 Task: Look for space in Tul'chyn, Ukraine from 10th July, 2023 to 15th July, 2023 for 7 adults in price range Rs.10000 to Rs.15000. Place can be entire place or shared room with 4 bedrooms having 7 beds and 4 bathrooms. Property type can be house, flat, guest house. Amenities needed are: wifi, TV, free parkinig on premises, gym, breakfast. Booking option can be shelf check-in. Required host language is English.
Action: Mouse moved to (551, 116)
Screenshot: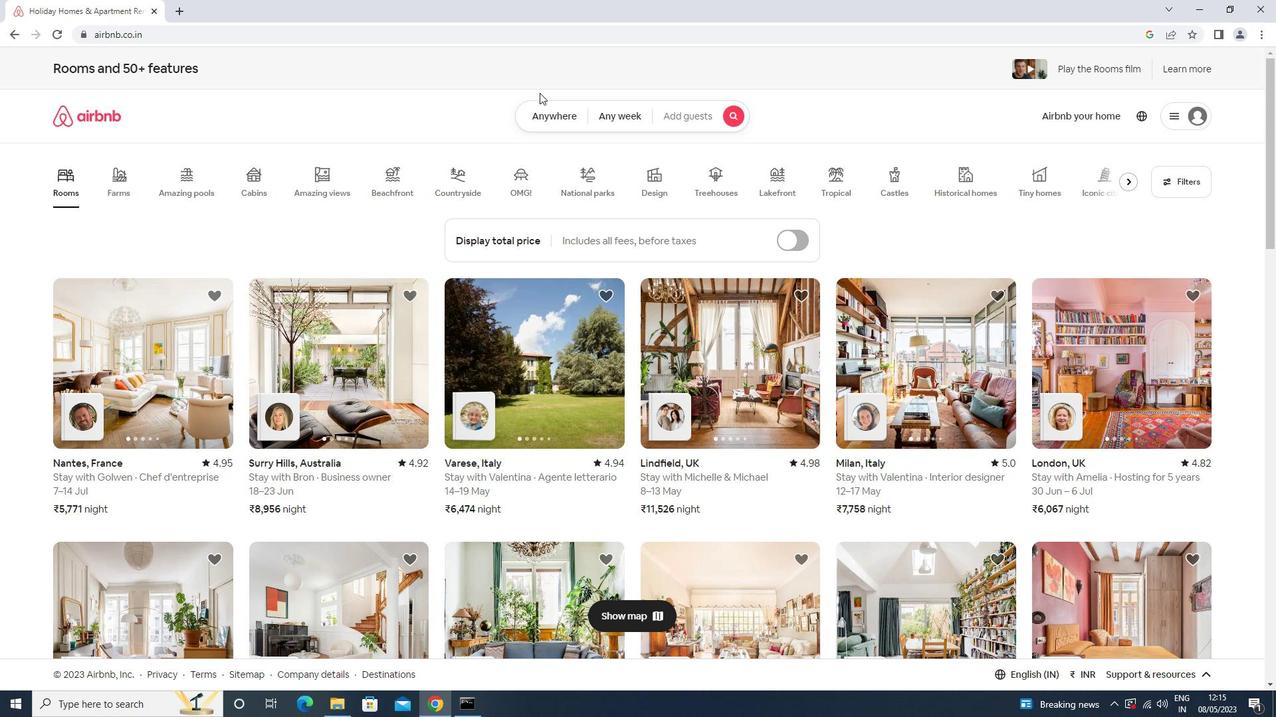 
Action: Mouse pressed left at (551, 116)
Screenshot: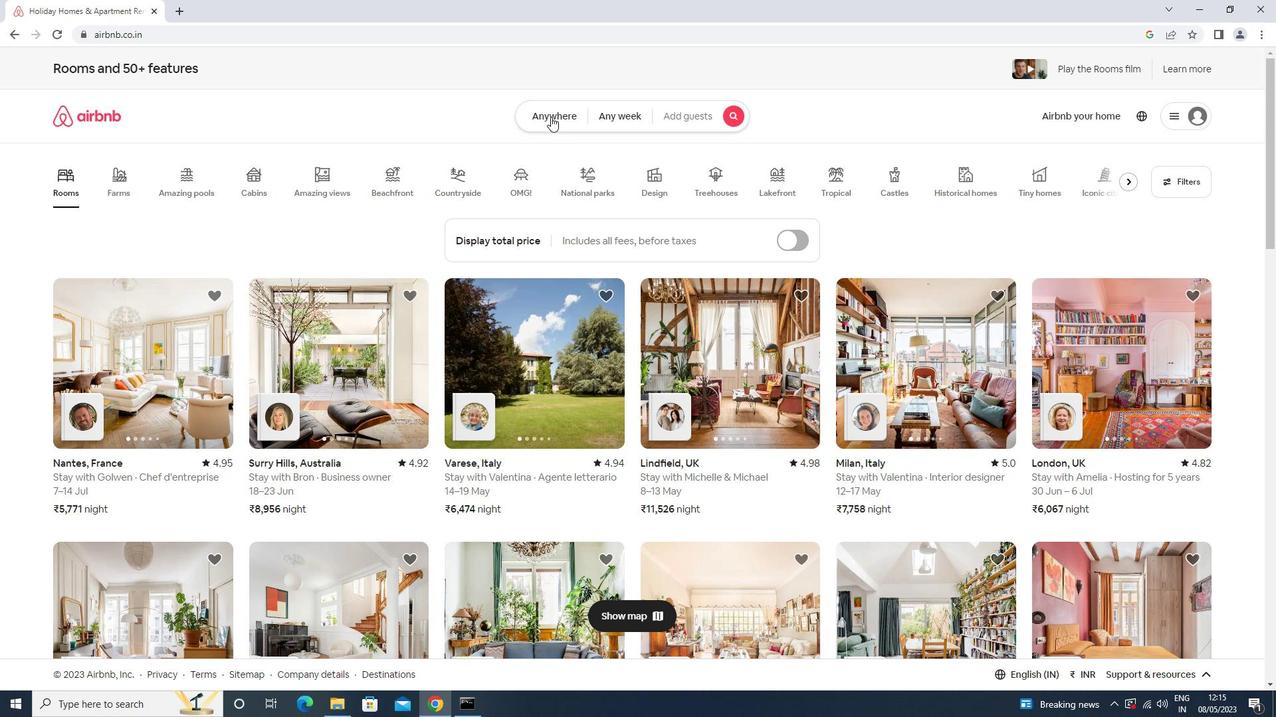 
Action: Mouse moved to (426, 170)
Screenshot: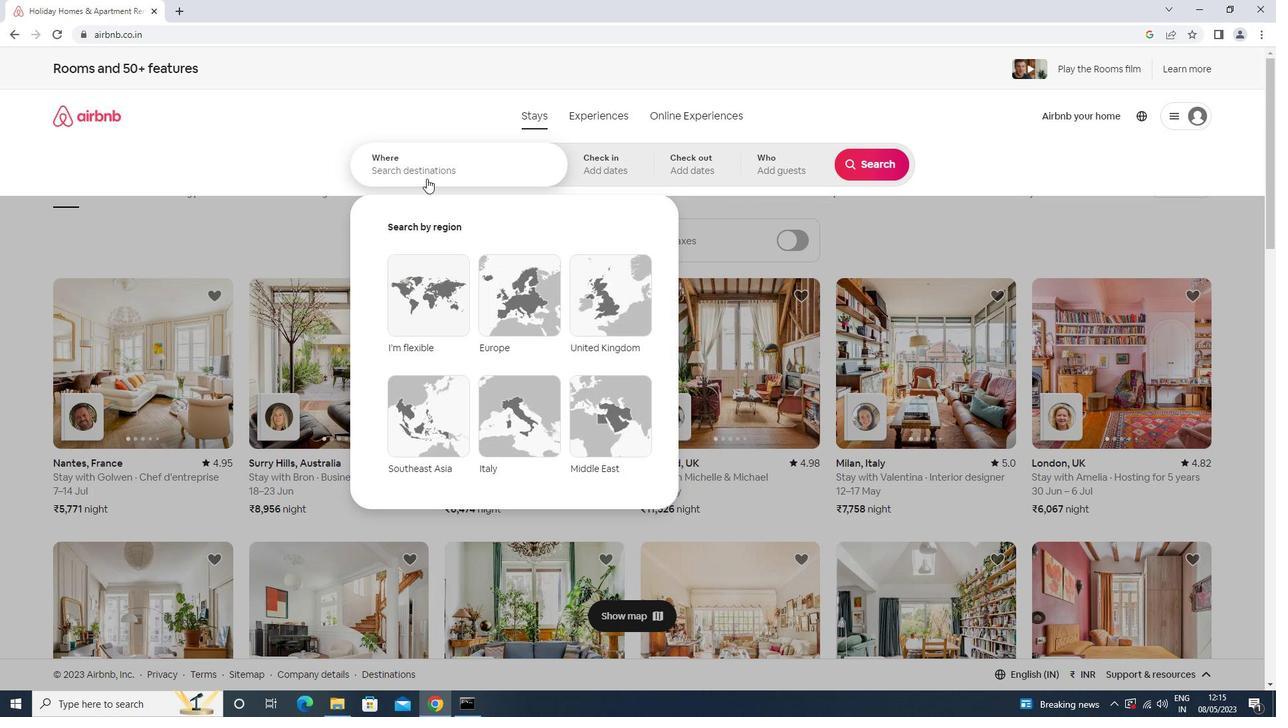 
Action: Mouse pressed left at (426, 170)
Screenshot: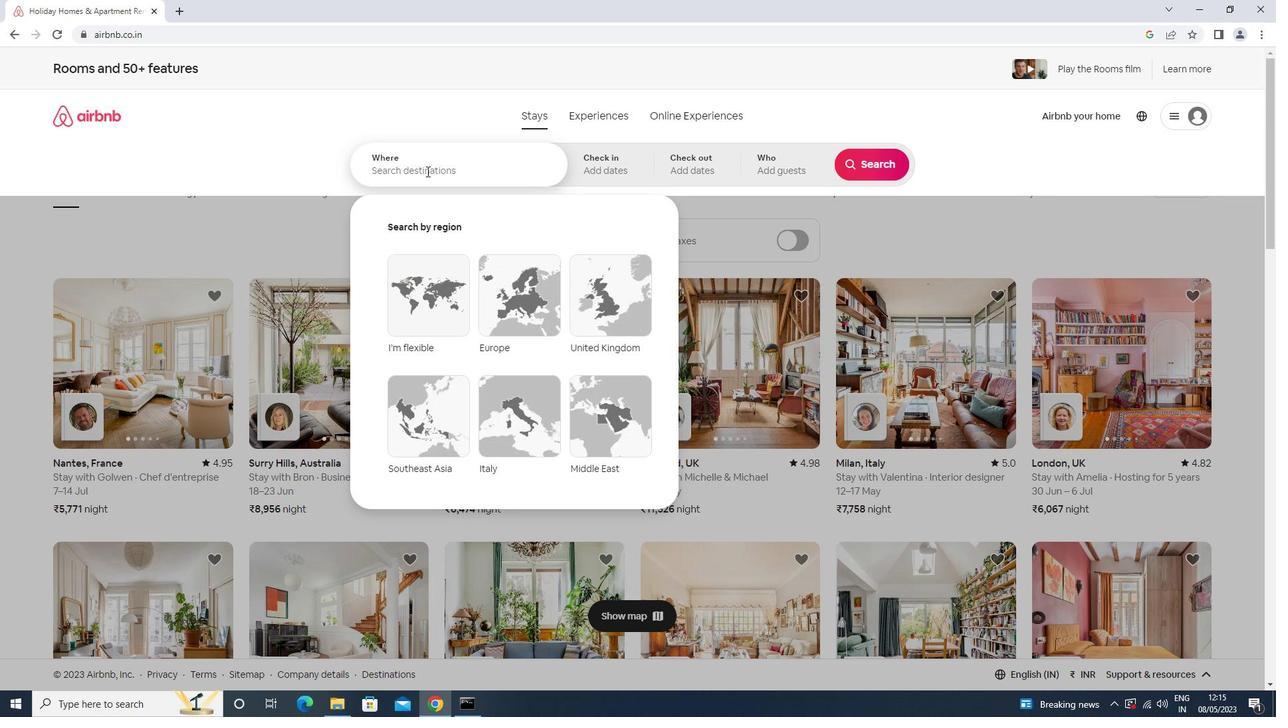 
Action: Key pressed <Key.shift>TULCHYN,<Key.space><Key.shift>UKRAIRE<Key.enter>
Screenshot: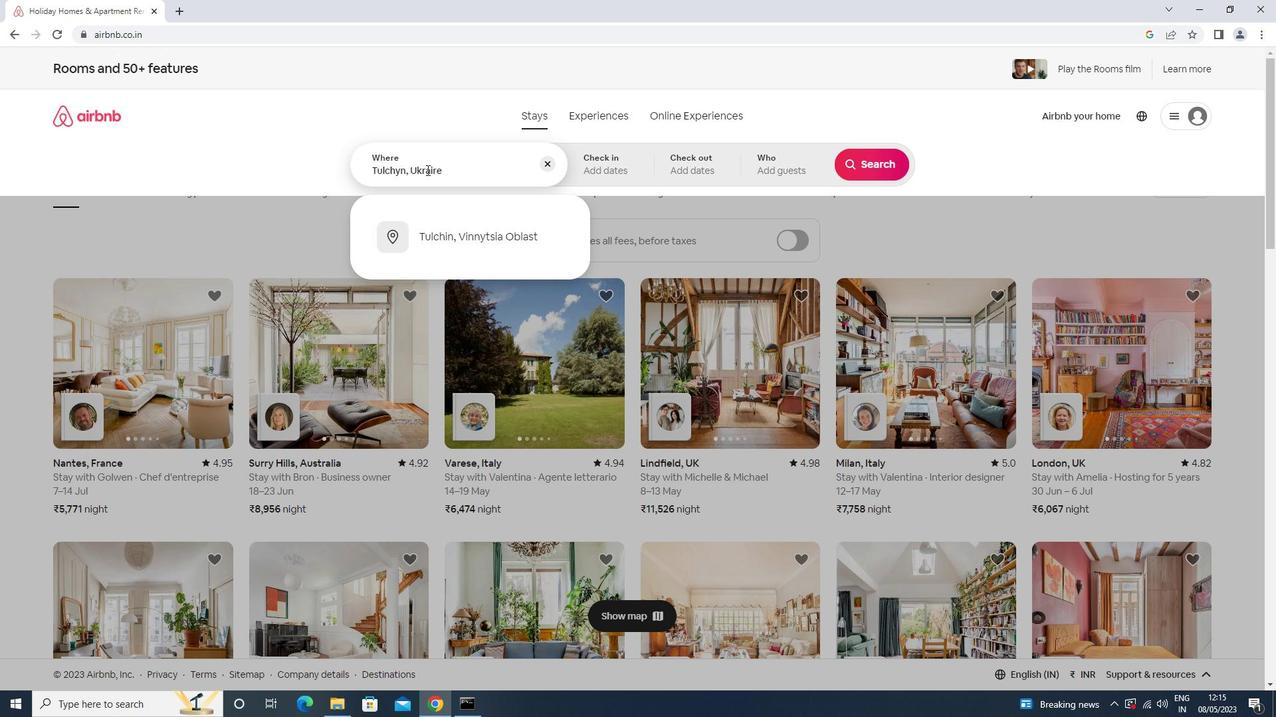 
Action: Mouse moved to (876, 277)
Screenshot: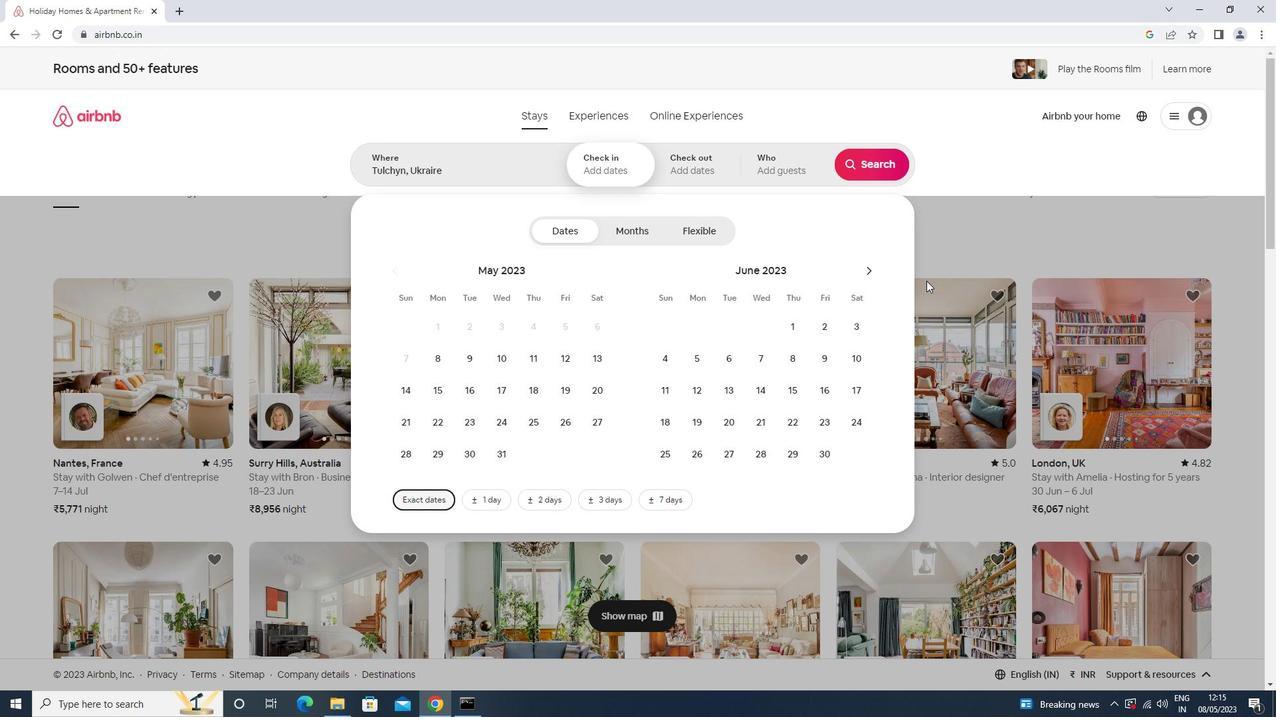 
Action: Mouse pressed left at (876, 277)
Screenshot: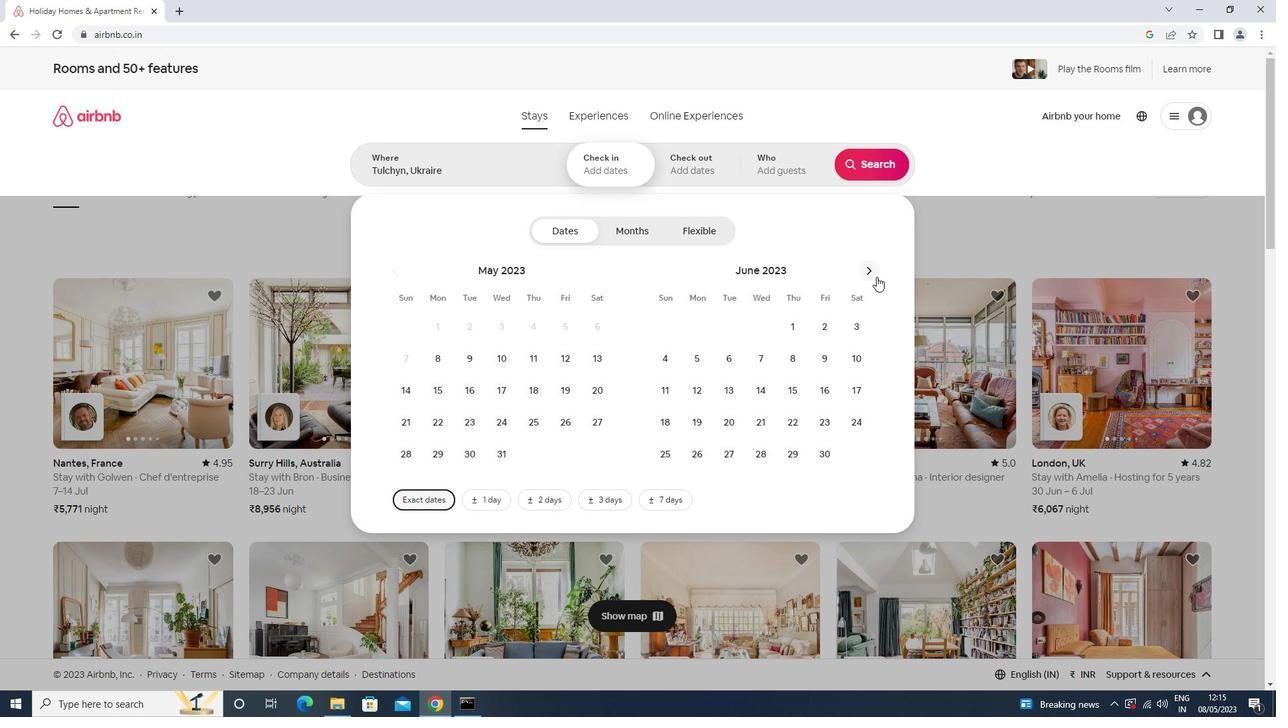 
Action: Mouse moved to (701, 396)
Screenshot: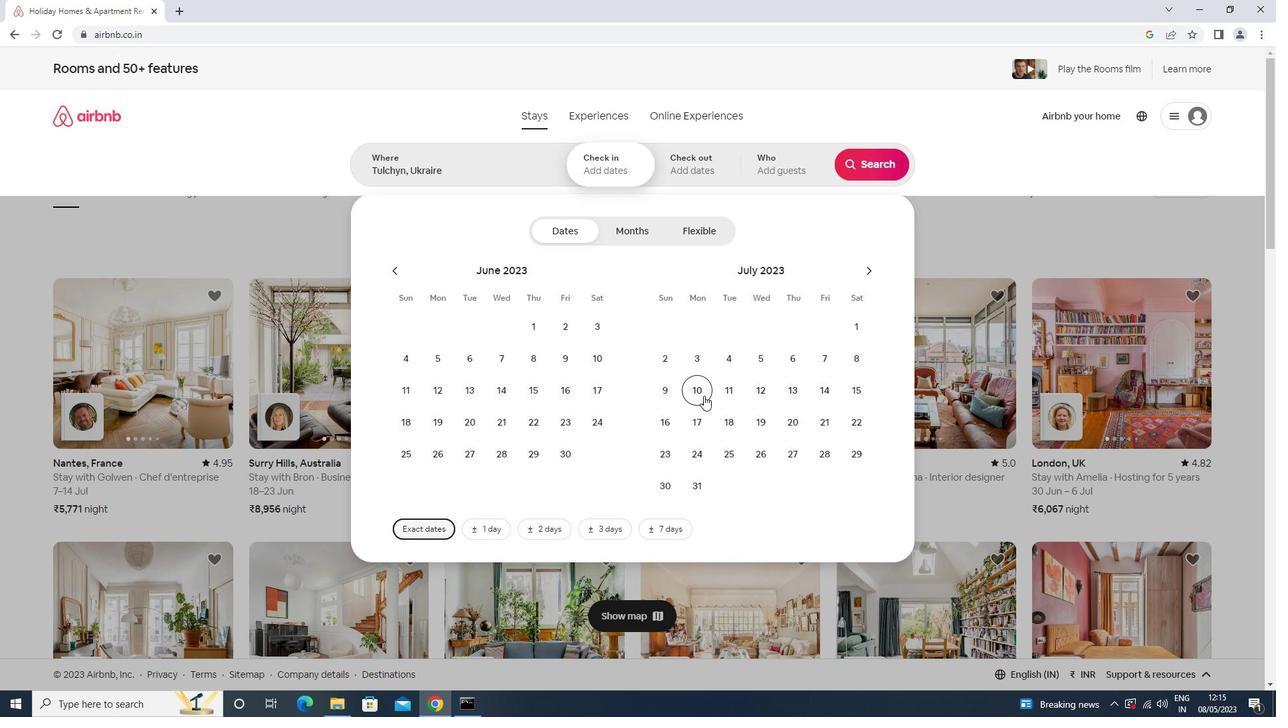 
Action: Mouse pressed left at (701, 396)
Screenshot: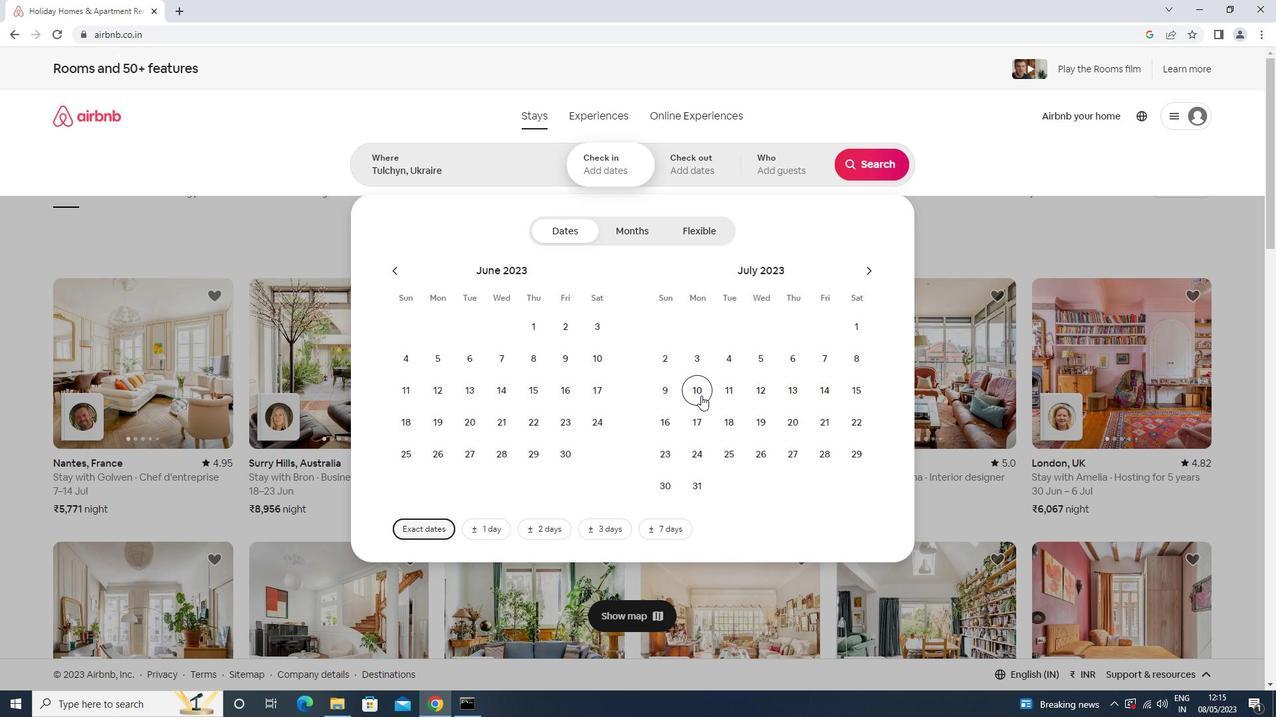 
Action: Mouse moved to (865, 388)
Screenshot: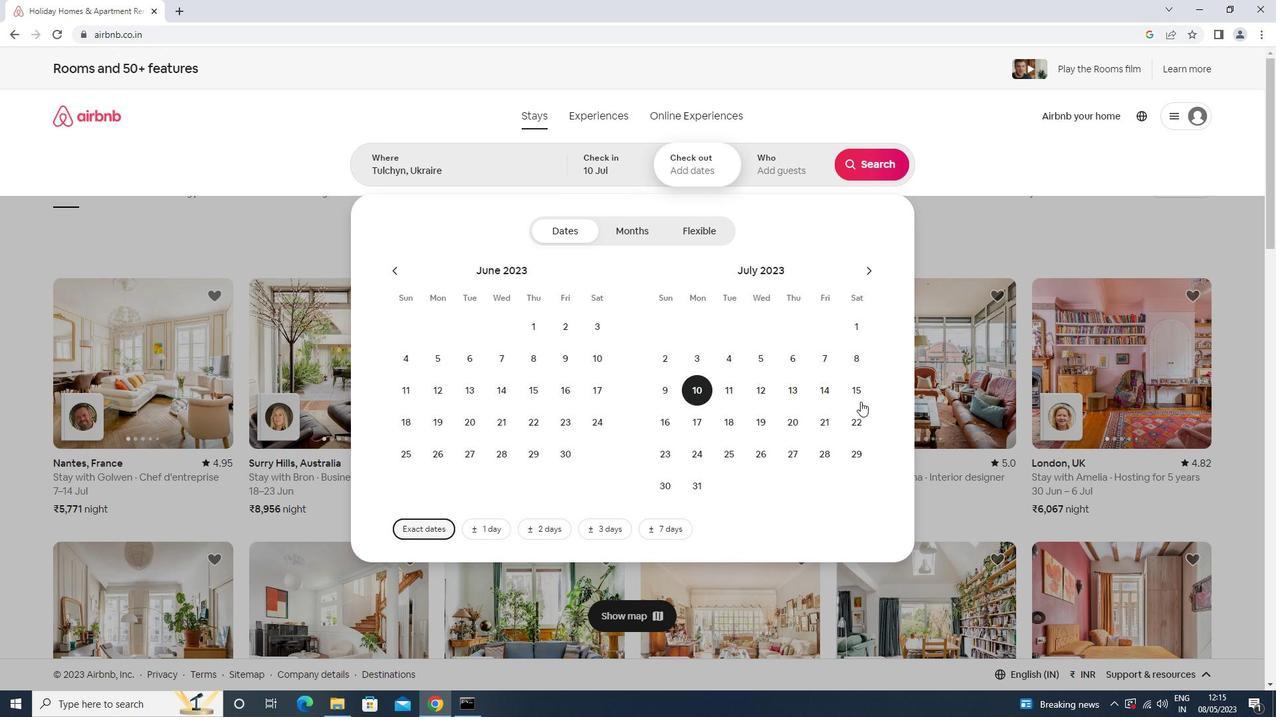 
Action: Mouse pressed left at (865, 388)
Screenshot: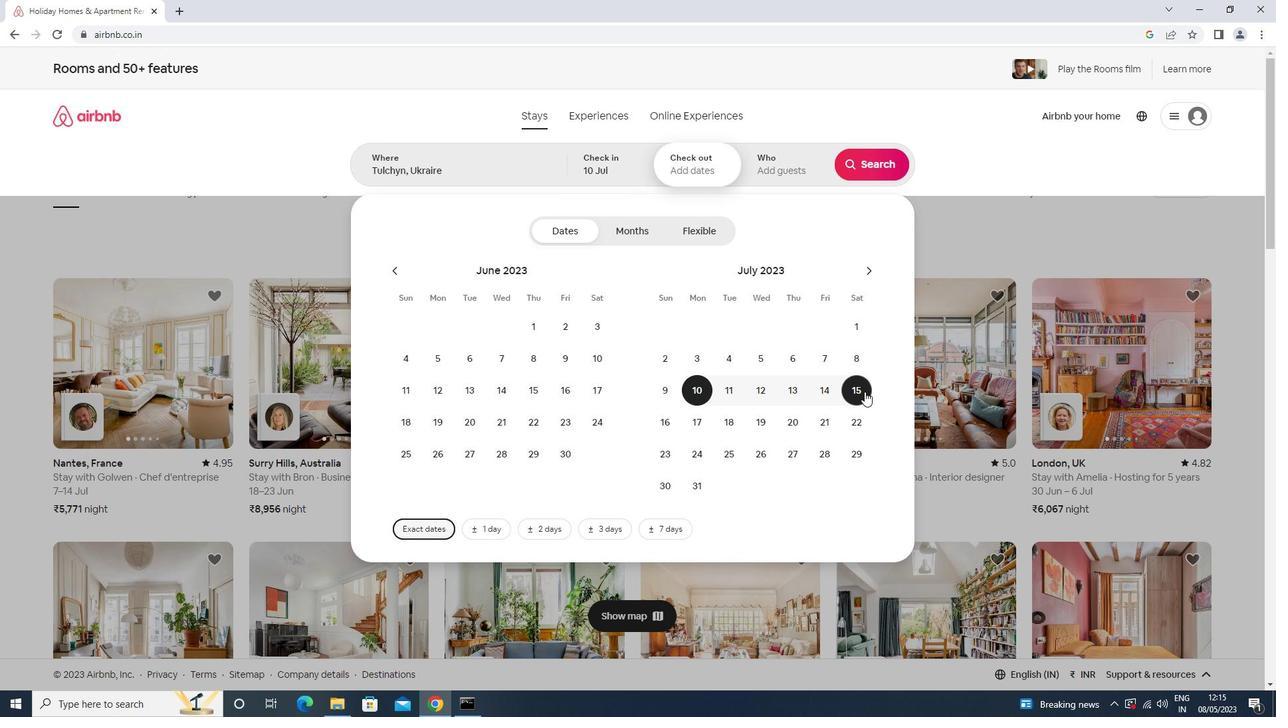 
Action: Mouse moved to (781, 178)
Screenshot: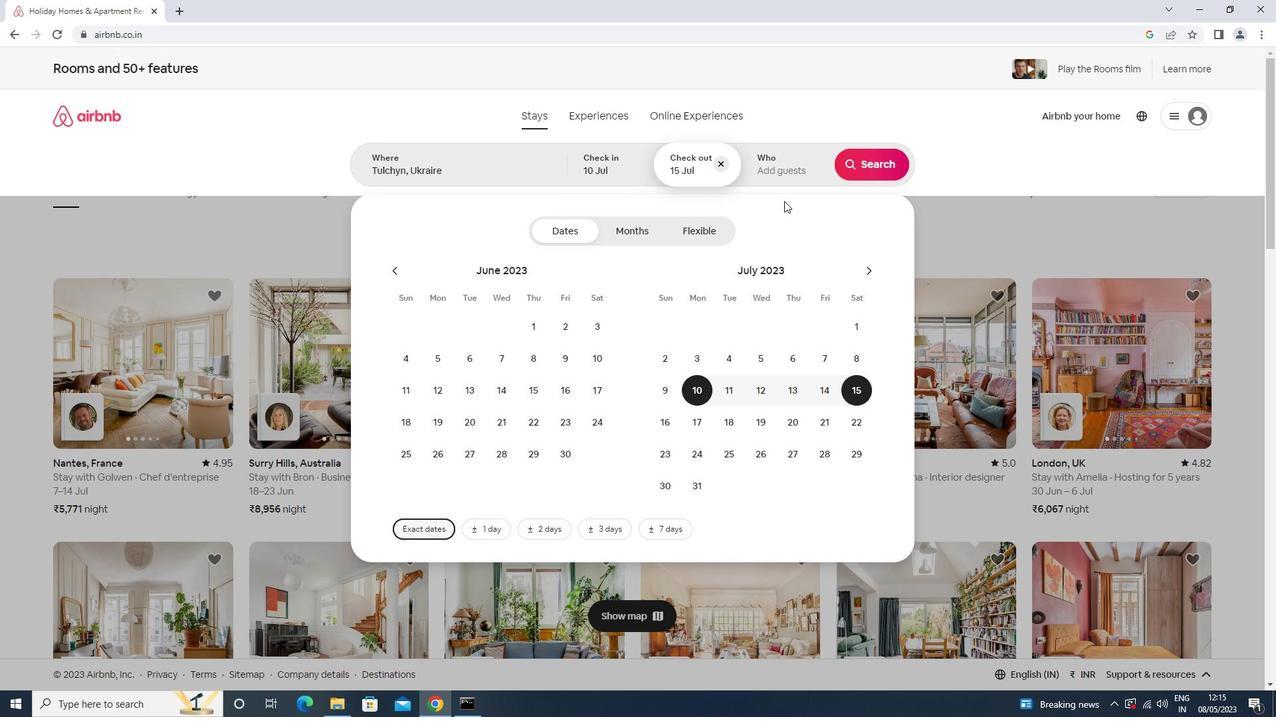 
Action: Mouse pressed left at (781, 178)
Screenshot: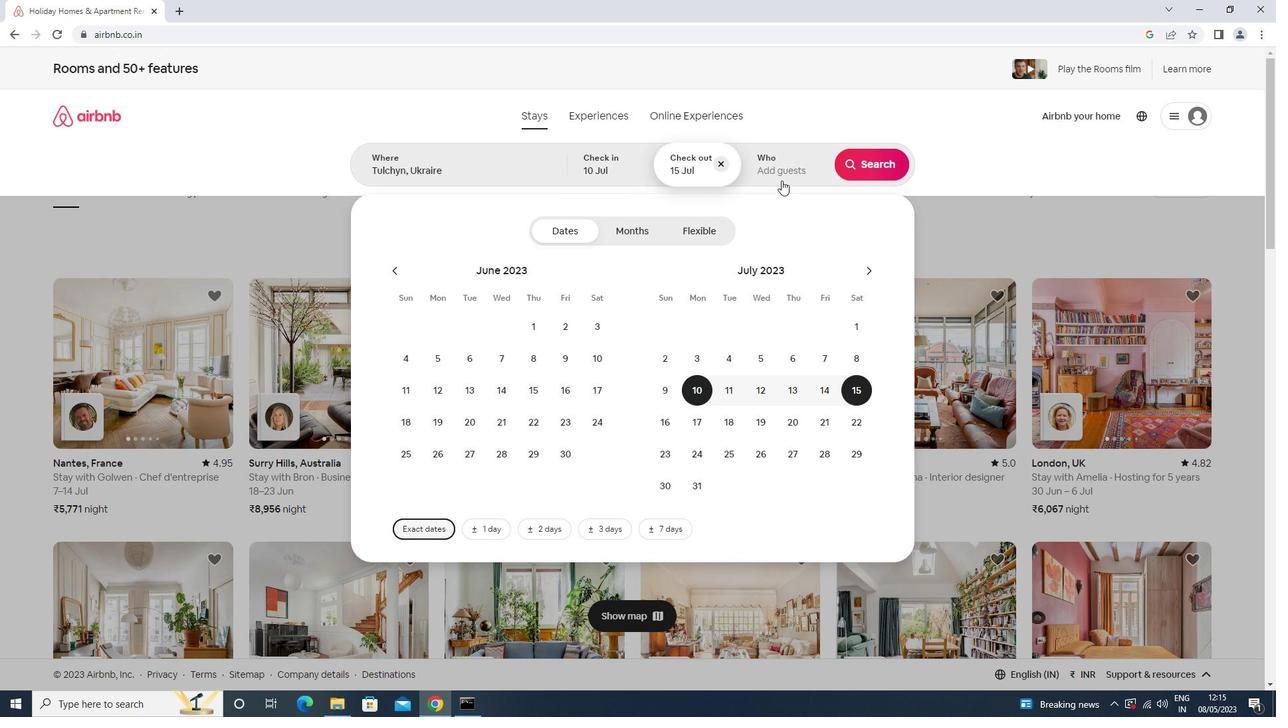 
Action: Mouse moved to (868, 233)
Screenshot: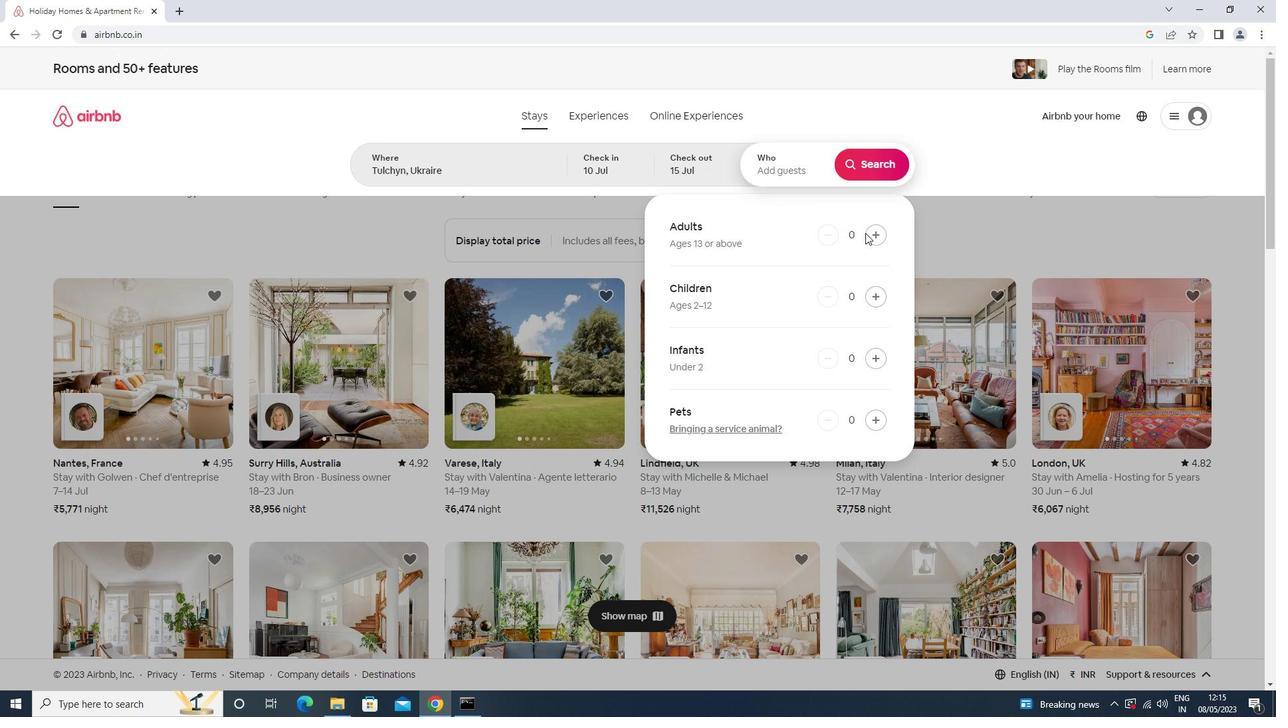 
Action: Mouse pressed left at (868, 233)
Screenshot: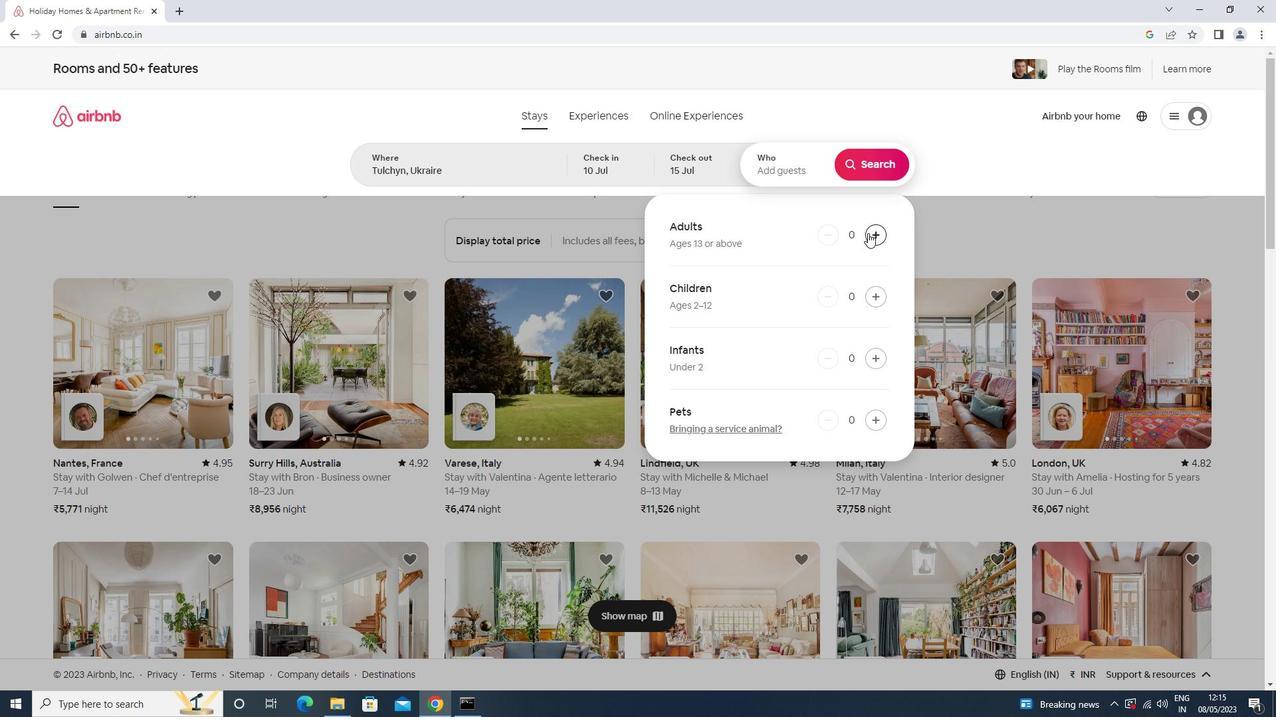 
Action: Mouse pressed left at (868, 233)
Screenshot: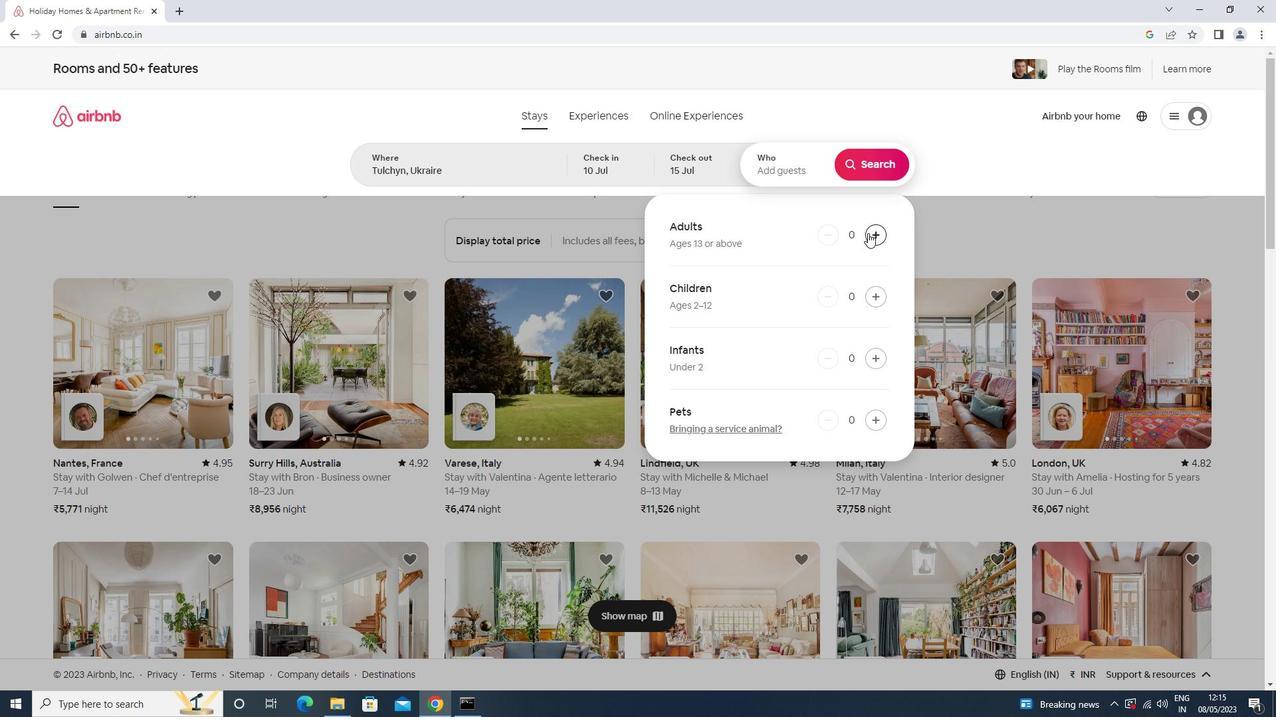 
Action: Mouse pressed left at (868, 233)
Screenshot: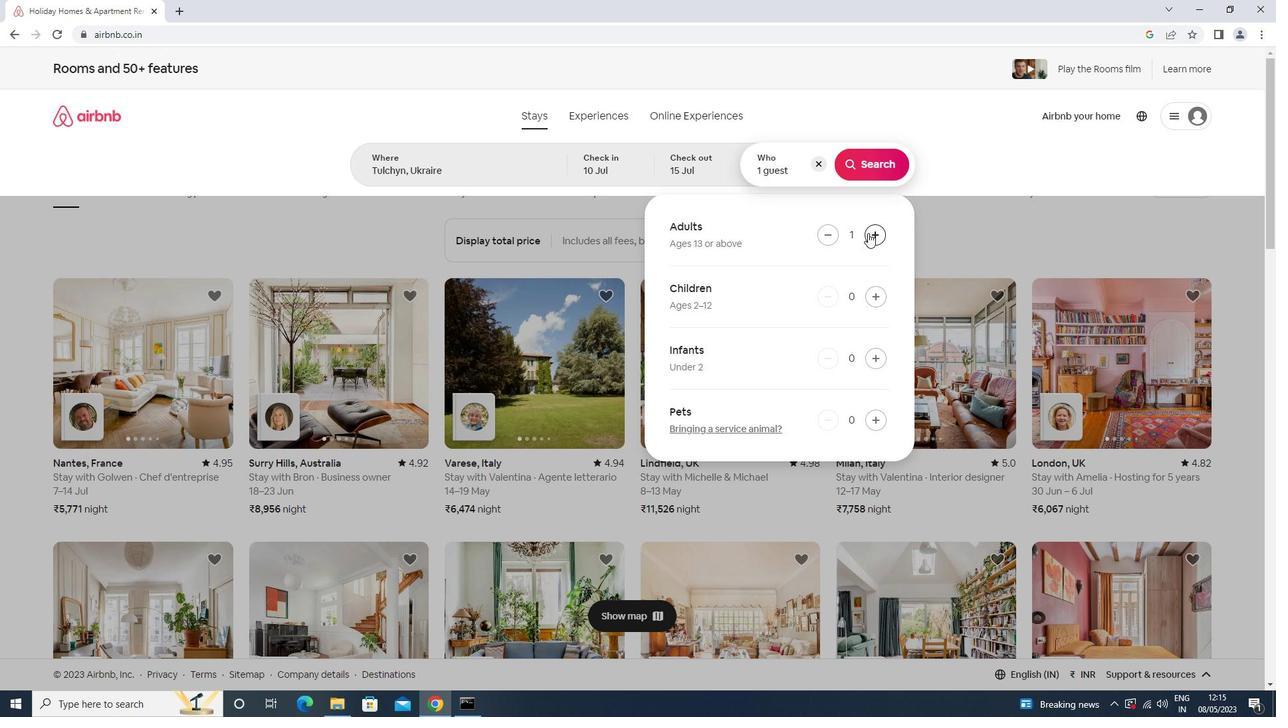 
Action: Mouse pressed left at (868, 233)
Screenshot: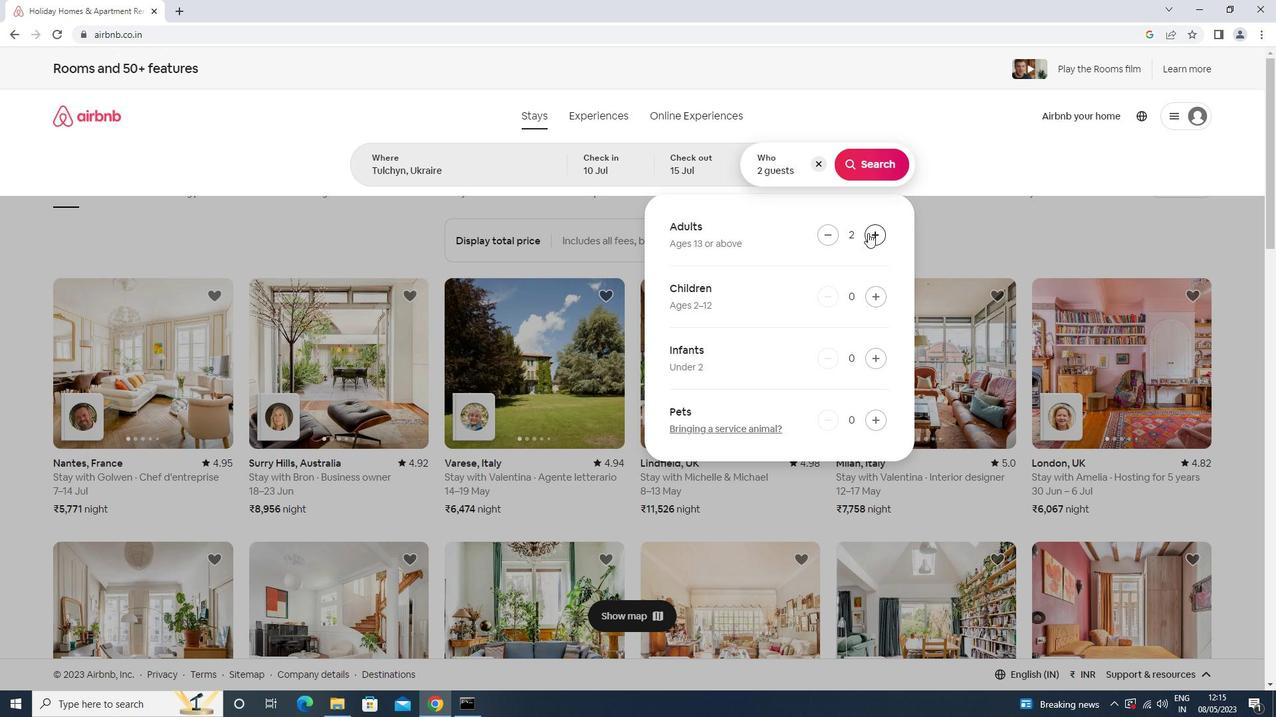 
Action: Mouse pressed left at (868, 233)
Screenshot: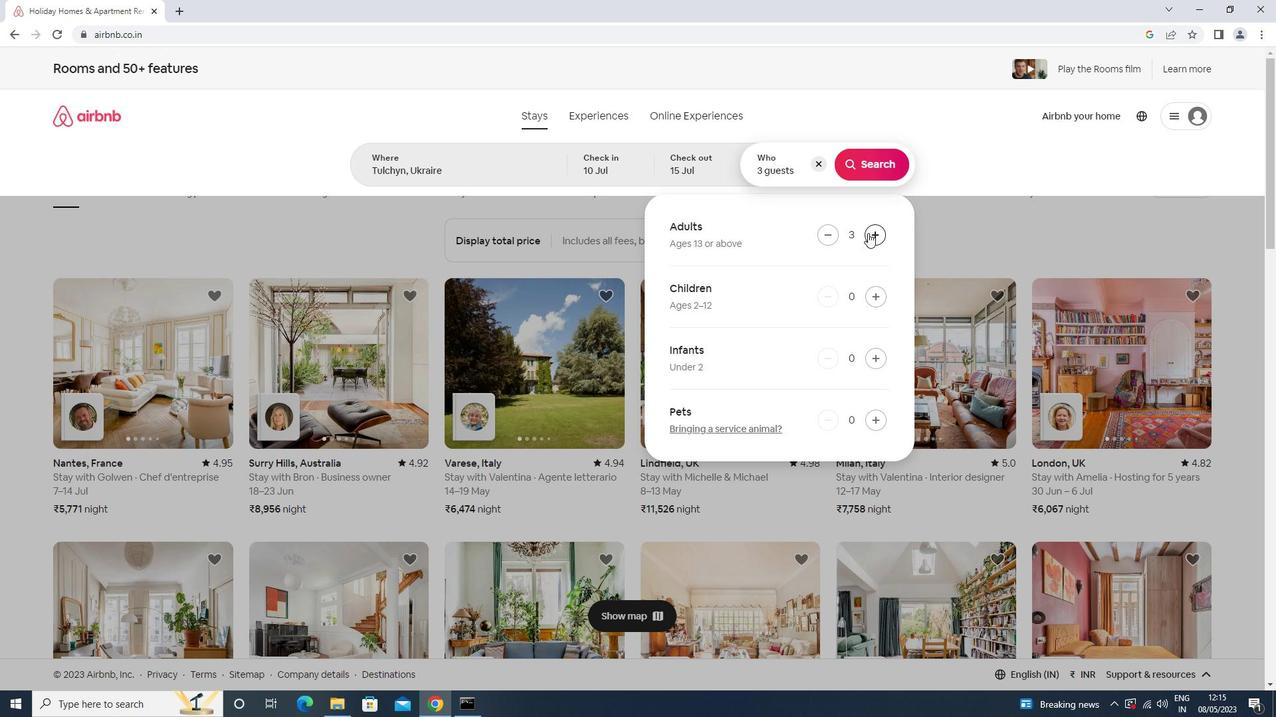 
Action: Mouse moved to (868, 233)
Screenshot: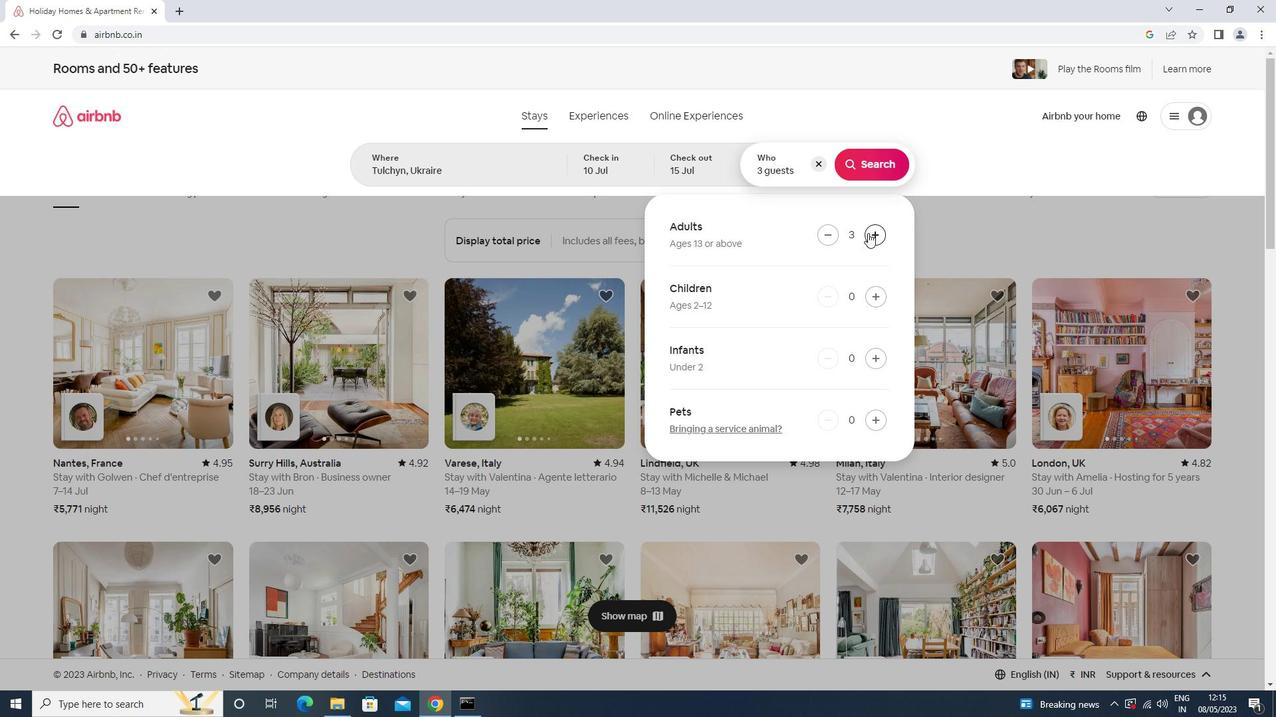 
Action: Mouse pressed left at (868, 233)
Screenshot: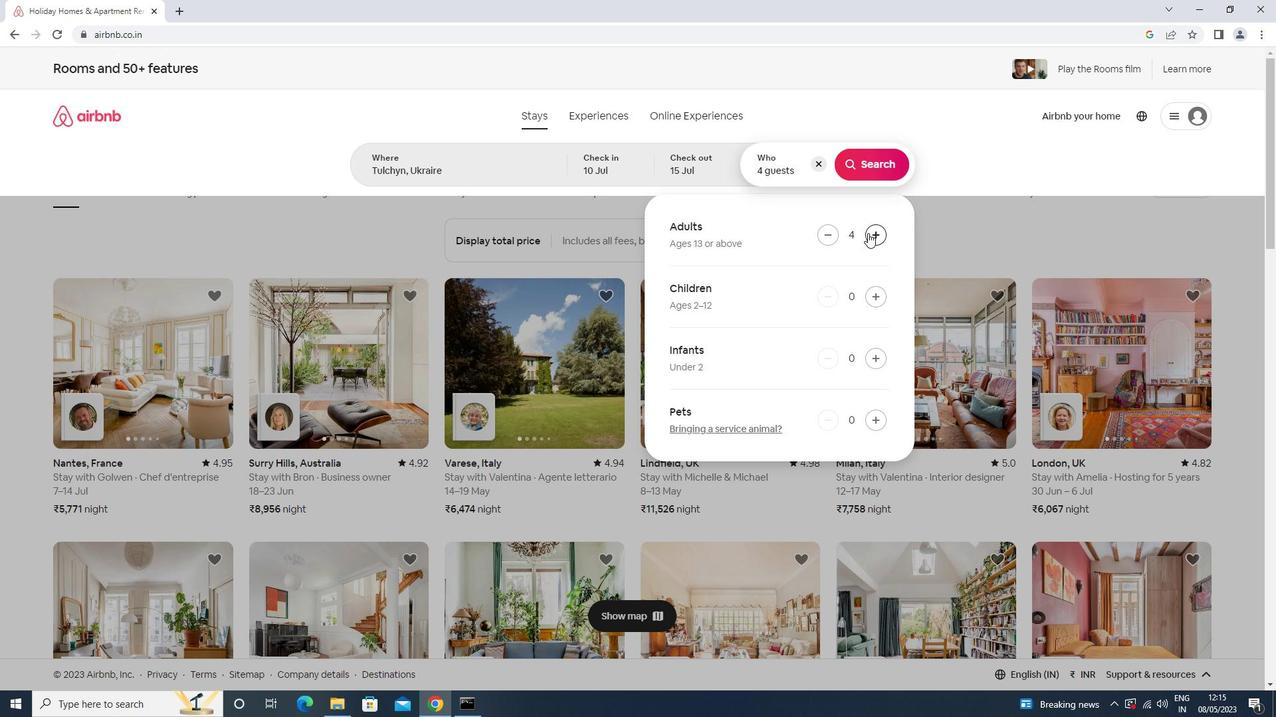 
Action: Mouse pressed left at (868, 233)
Screenshot: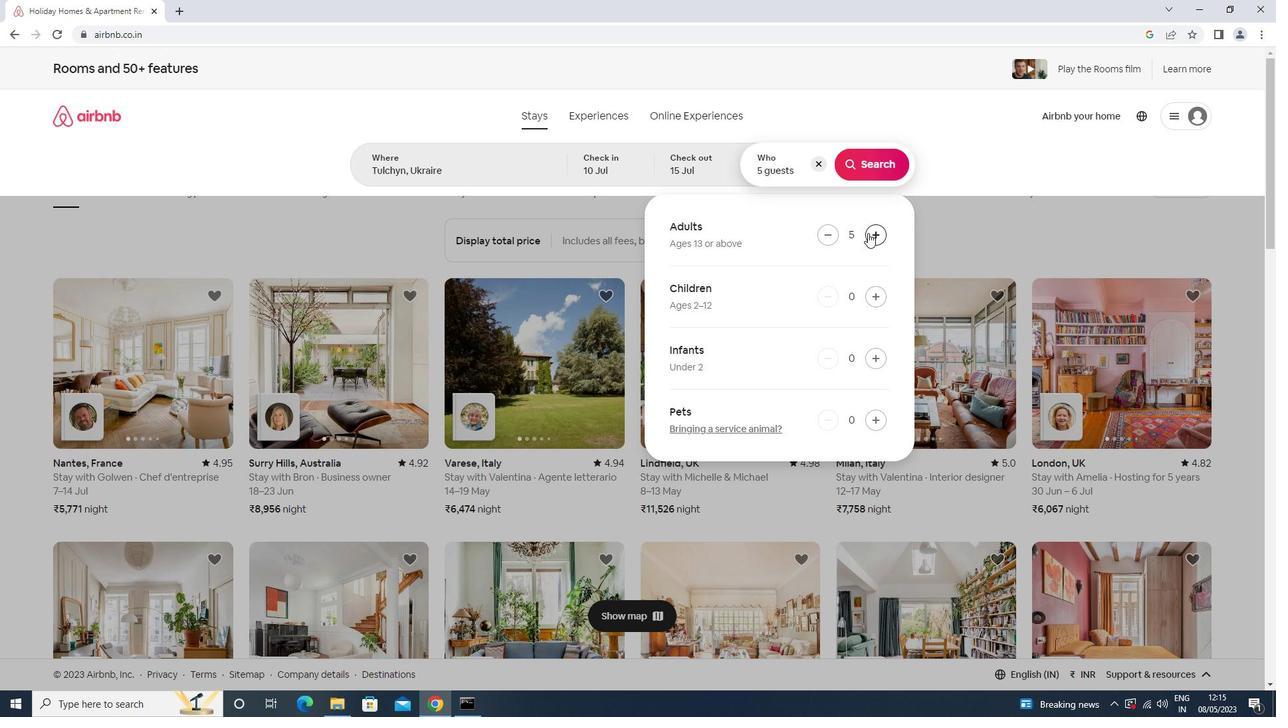 
Action: Mouse moved to (880, 169)
Screenshot: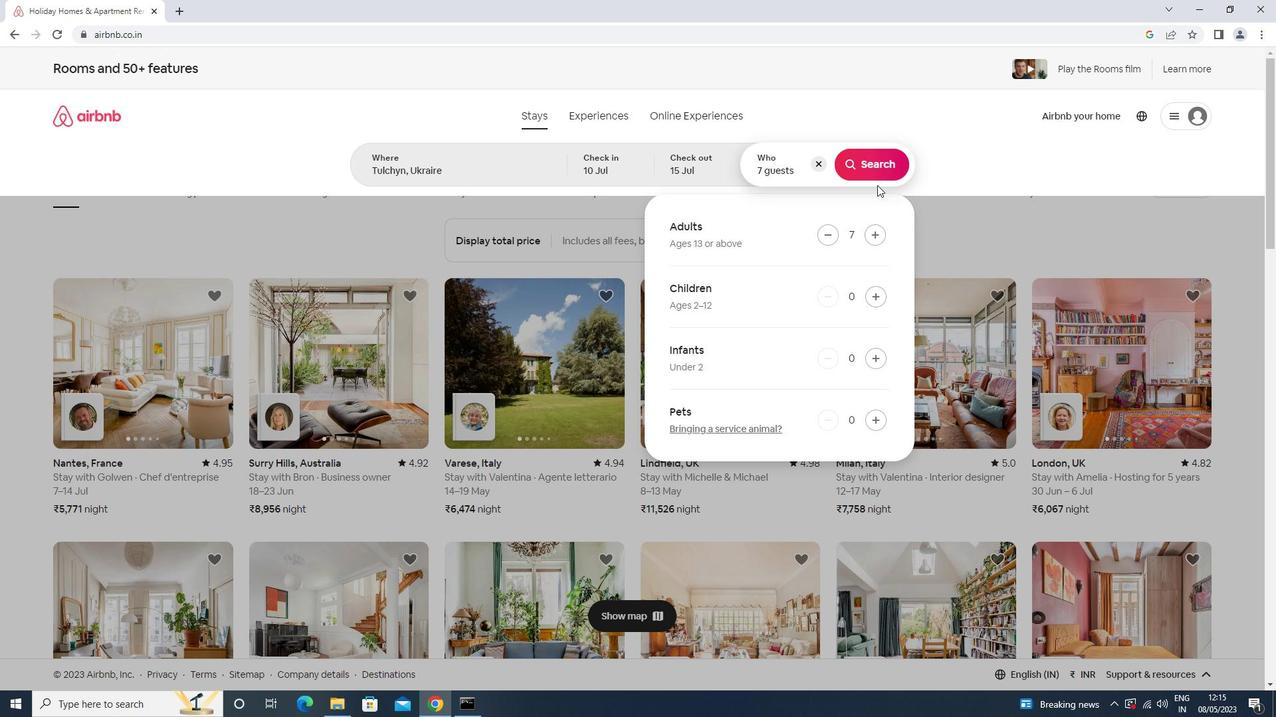 
Action: Mouse pressed left at (880, 169)
Screenshot: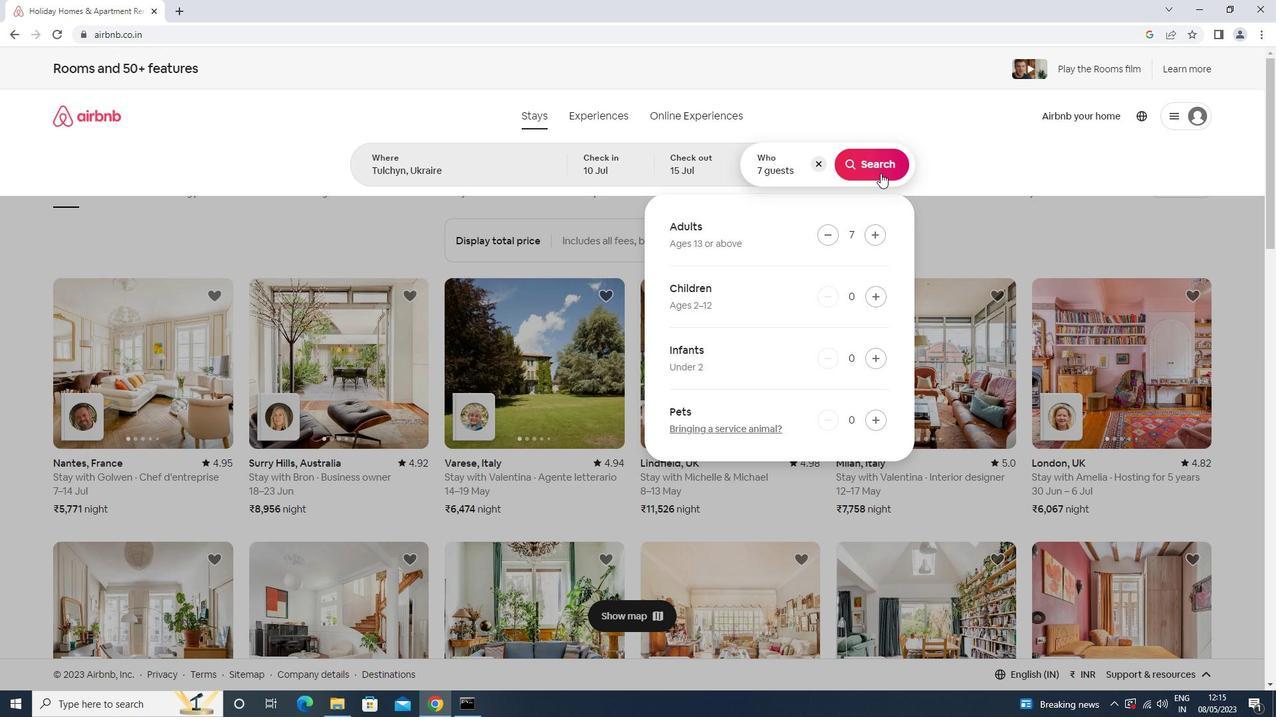 
Action: Mouse moved to (1217, 125)
Screenshot: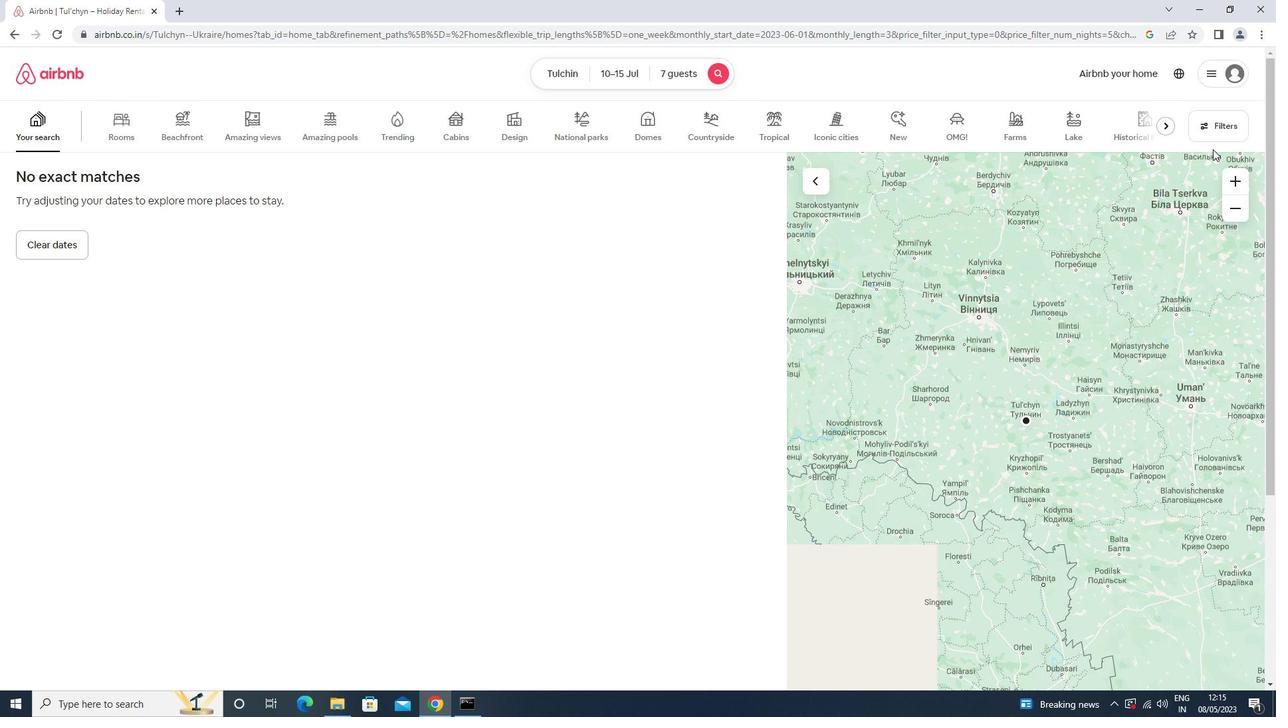 
Action: Mouse pressed left at (1217, 125)
Screenshot: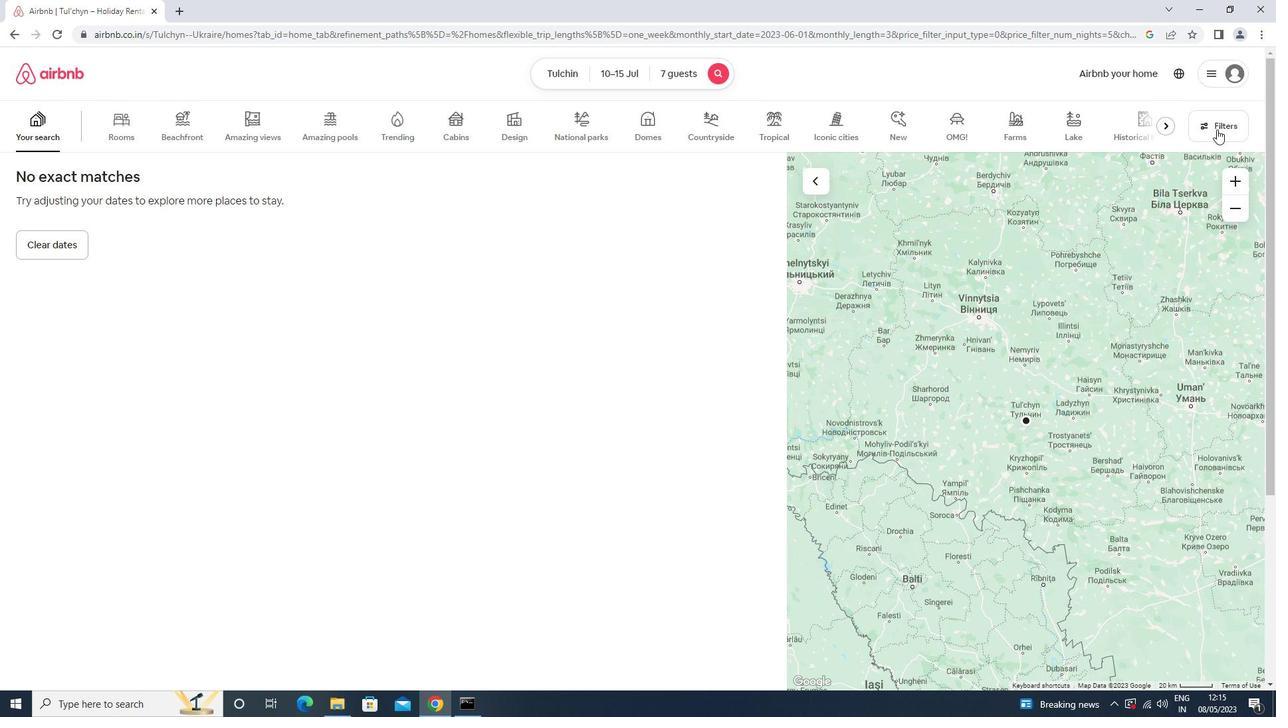 
Action: Mouse moved to (529, 451)
Screenshot: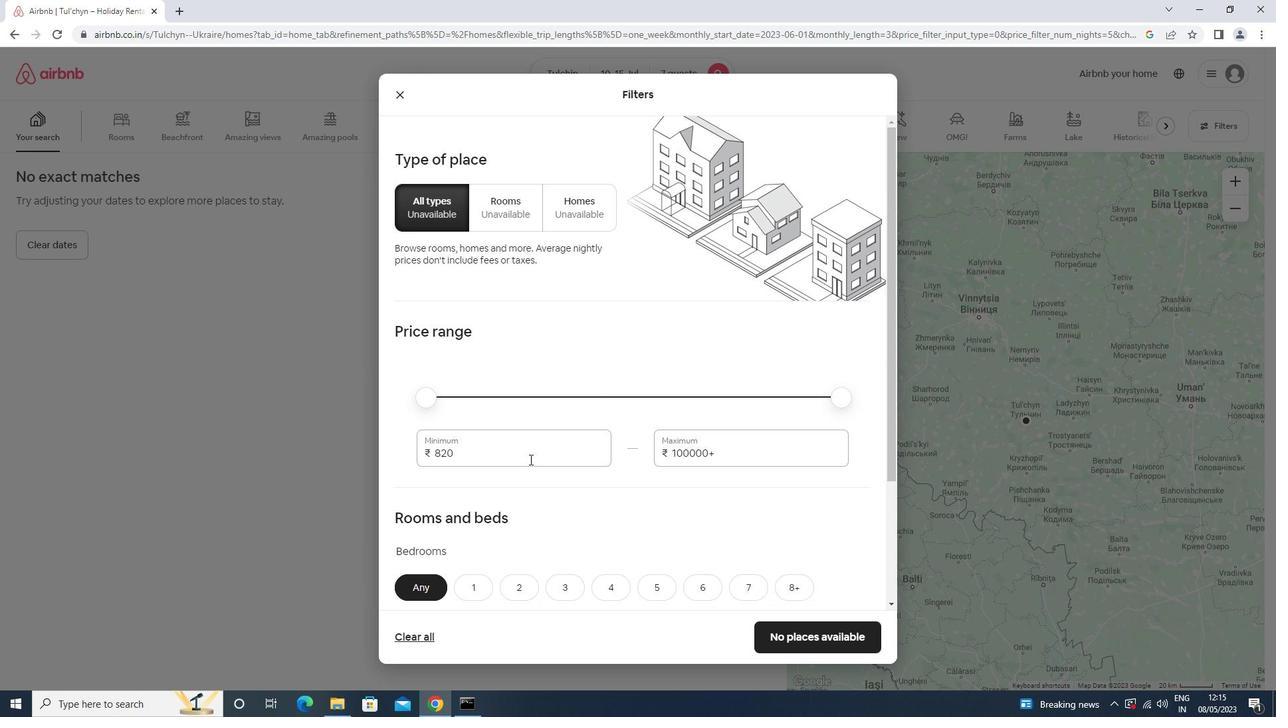 
Action: Mouse pressed left at (529, 451)
Screenshot: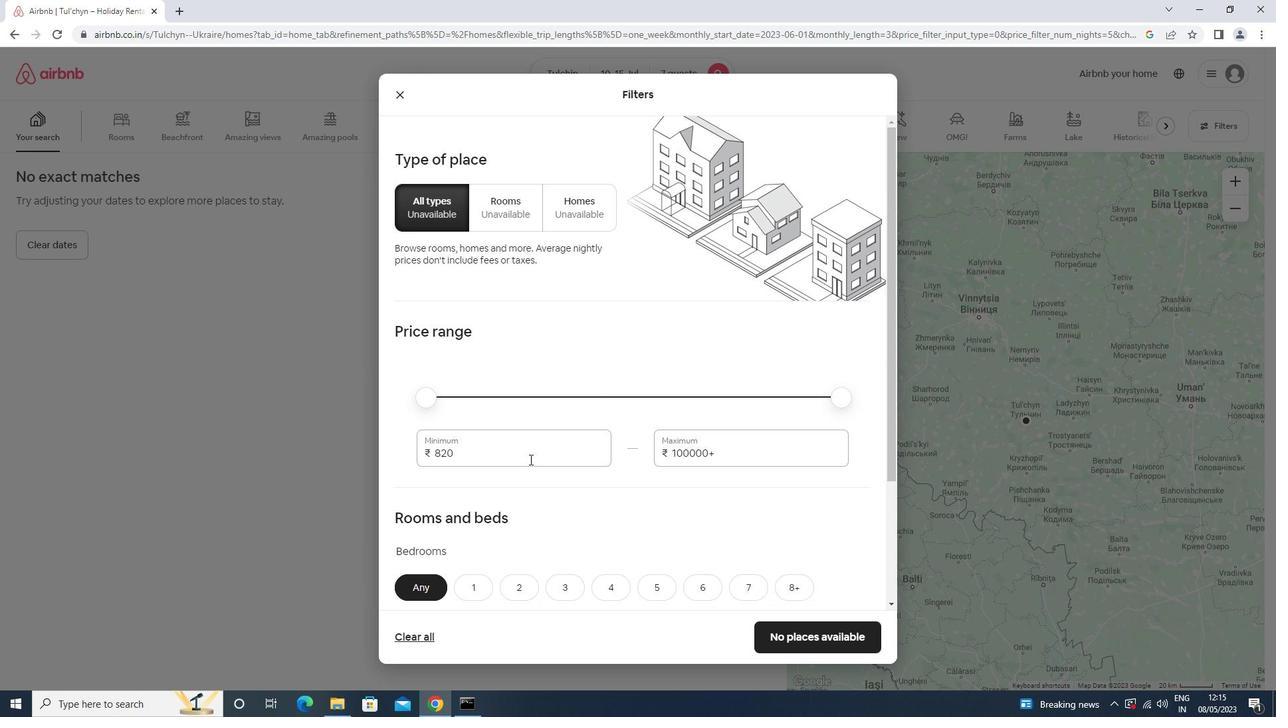 
Action: Key pressed <Key.backspace><Key.backspace><Key.backspace><Key.backspace>10000<Key.tab>15000
Screenshot: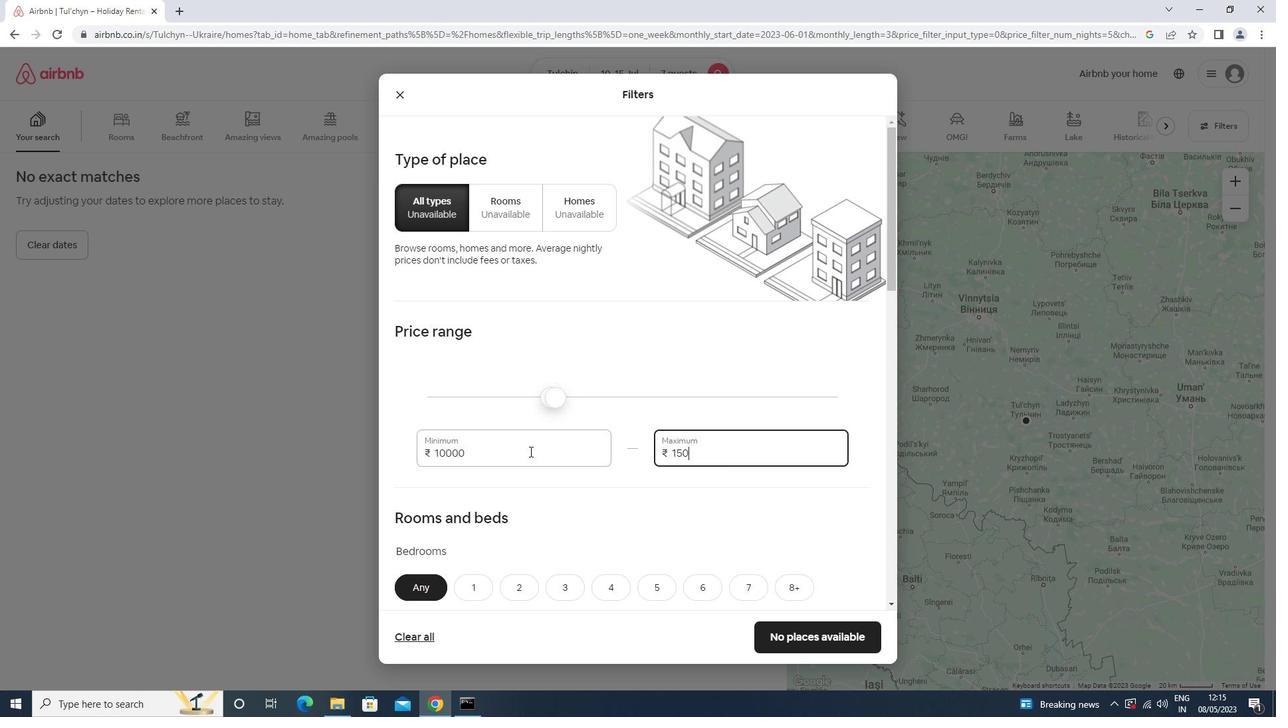 
Action: Mouse moved to (531, 449)
Screenshot: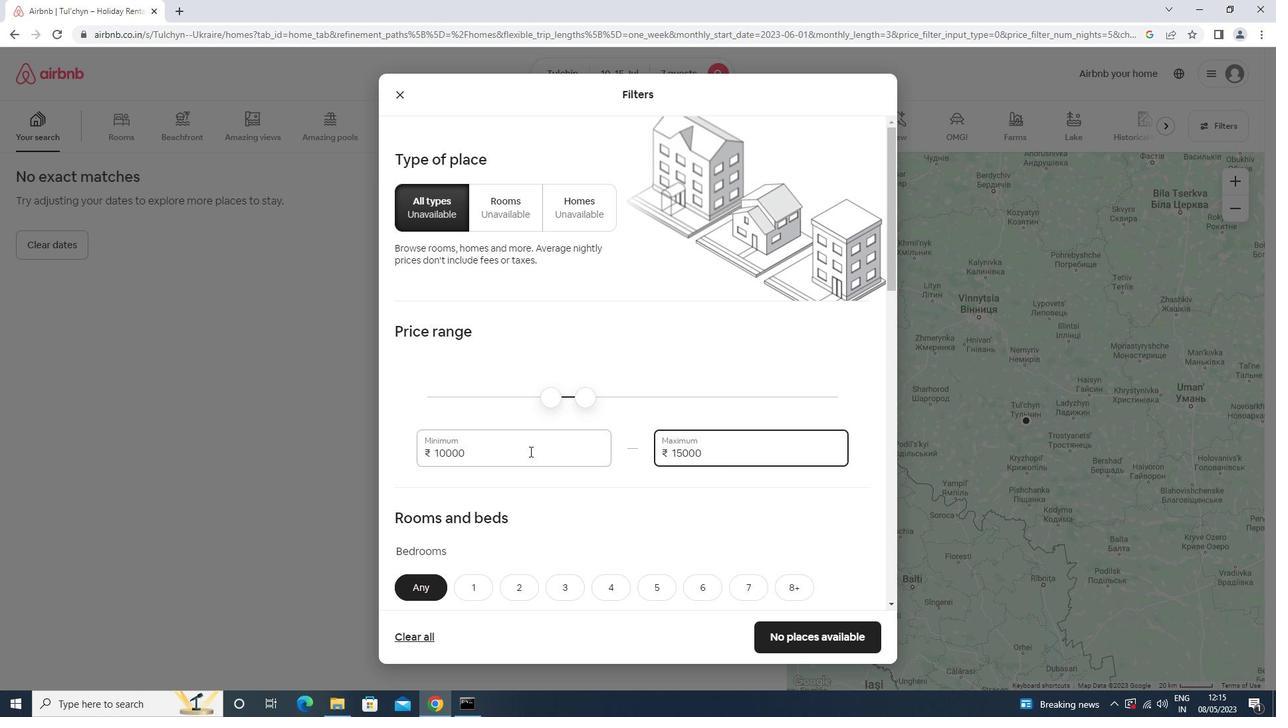 
Action: Mouse scrolled (531, 449) with delta (0, 0)
Screenshot: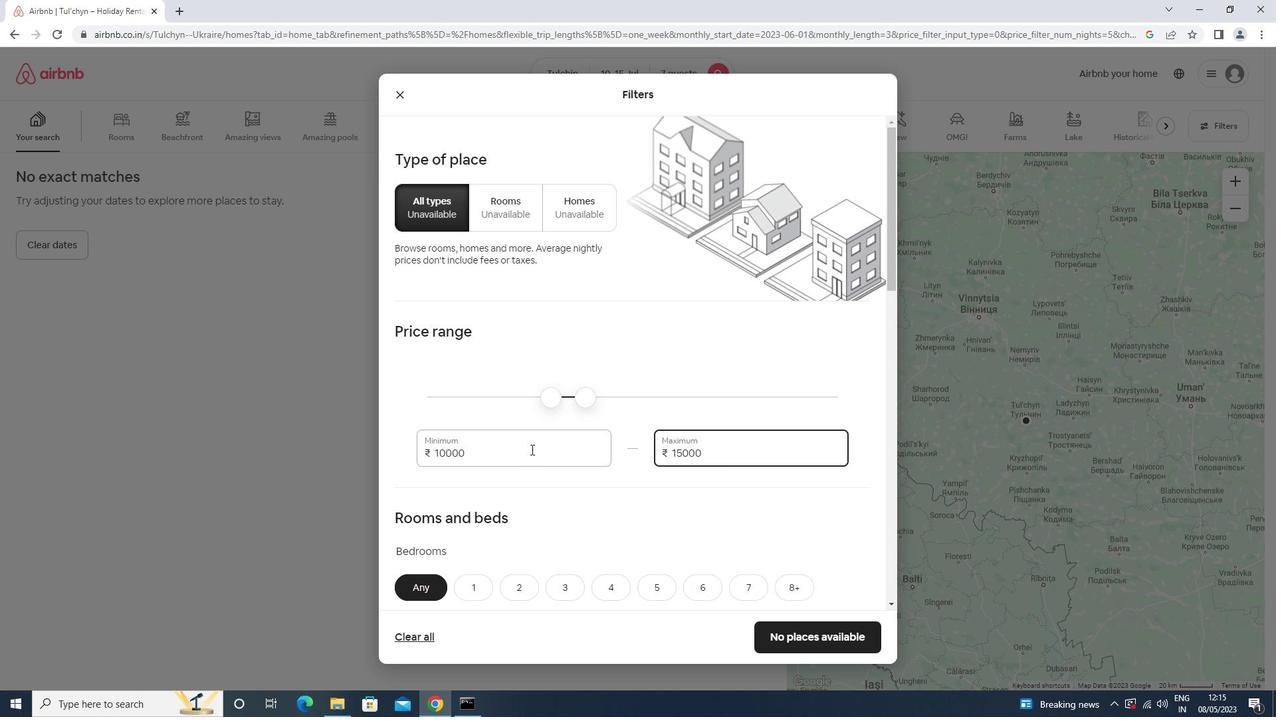 
Action: Mouse scrolled (531, 449) with delta (0, 0)
Screenshot: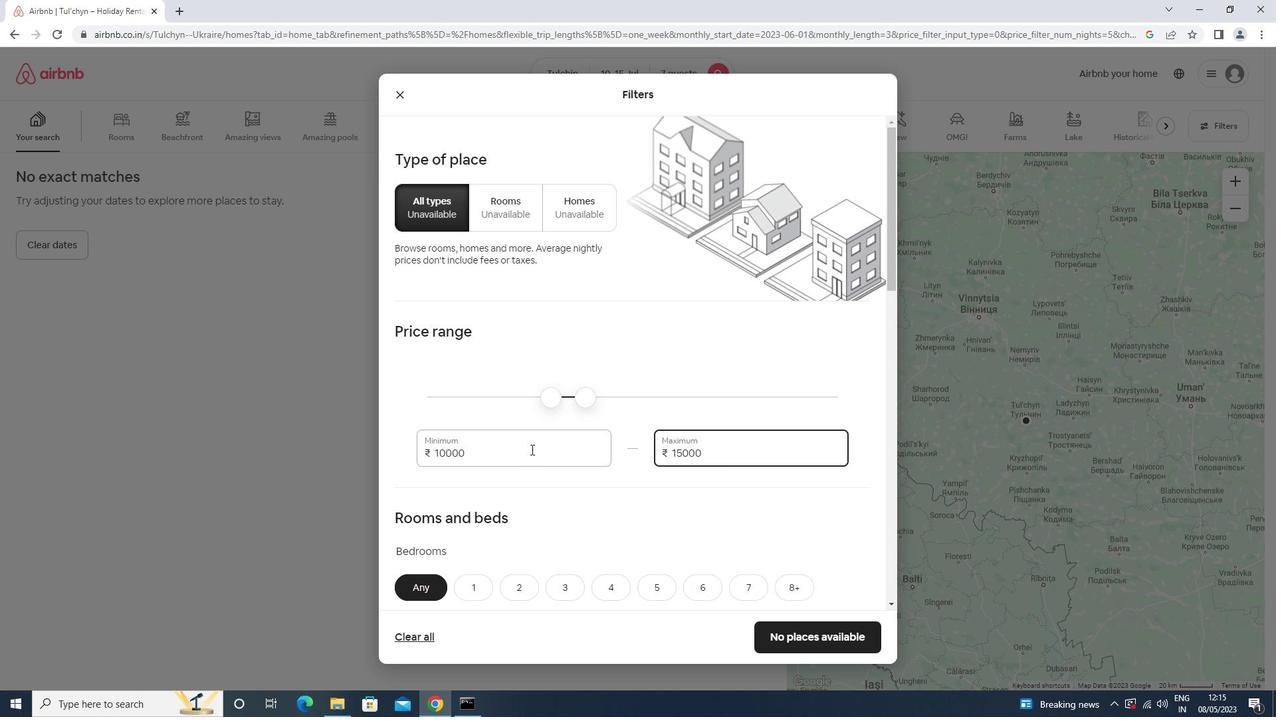 
Action: Mouse scrolled (531, 449) with delta (0, 0)
Screenshot: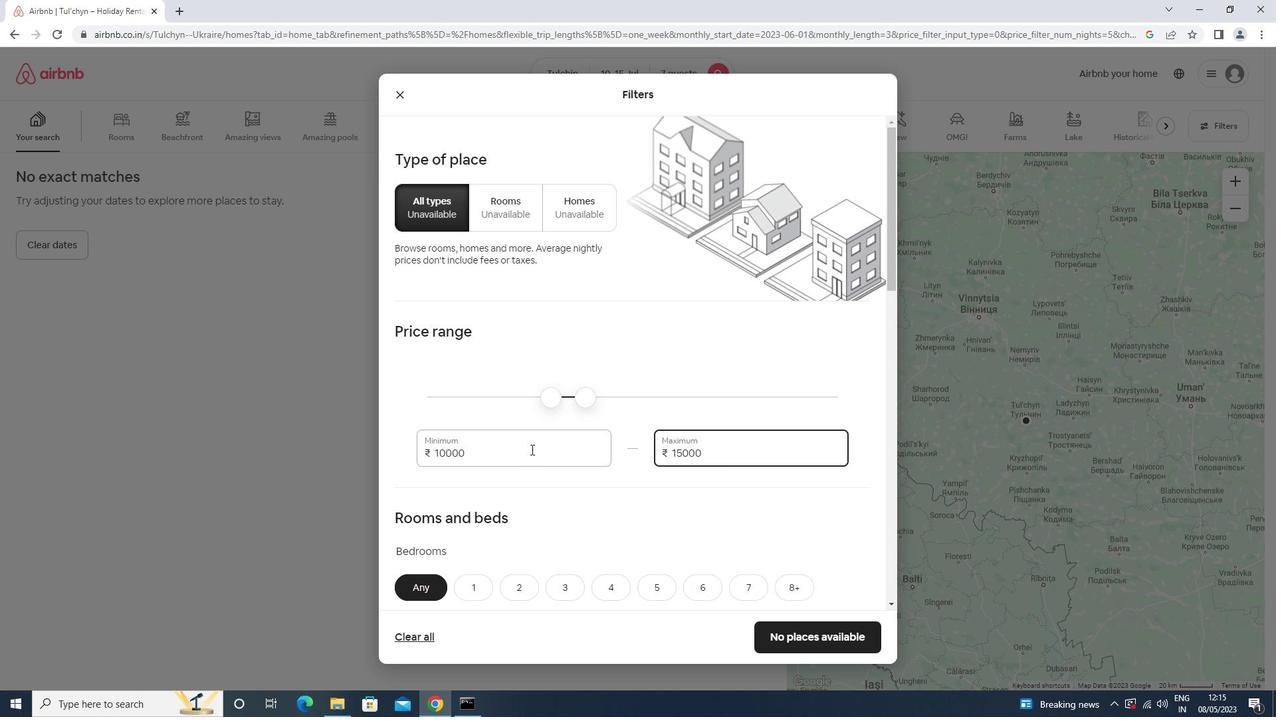 
Action: Mouse moved to (606, 383)
Screenshot: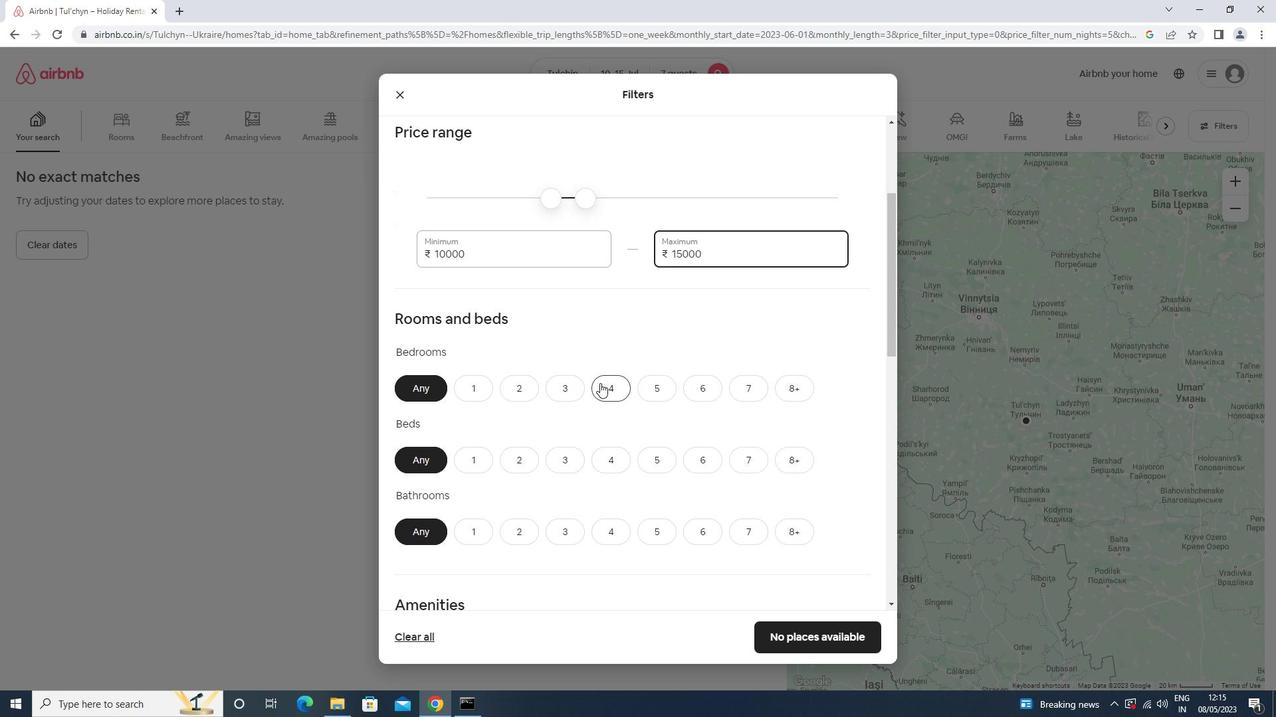 
Action: Mouse pressed left at (606, 383)
Screenshot: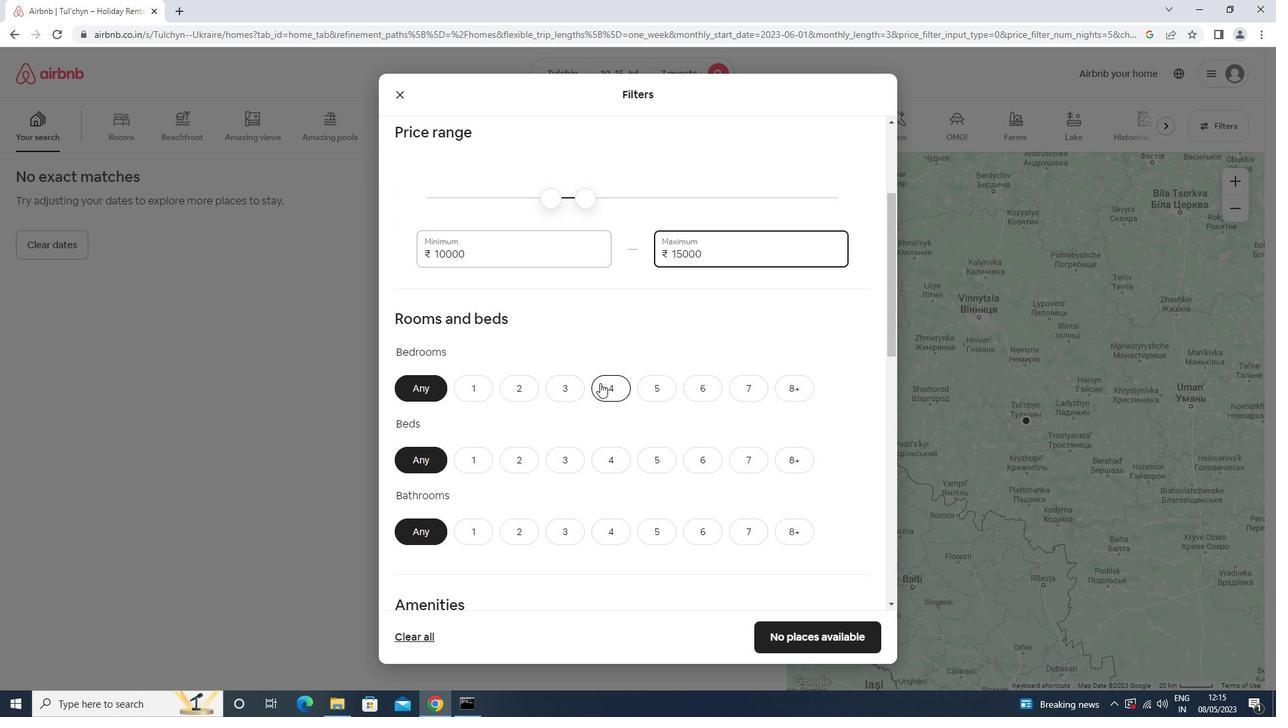 
Action: Mouse moved to (763, 459)
Screenshot: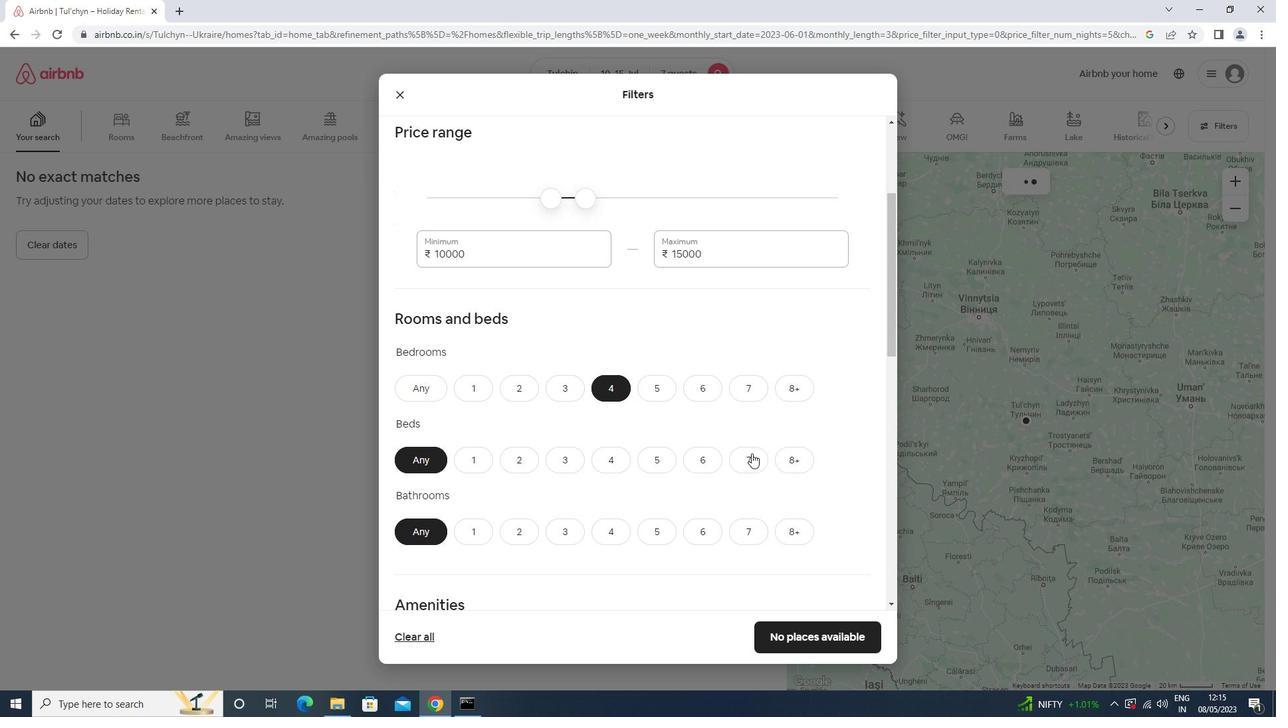 
Action: Mouse pressed left at (763, 459)
Screenshot: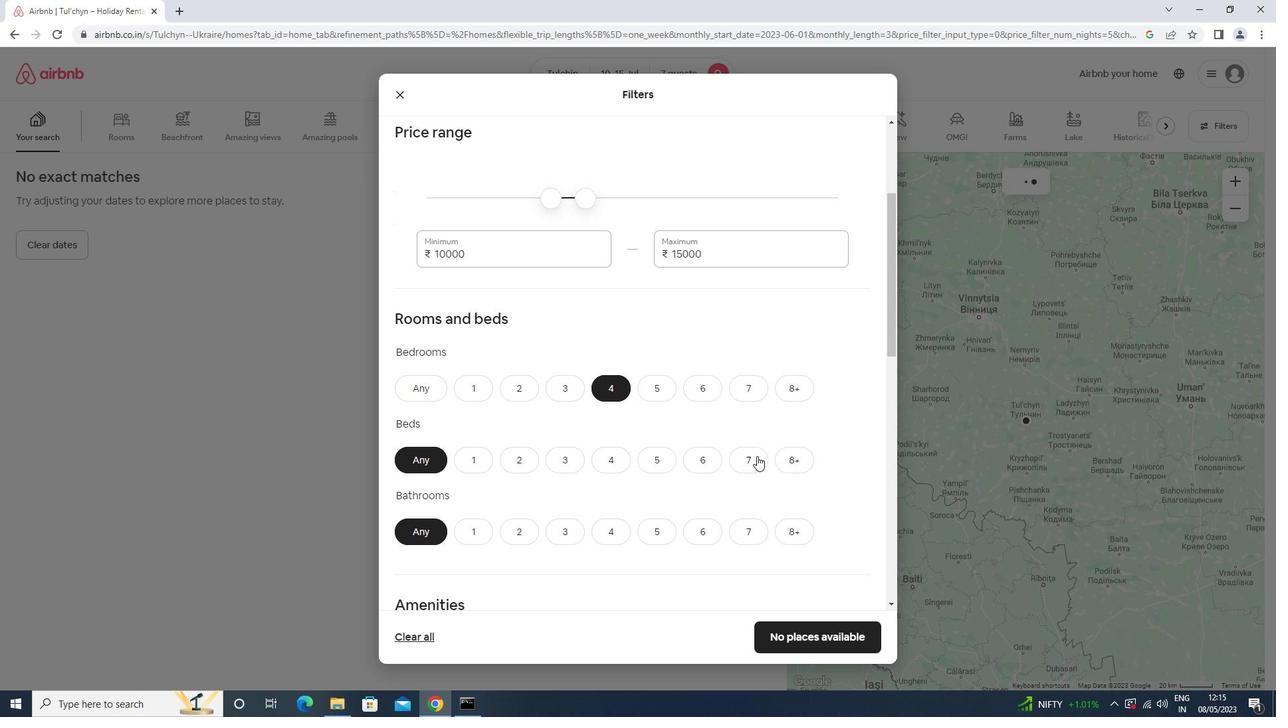 
Action: Mouse moved to (608, 526)
Screenshot: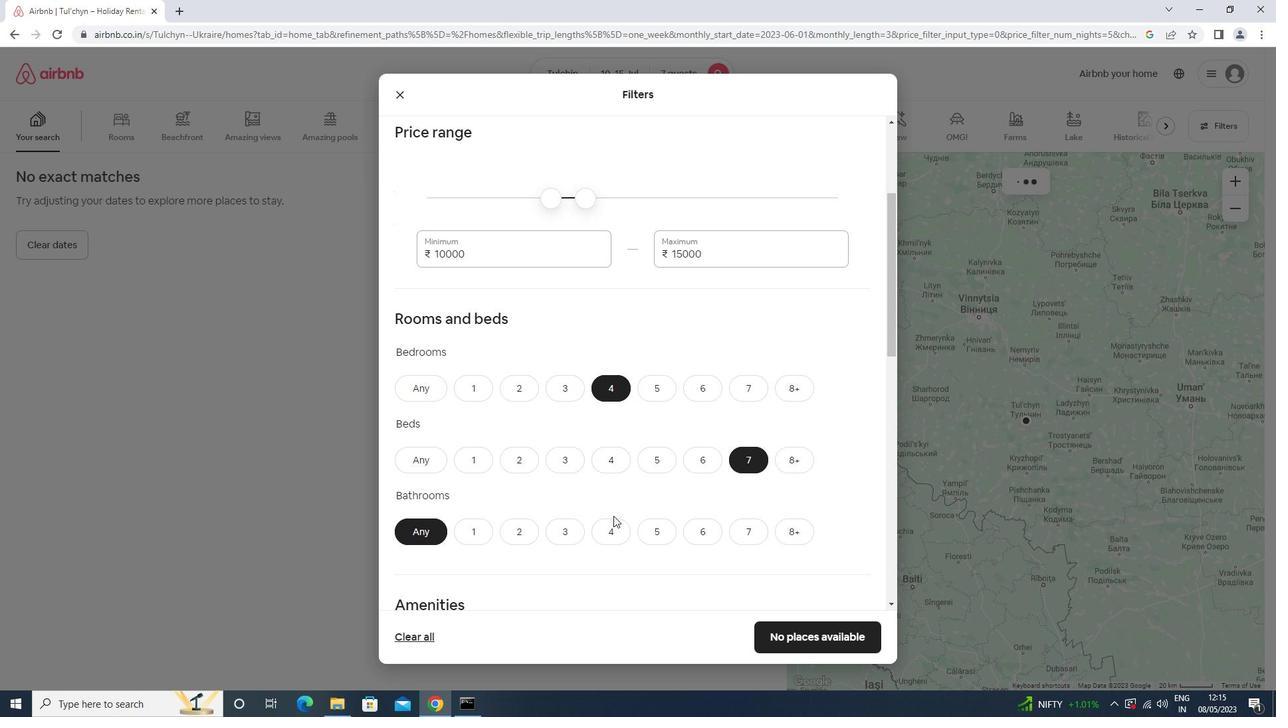 
Action: Mouse pressed left at (608, 526)
Screenshot: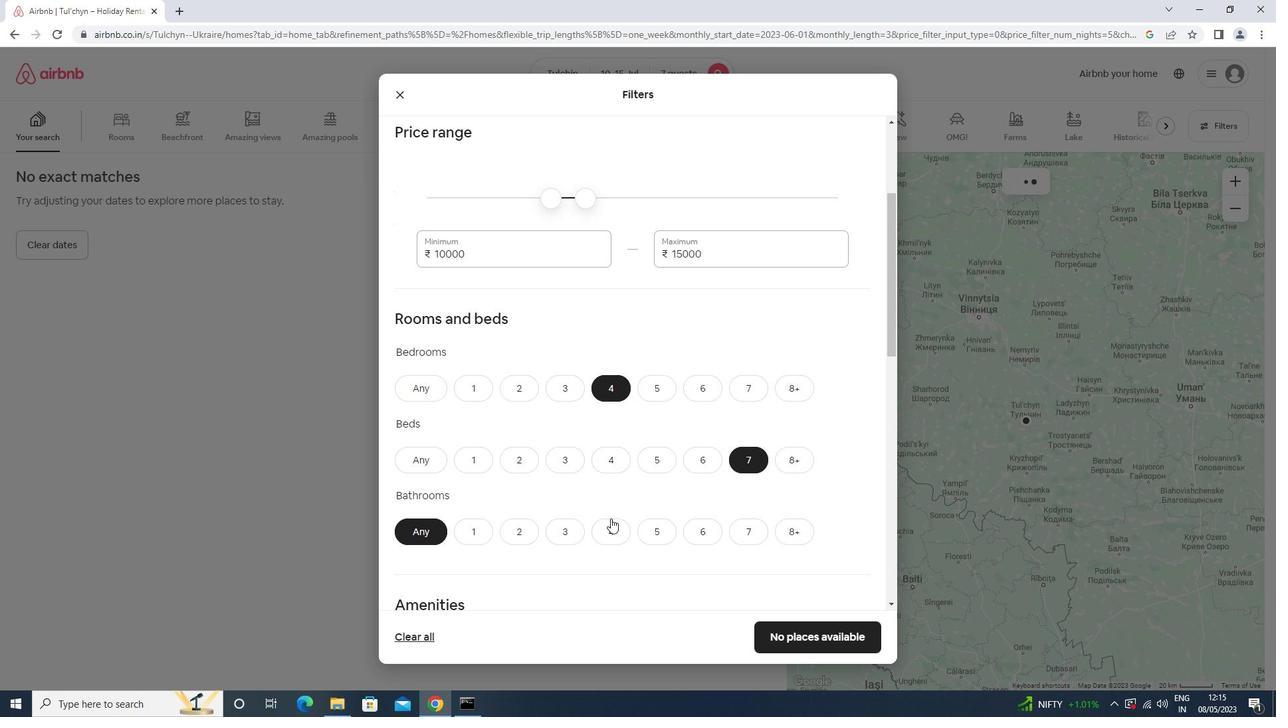 
Action: Mouse moved to (584, 416)
Screenshot: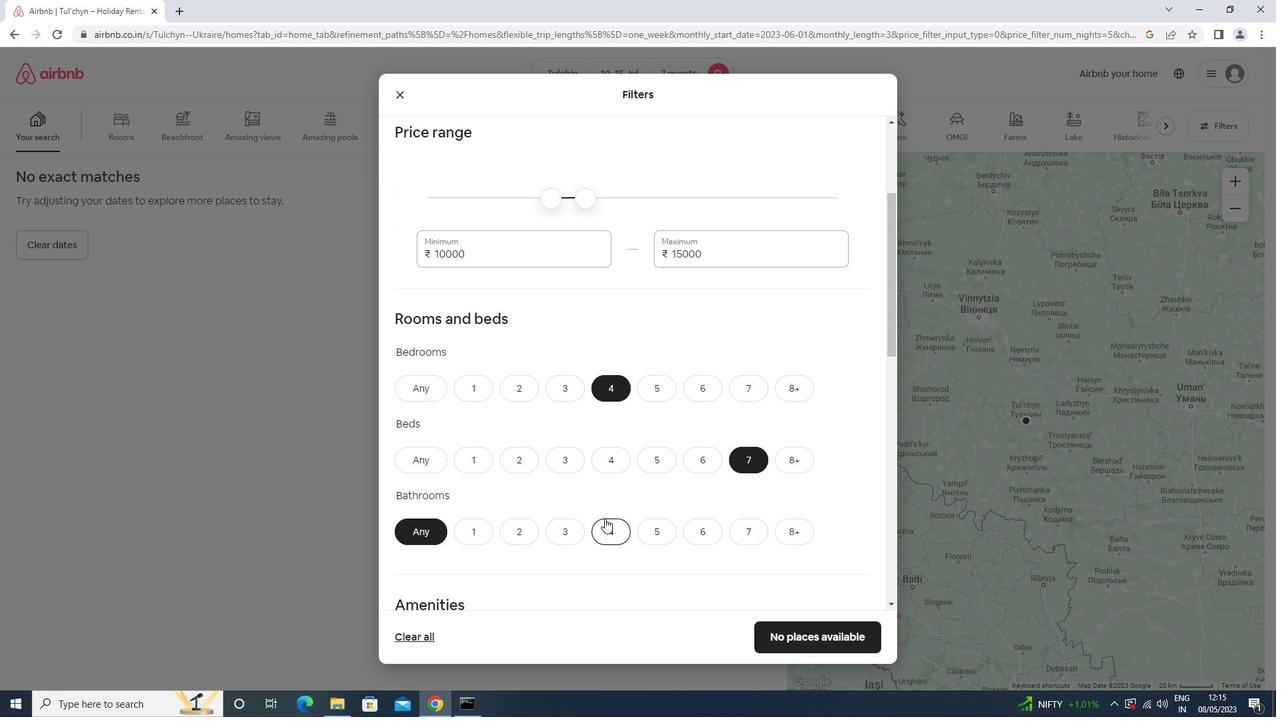 
Action: Mouse scrolled (584, 416) with delta (0, 0)
Screenshot: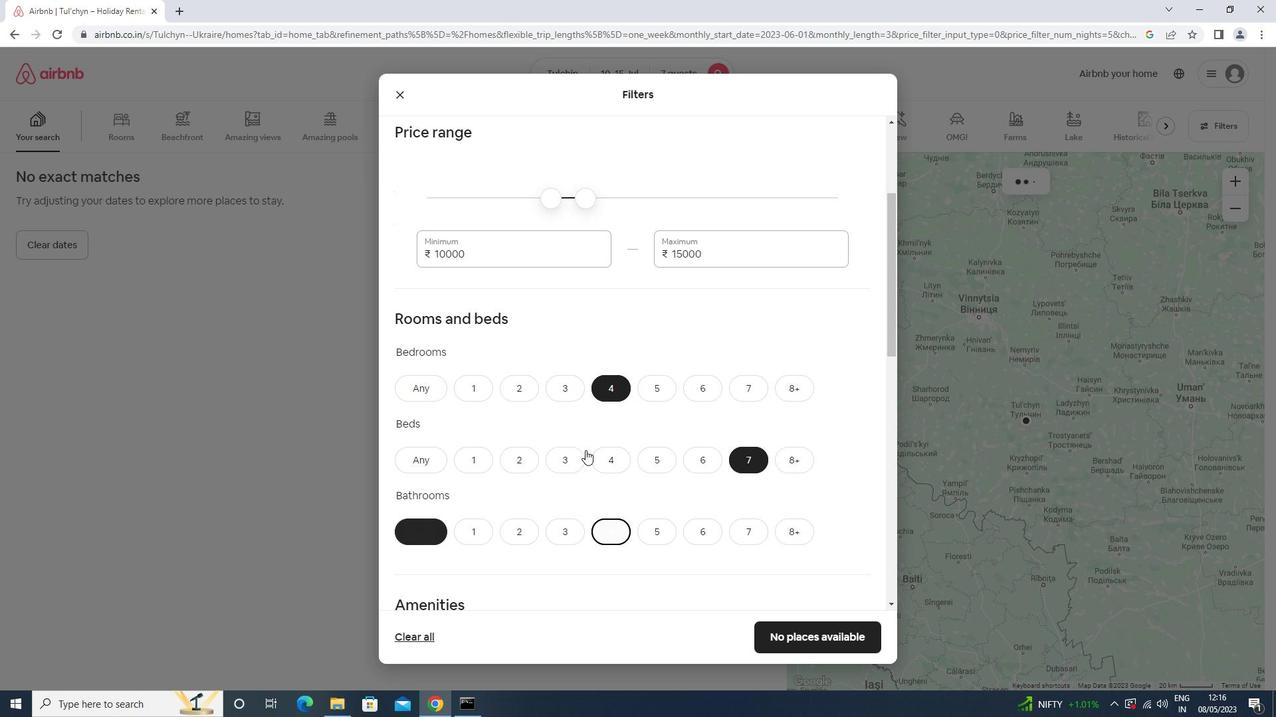 
Action: Mouse scrolled (584, 416) with delta (0, 0)
Screenshot: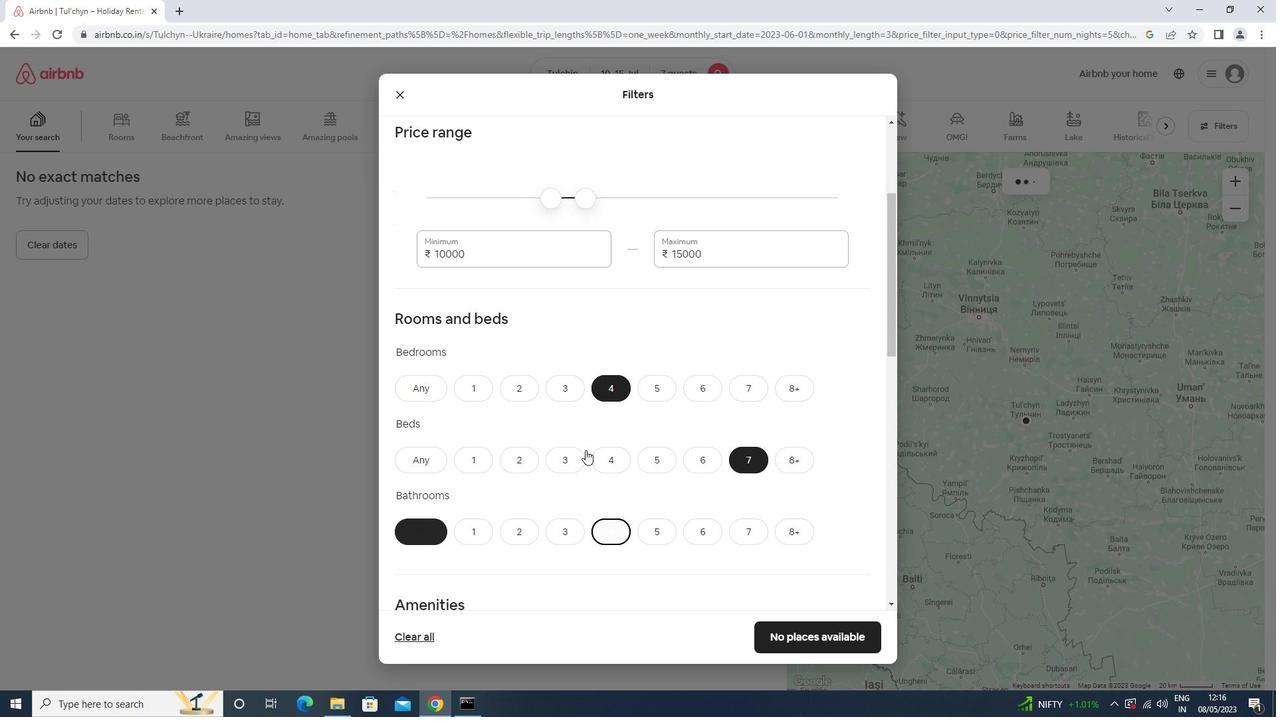 
Action: Mouse scrolled (584, 416) with delta (0, 0)
Screenshot: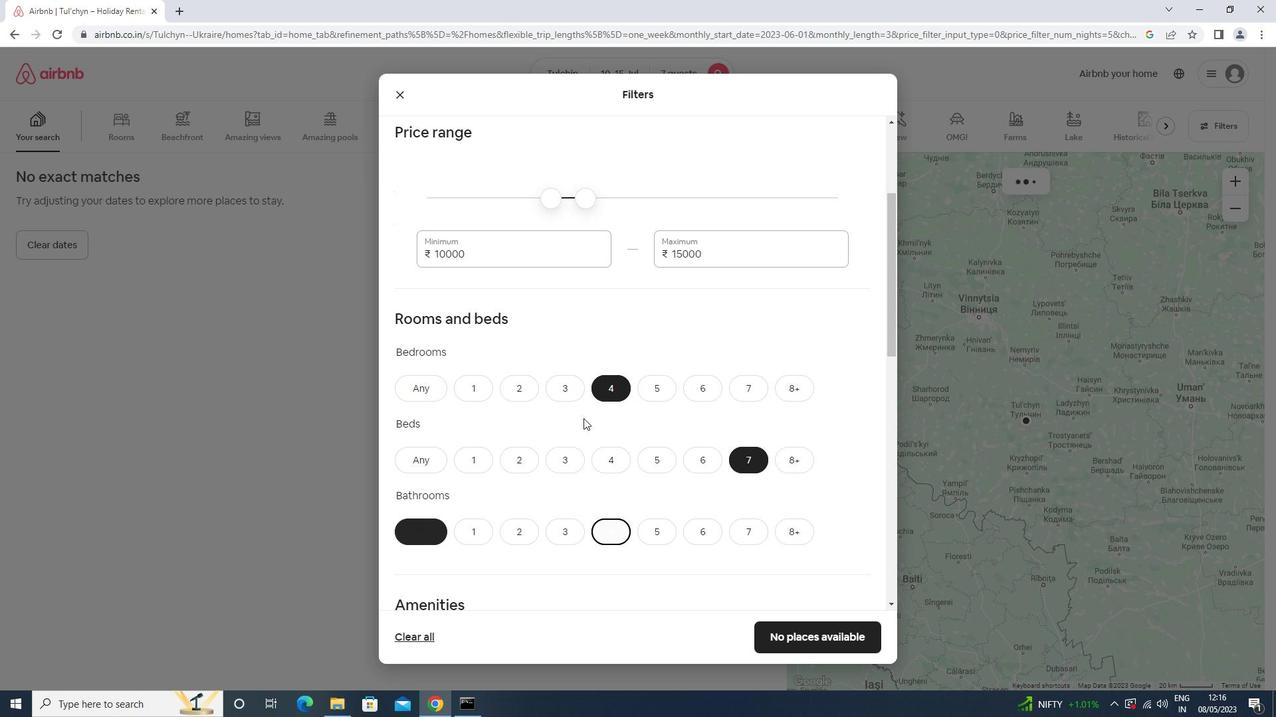 
Action: Mouse scrolled (584, 416) with delta (0, 0)
Screenshot: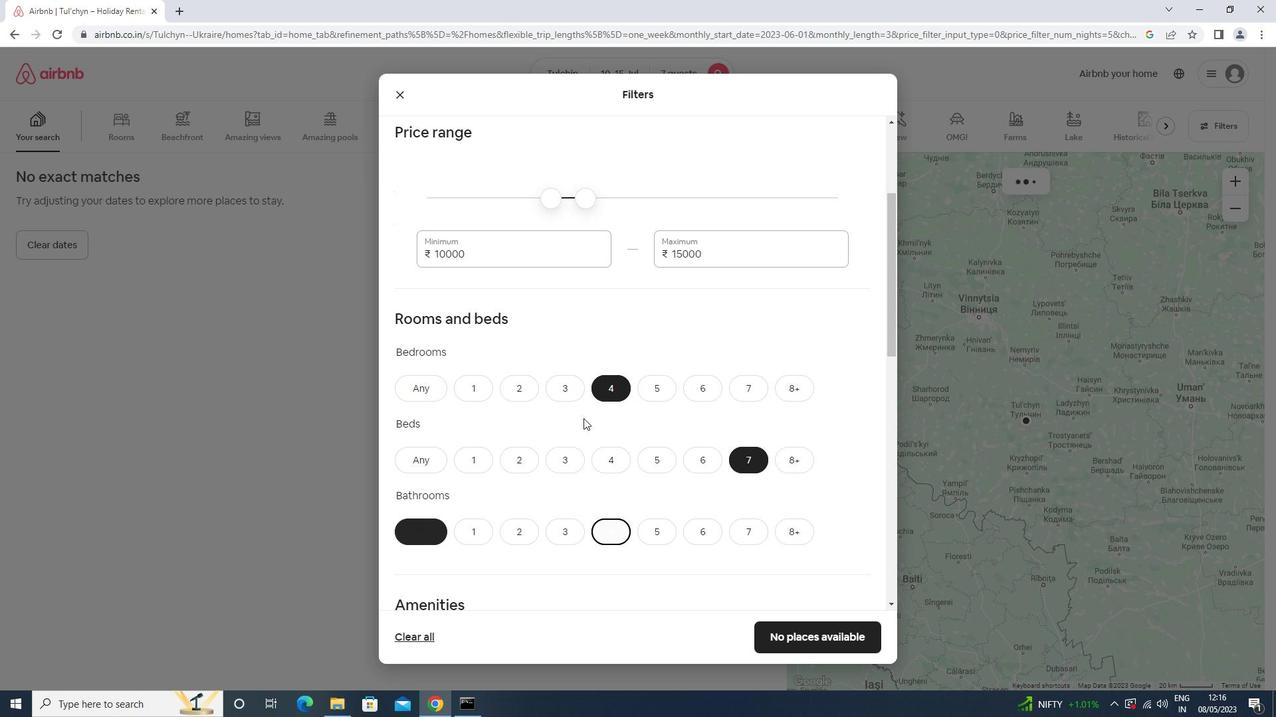 
Action: Mouse scrolled (584, 416) with delta (0, 0)
Screenshot: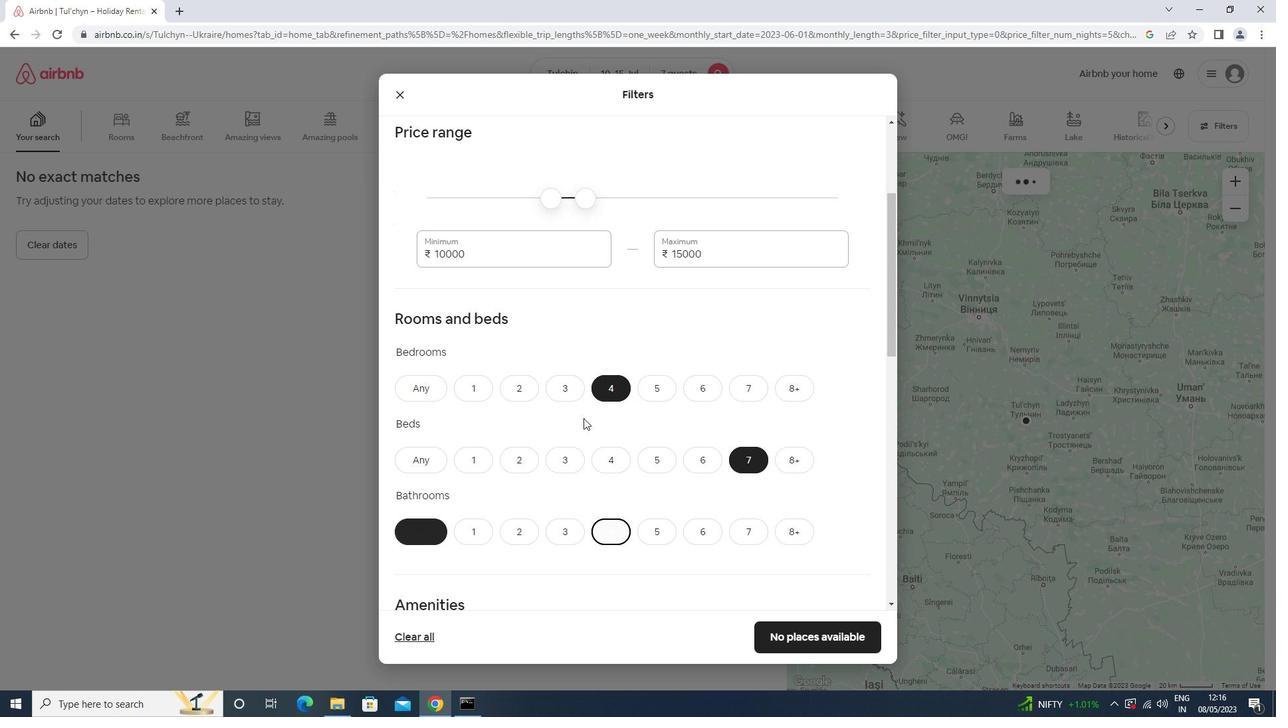 
Action: Mouse scrolled (584, 416) with delta (0, 0)
Screenshot: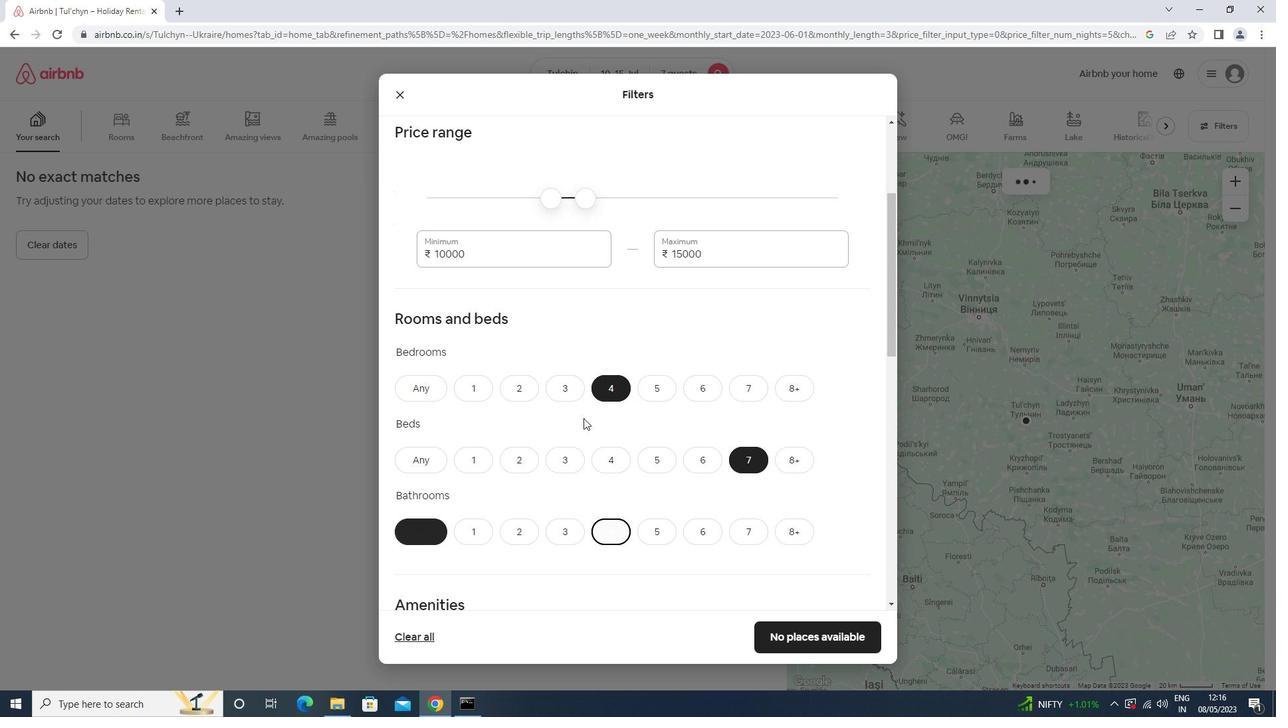 
Action: Mouse moved to (457, 271)
Screenshot: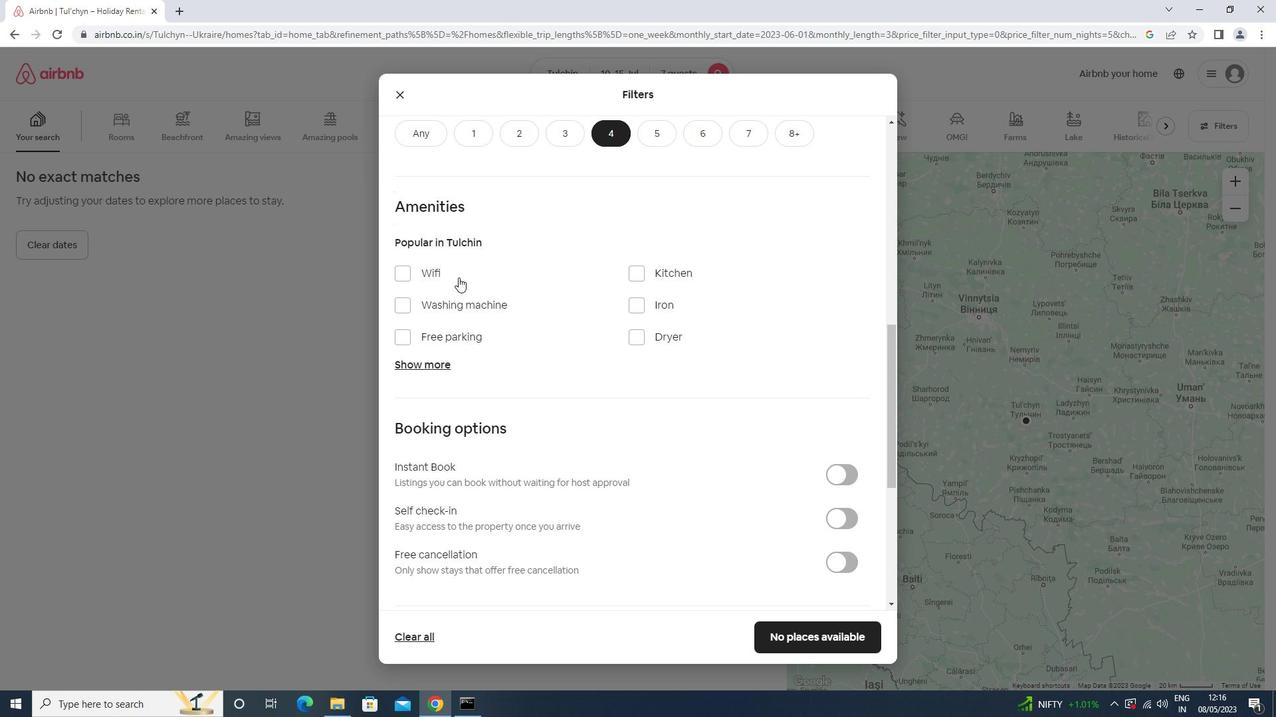 
Action: Mouse pressed left at (457, 271)
Screenshot: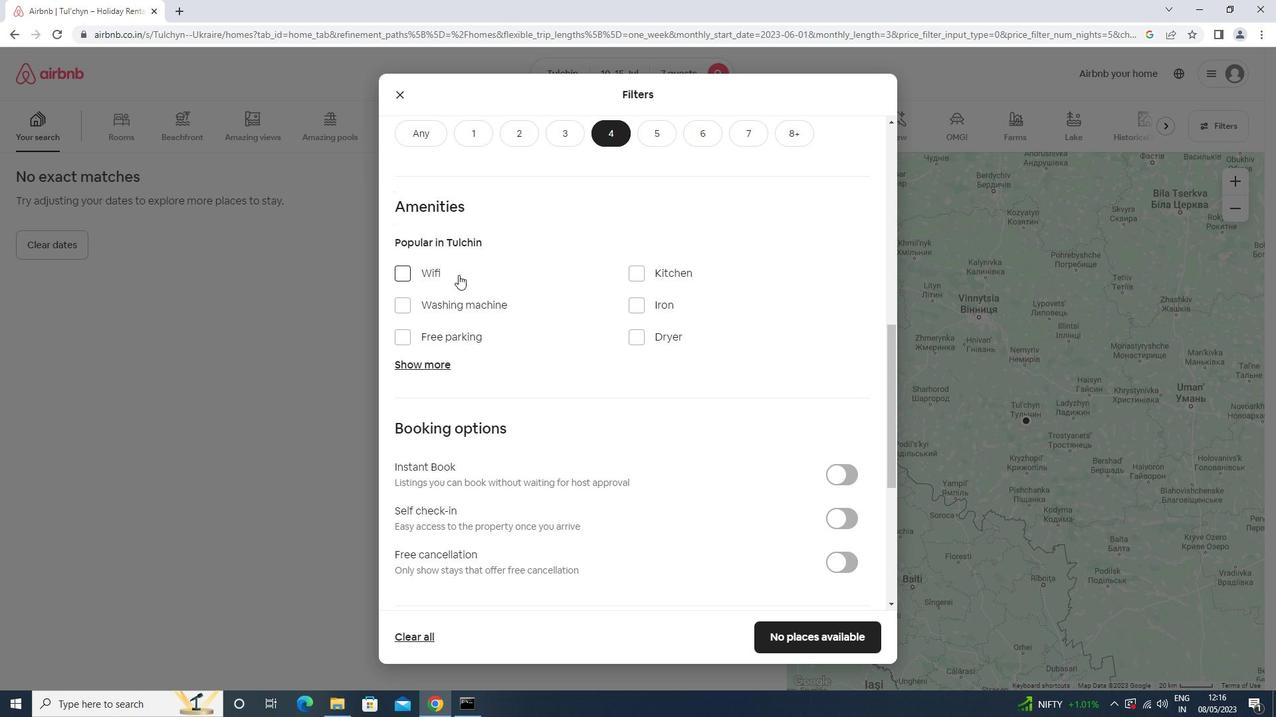 
Action: Mouse moved to (468, 336)
Screenshot: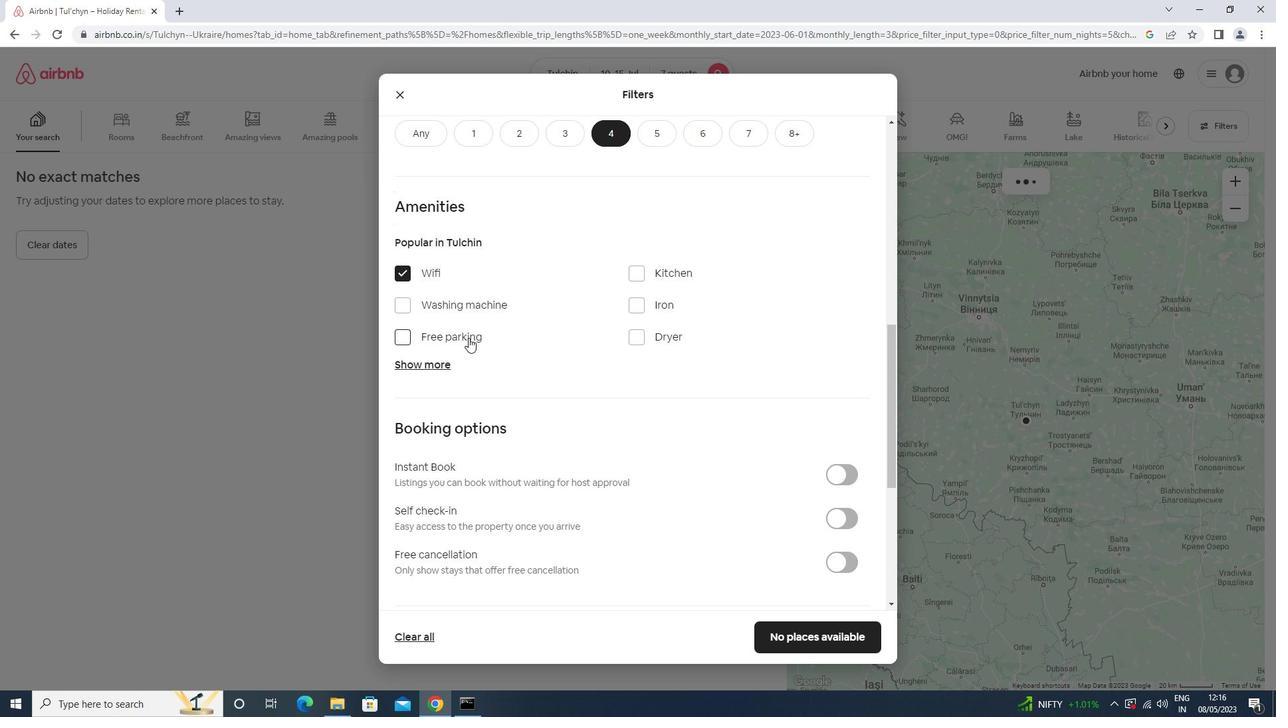 
Action: Mouse pressed left at (468, 336)
Screenshot: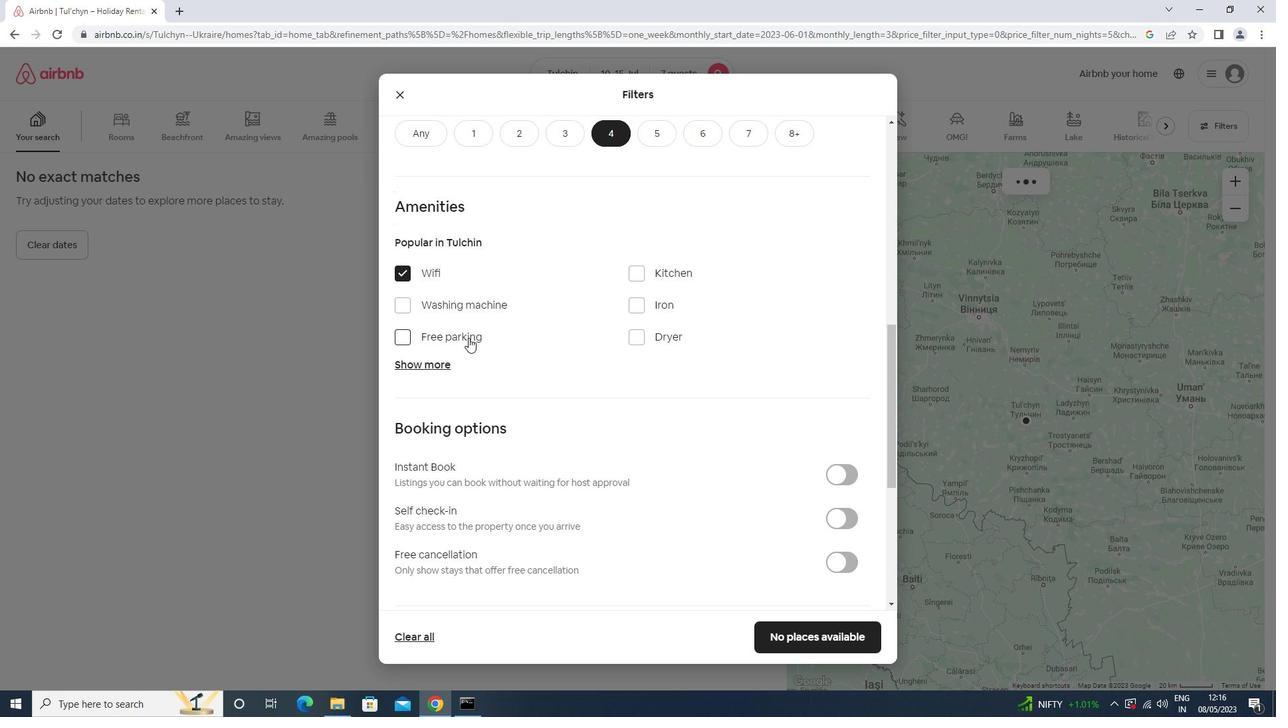
Action: Mouse moved to (442, 354)
Screenshot: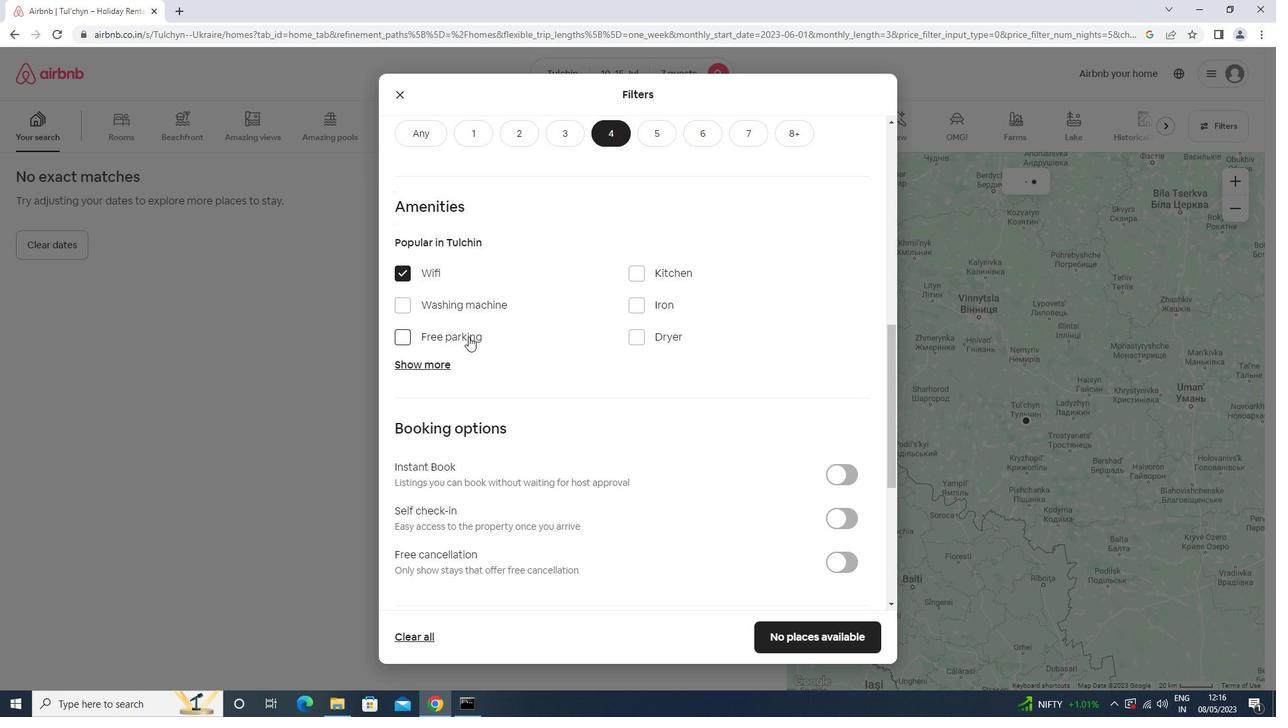 
Action: Mouse pressed left at (442, 354)
Screenshot: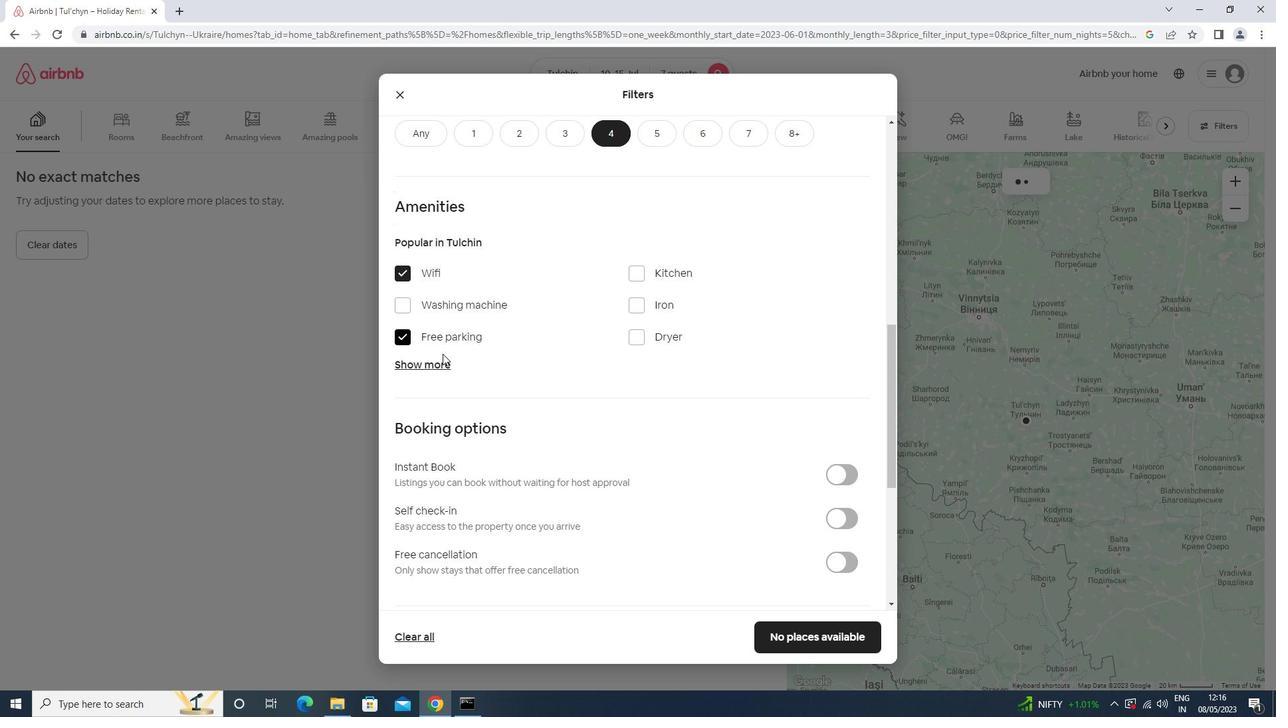 
Action: Mouse moved to (440, 359)
Screenshot: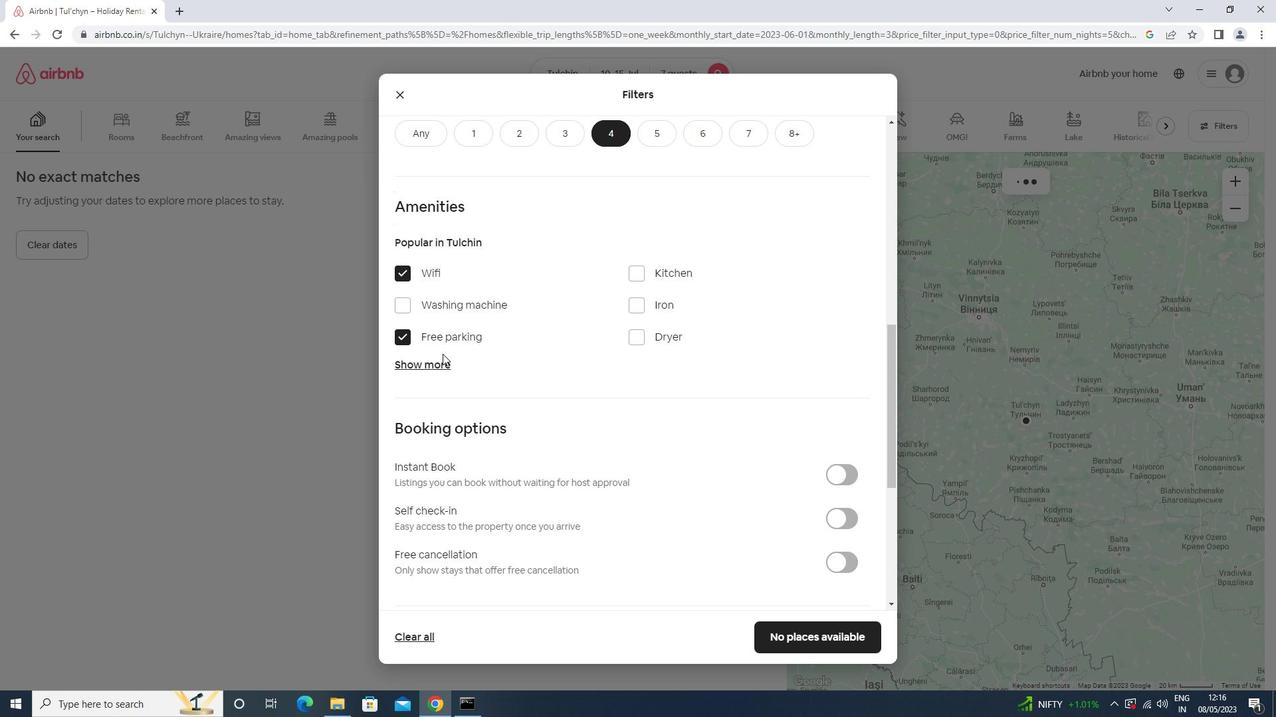 
Action: Mouse pressed left at (440, 359)
Screenshot: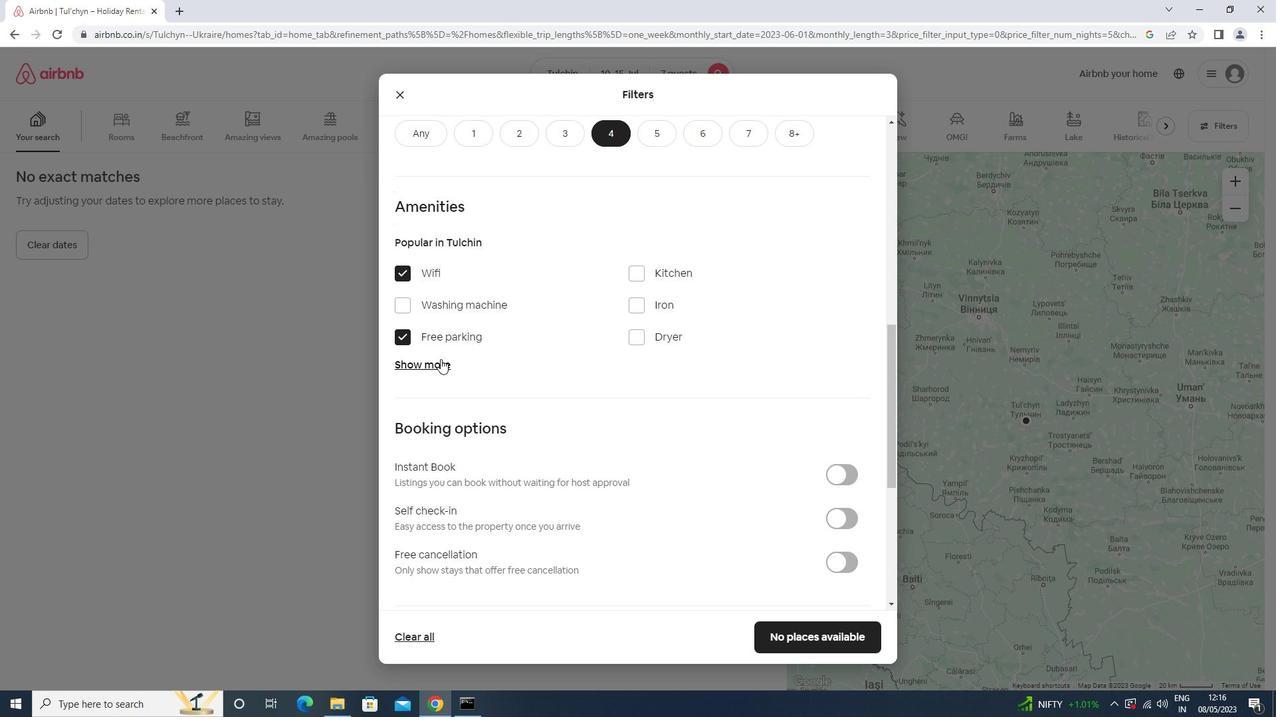 
Action: Mouse moved to (489, 333)
Screenshot: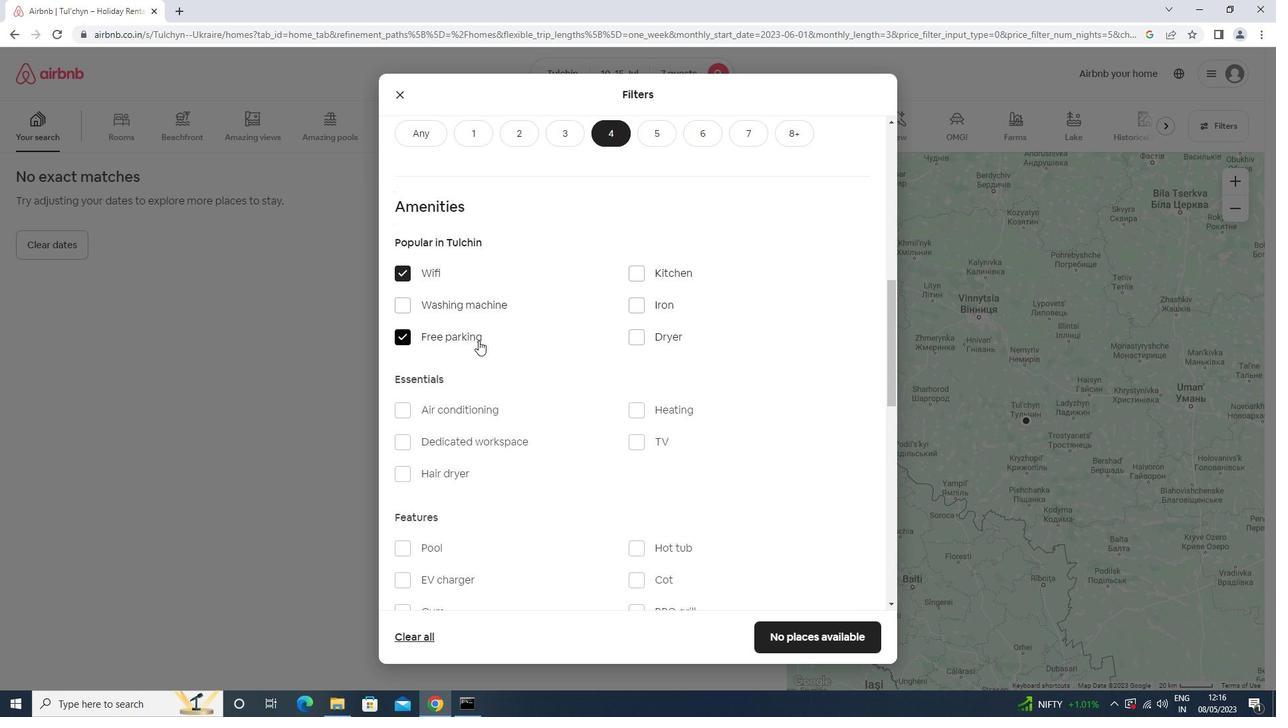 
Action: Mouse scrolled (489, 333) with delta (0, 0)
Screenshot: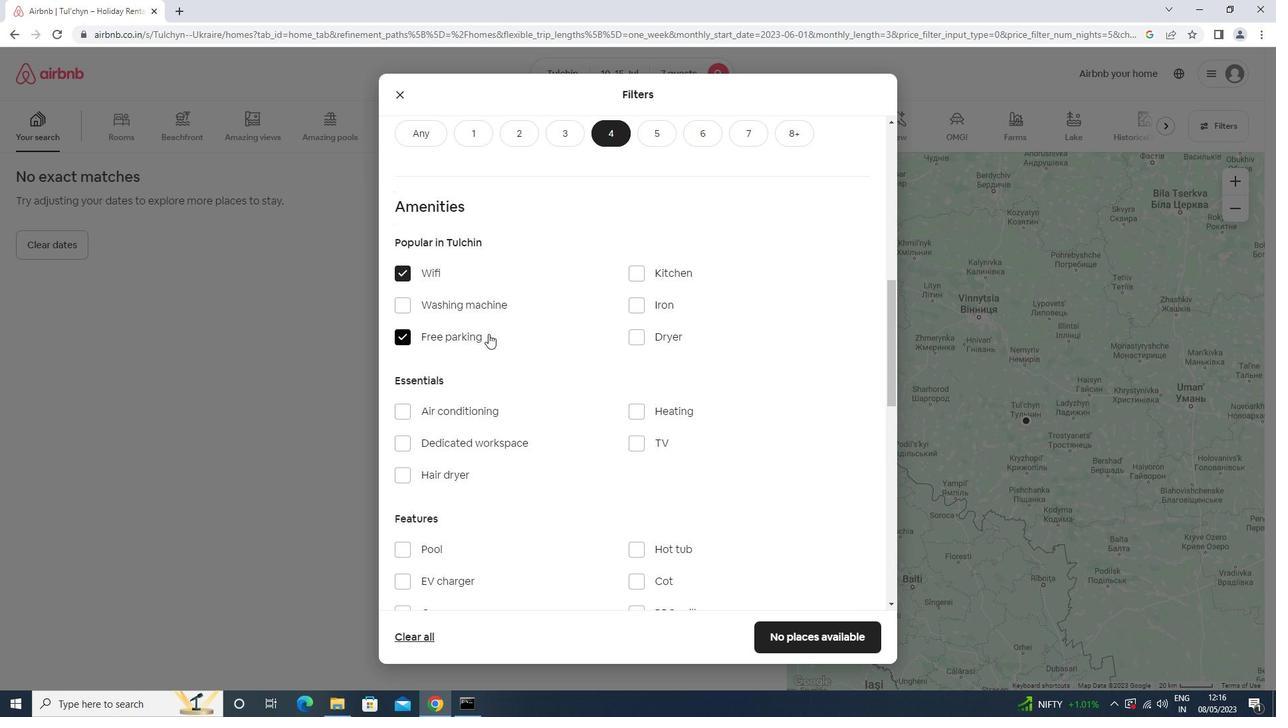 
Action: Mouse scrolled (489, 333) with delta (0, 0)
Screenshot: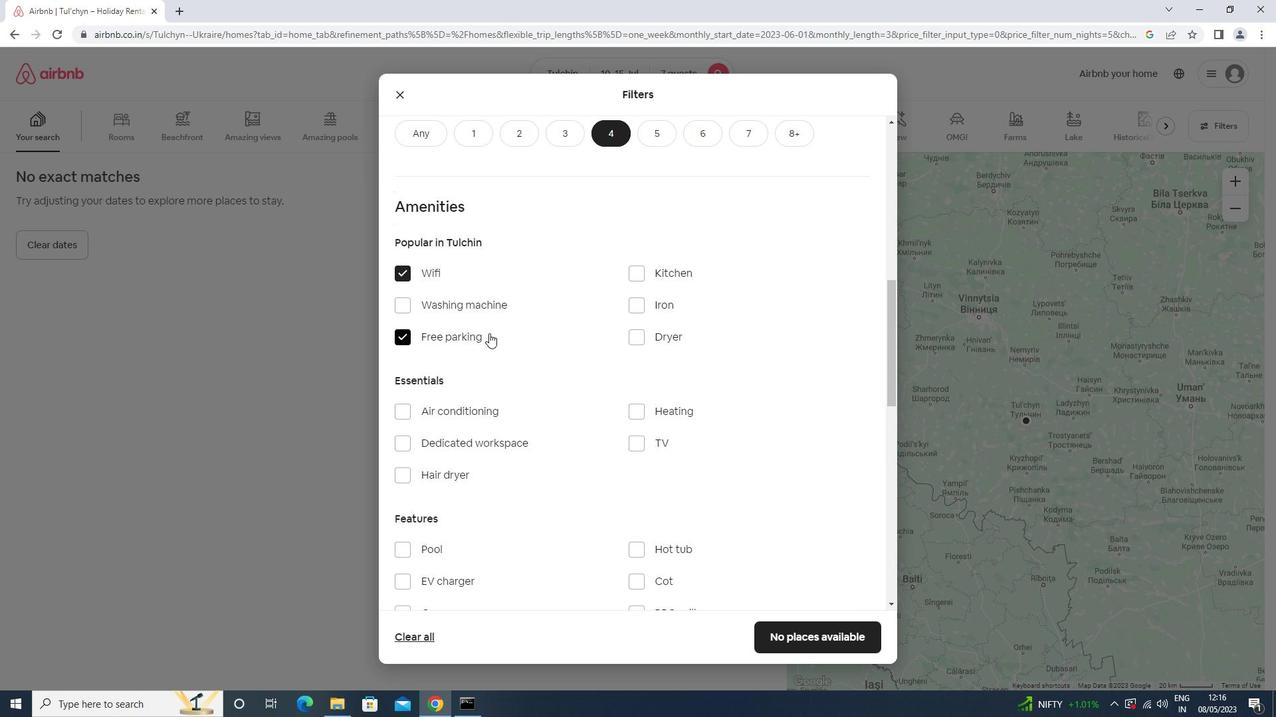 
Action: Mouse scrolled (489, 333) with delta (0, 0)
Screenshot: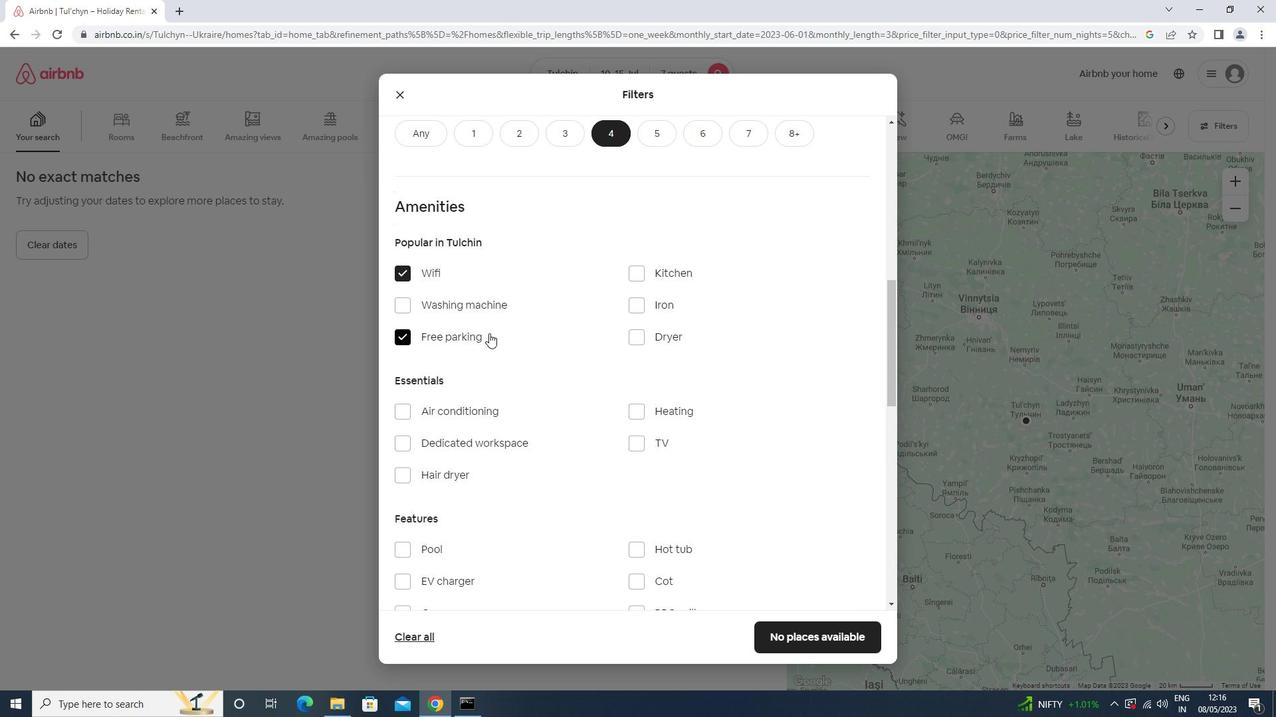 
Action: Mouse moved to (664, 245)
Screenshot: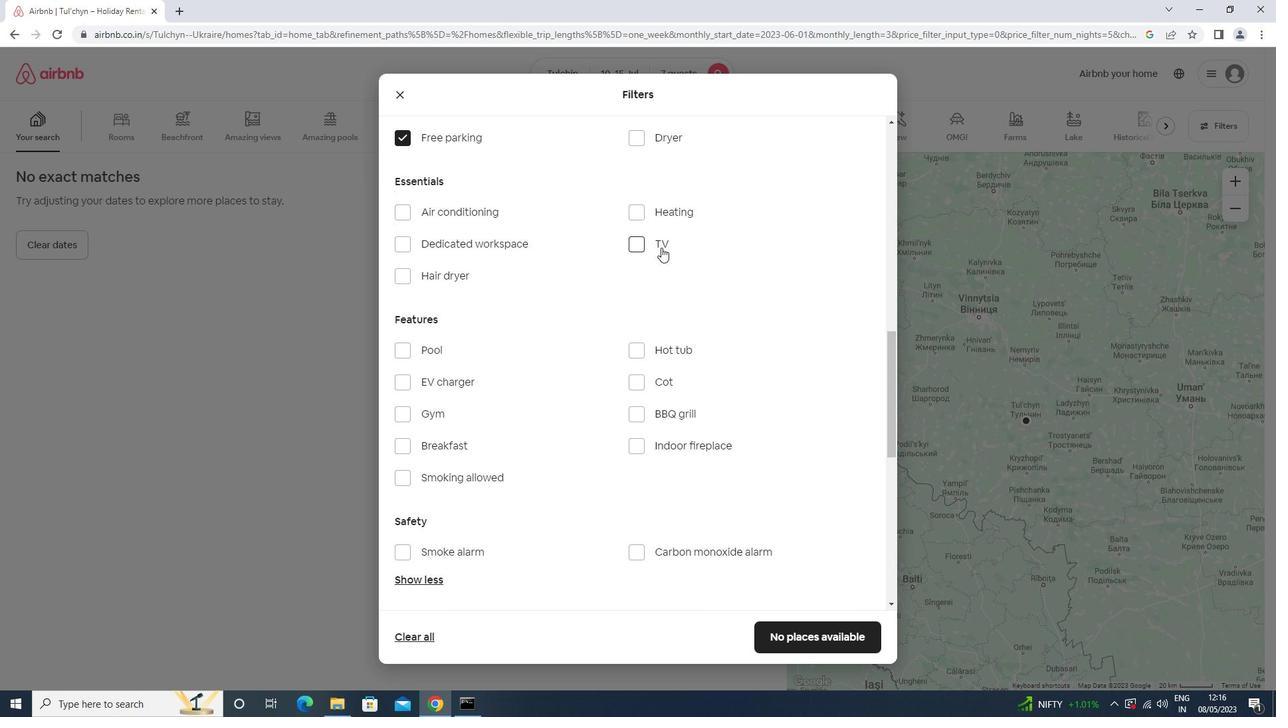 
Action: Mouse pressed left at (664, 245)
Screenshot: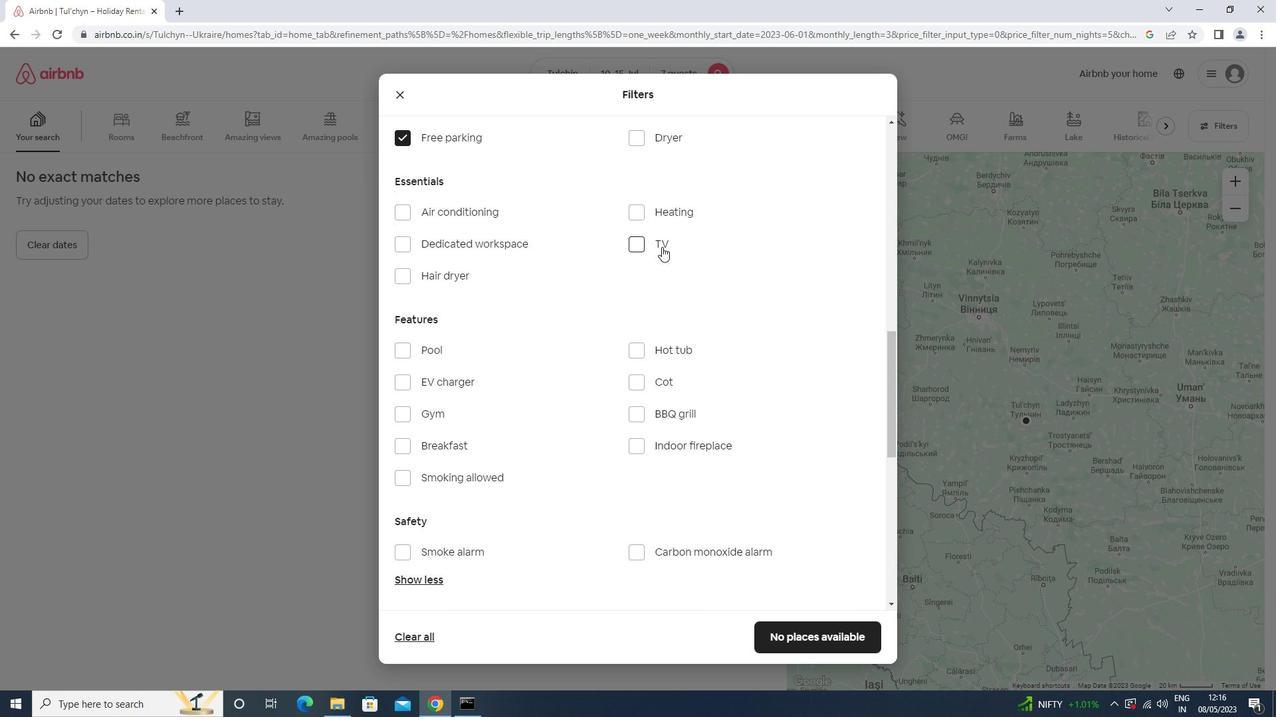 
Action: Mouse moved to (477, 411)
Screenshot: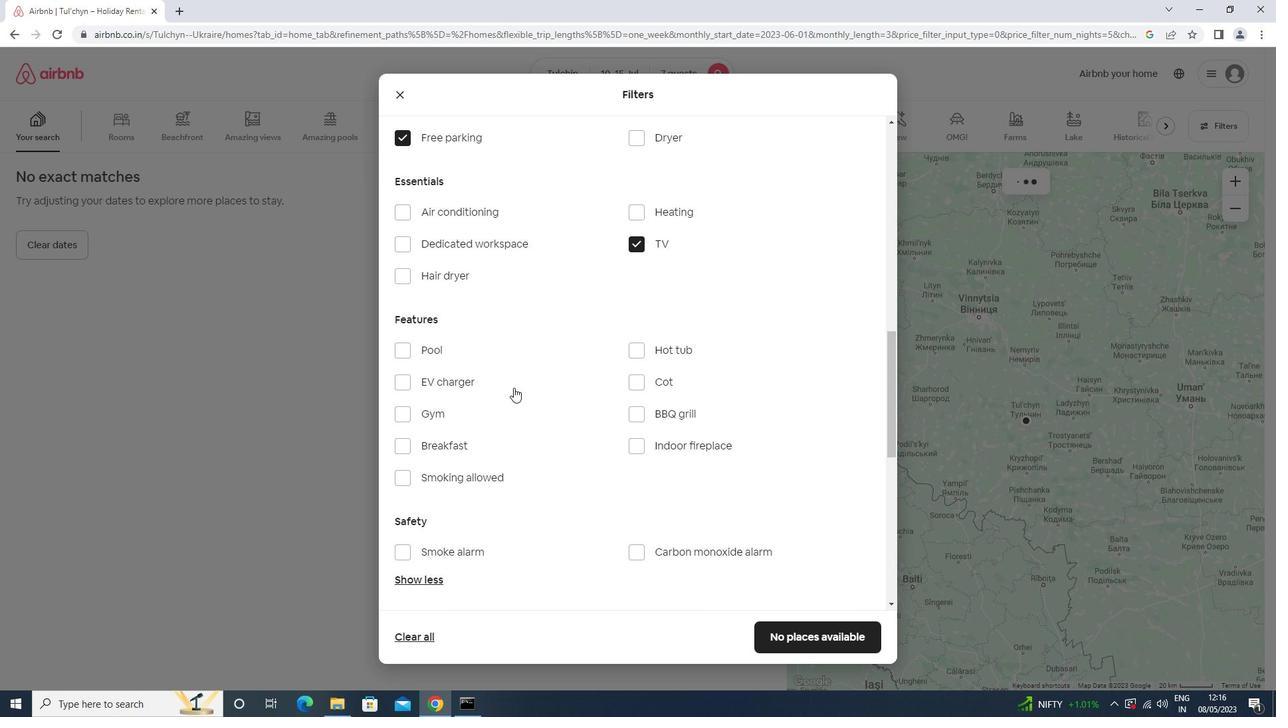 
Action: Mouse pressed left at (477, 411)
Screenshot: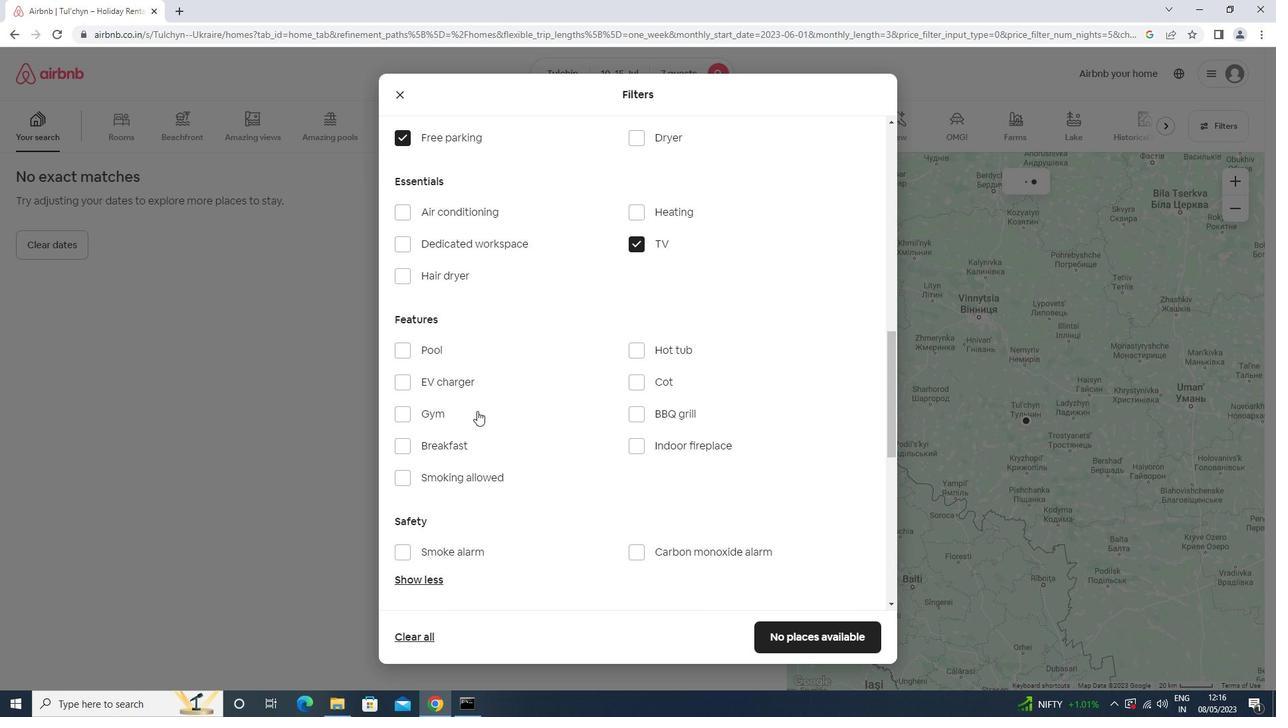
Action: Mouse moved to (468, 436)
Screenshot: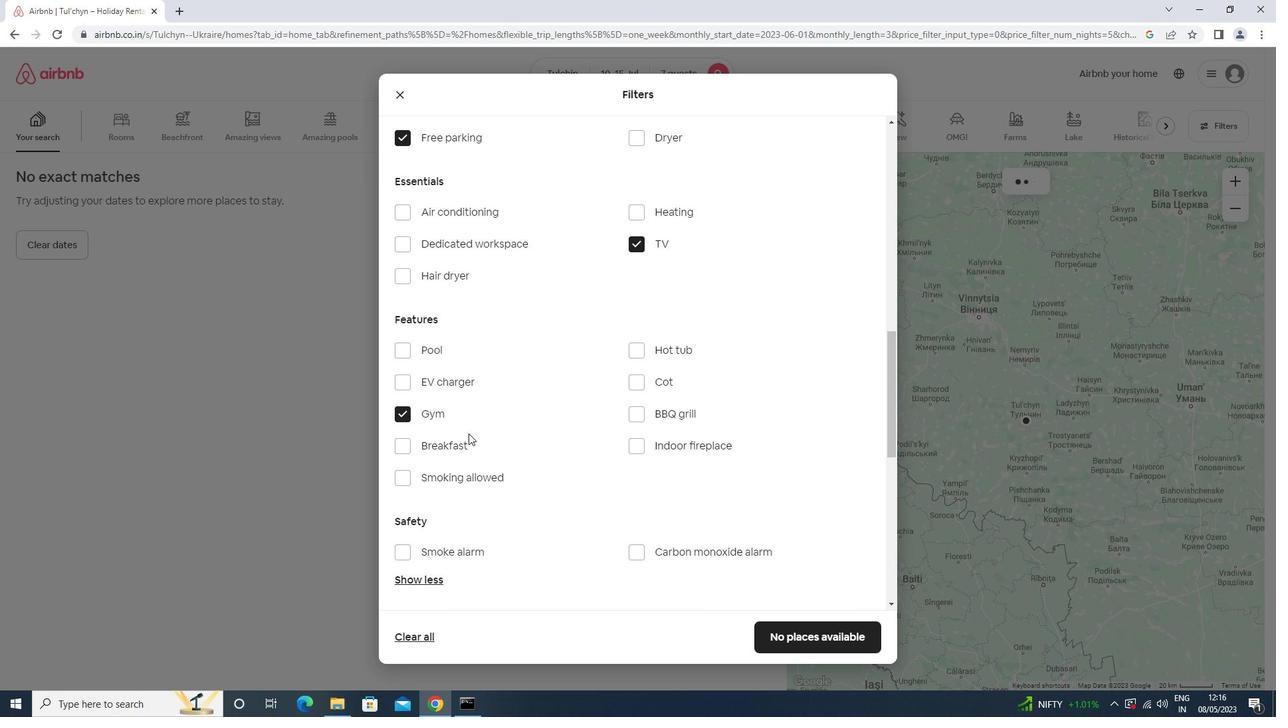 
Action: Mouse pressed left at (468, 436)
Screenshot: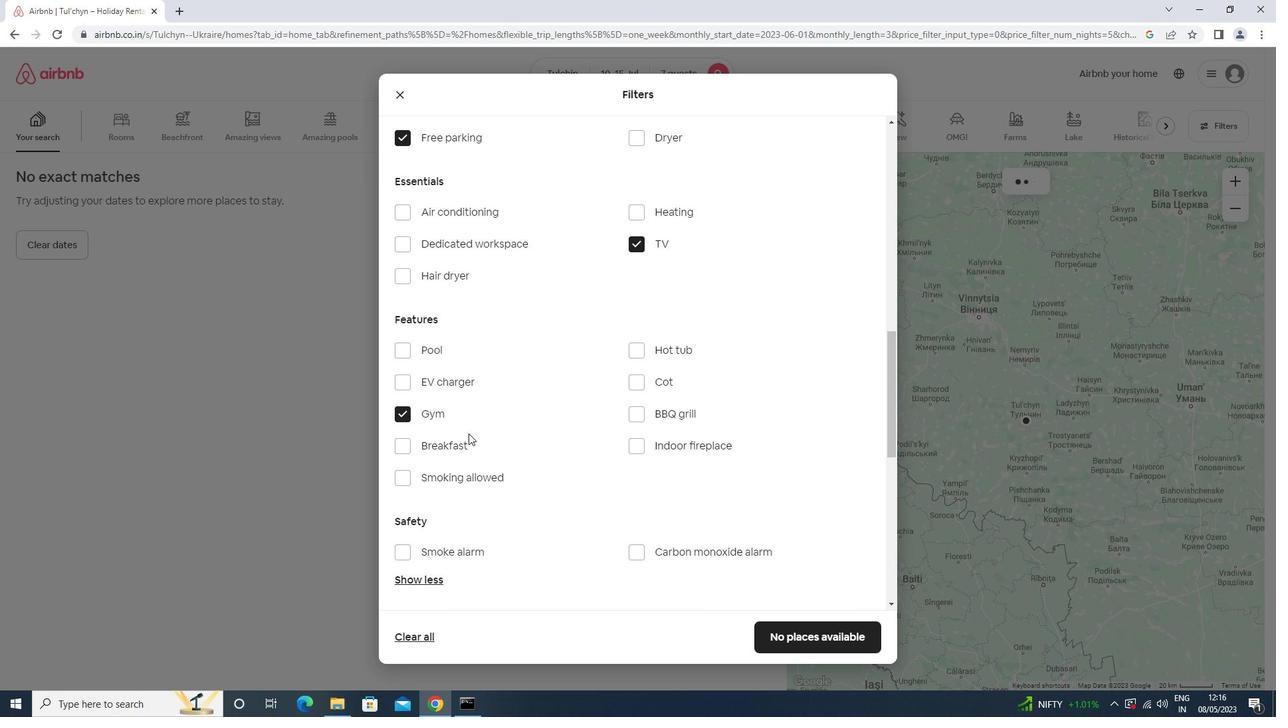 
Action: Mouse moved to (467, 445)
Screenshot: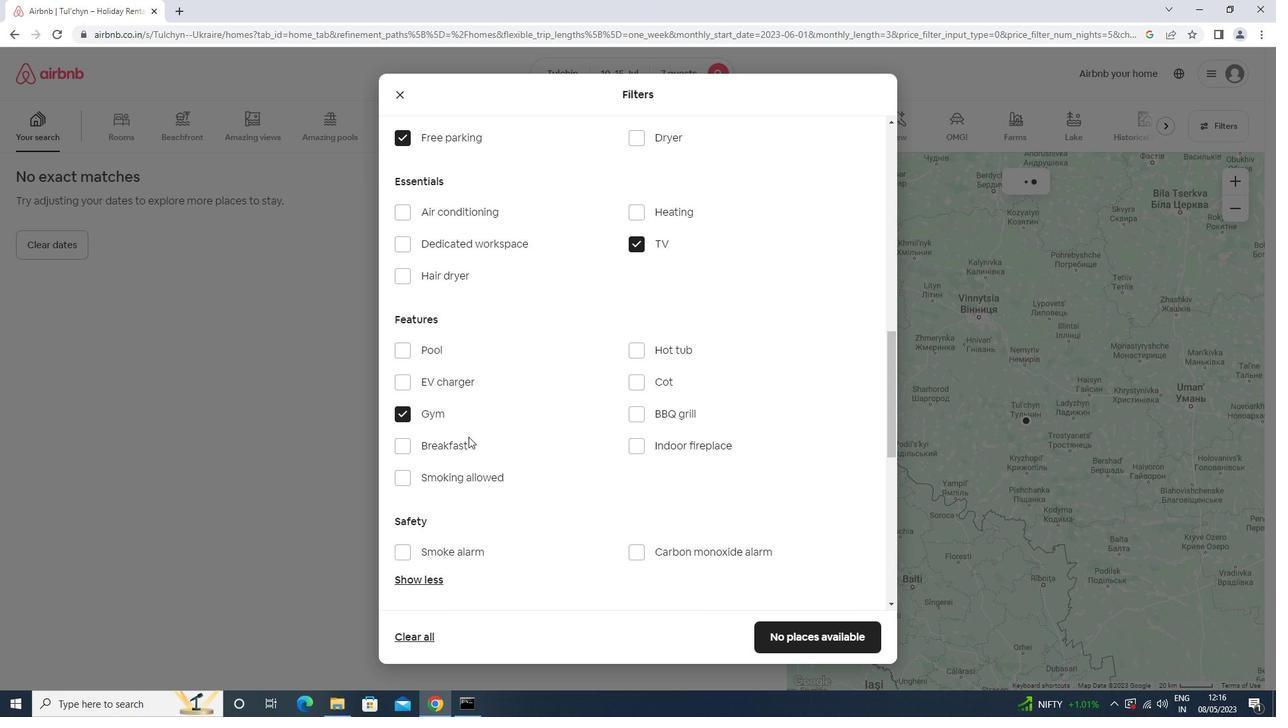 
Action: Mouse pressed left at (467, 445)
Screenshot: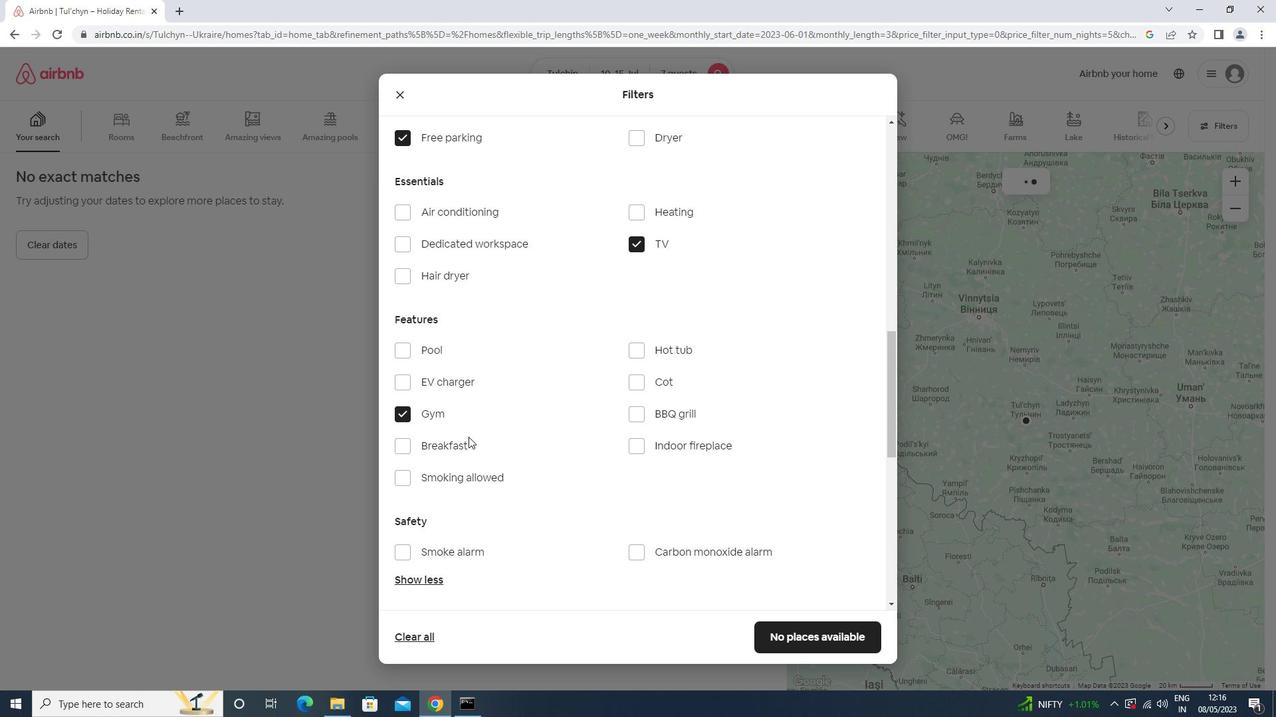 
Action: Mouse moved to (529, 393)
Screenshot: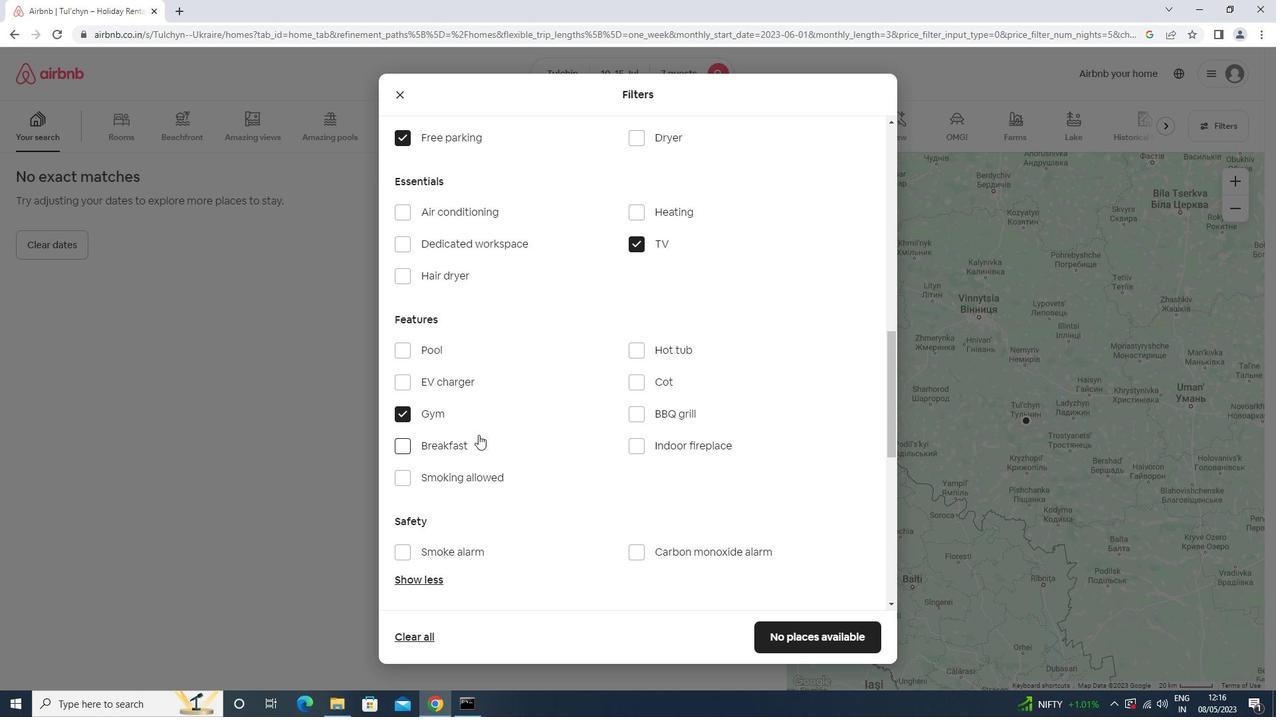 
Action: Mouse scrolled (529, 392) with delta (0, 0)
Screenshot: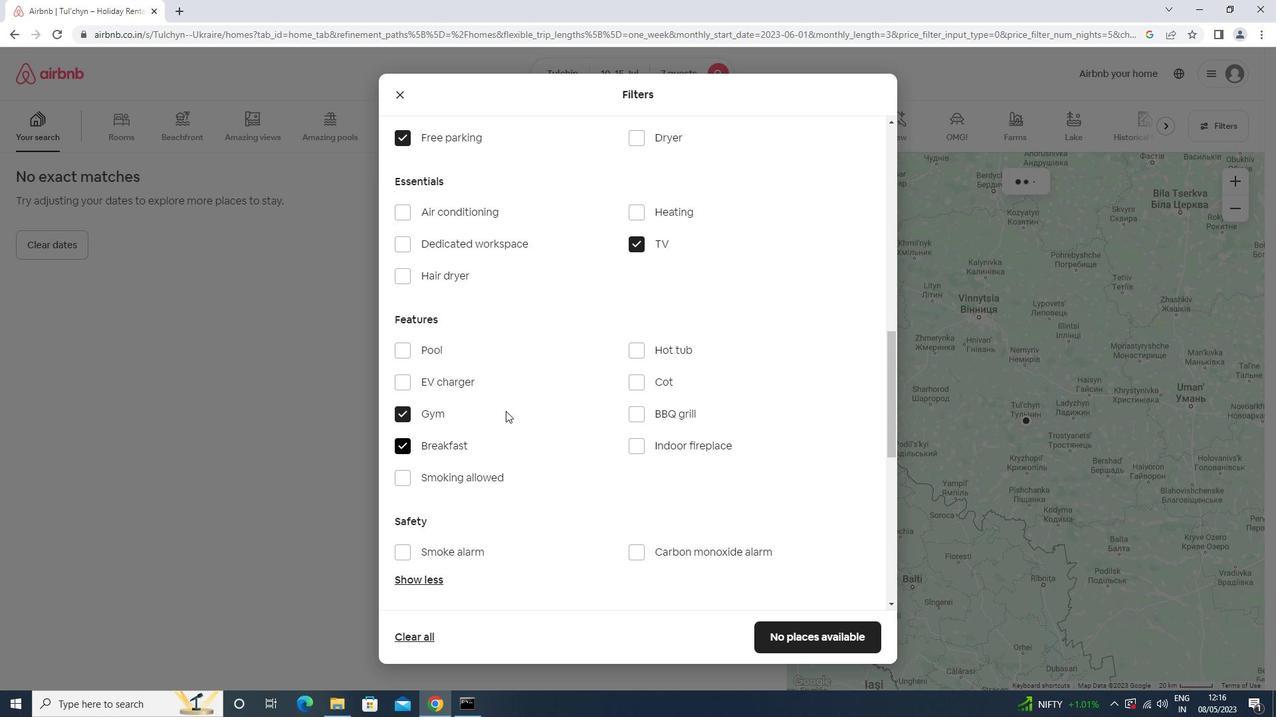 
Action: Mouse scrolled (529, 392) with delta (0, 0)
Screenshot: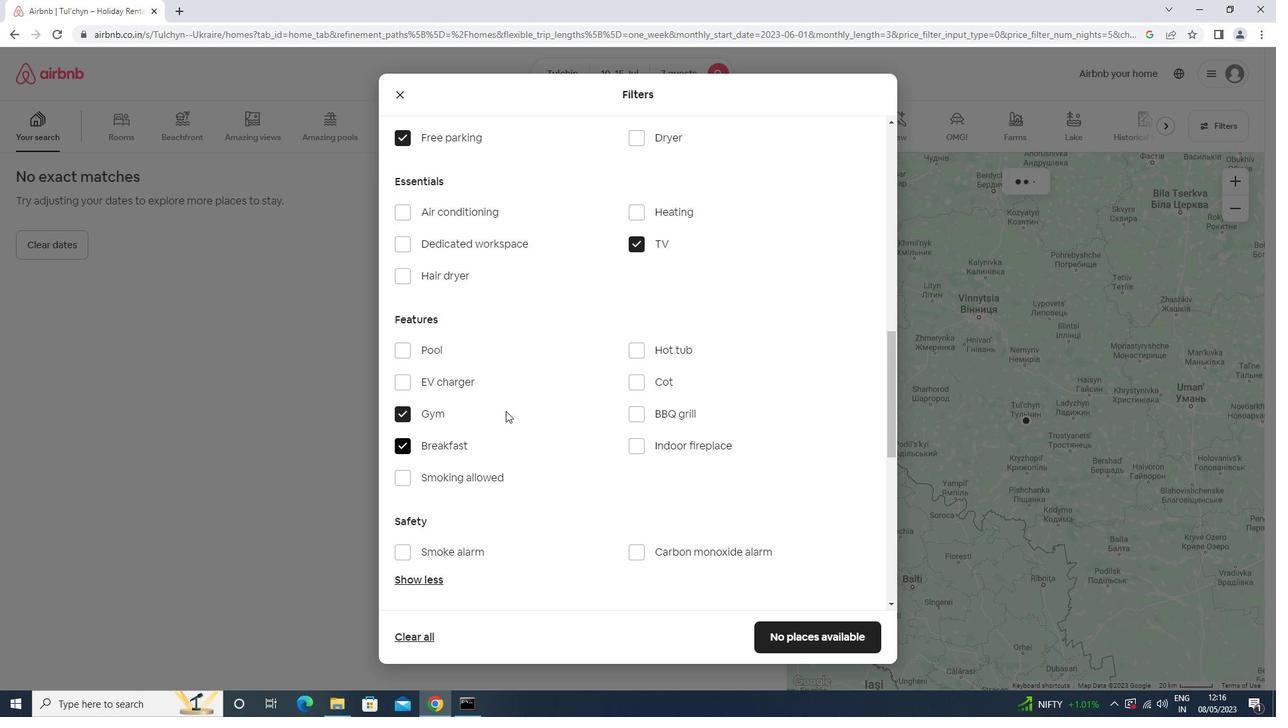 
Action: Mouse scrolled (529, 392) with delta (0, 0)
Screenshot: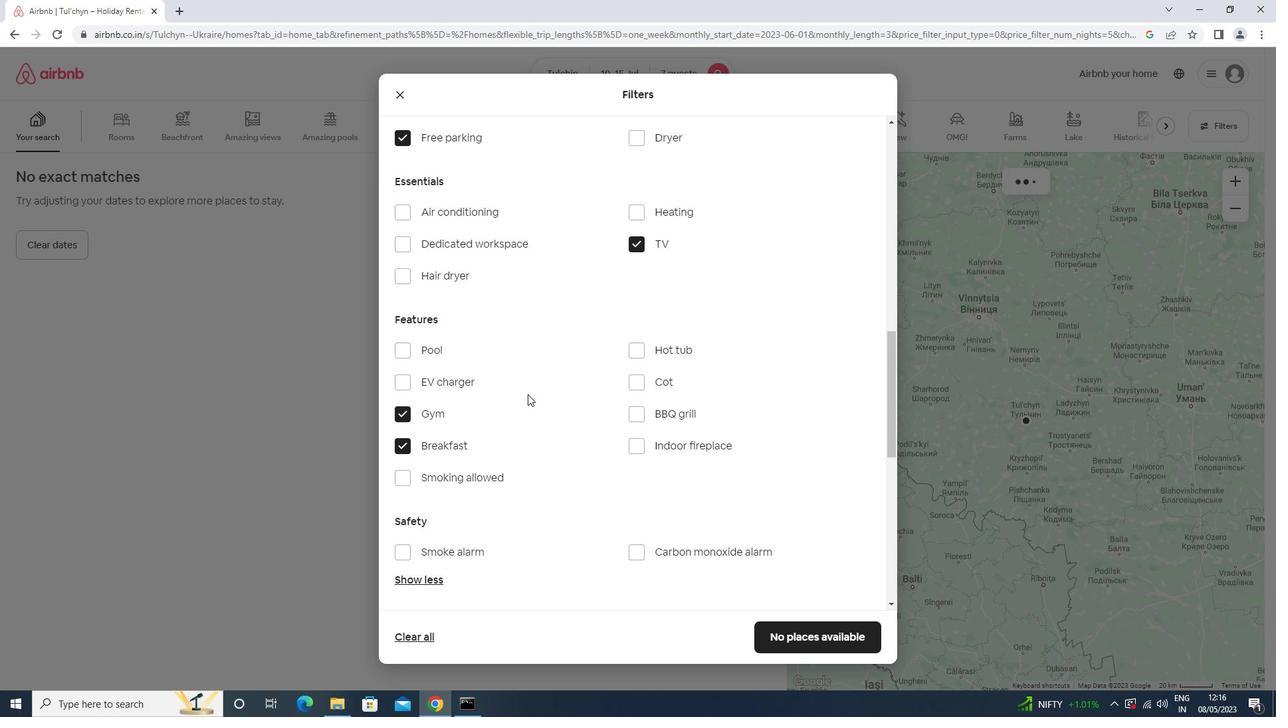 
Action: Mouse moved to (844, 533)
Screenshot: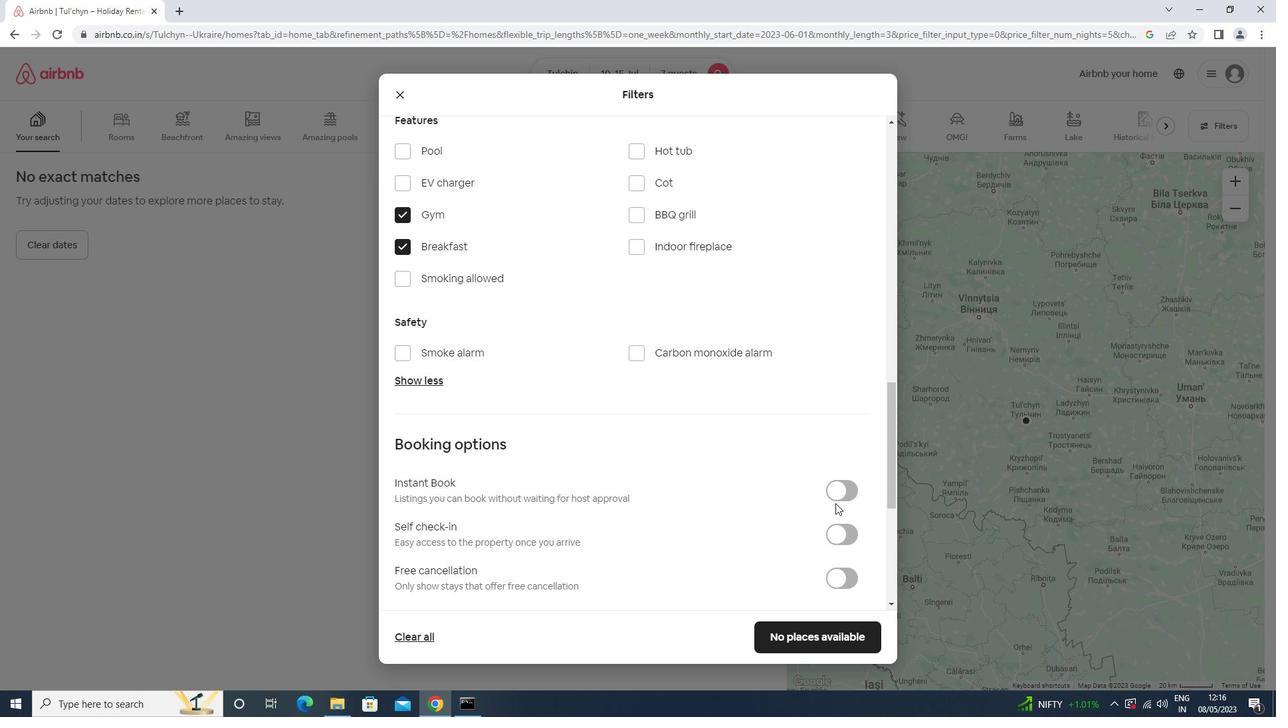 
Action: Mouse pressed left at (844, 533)
Screenshot: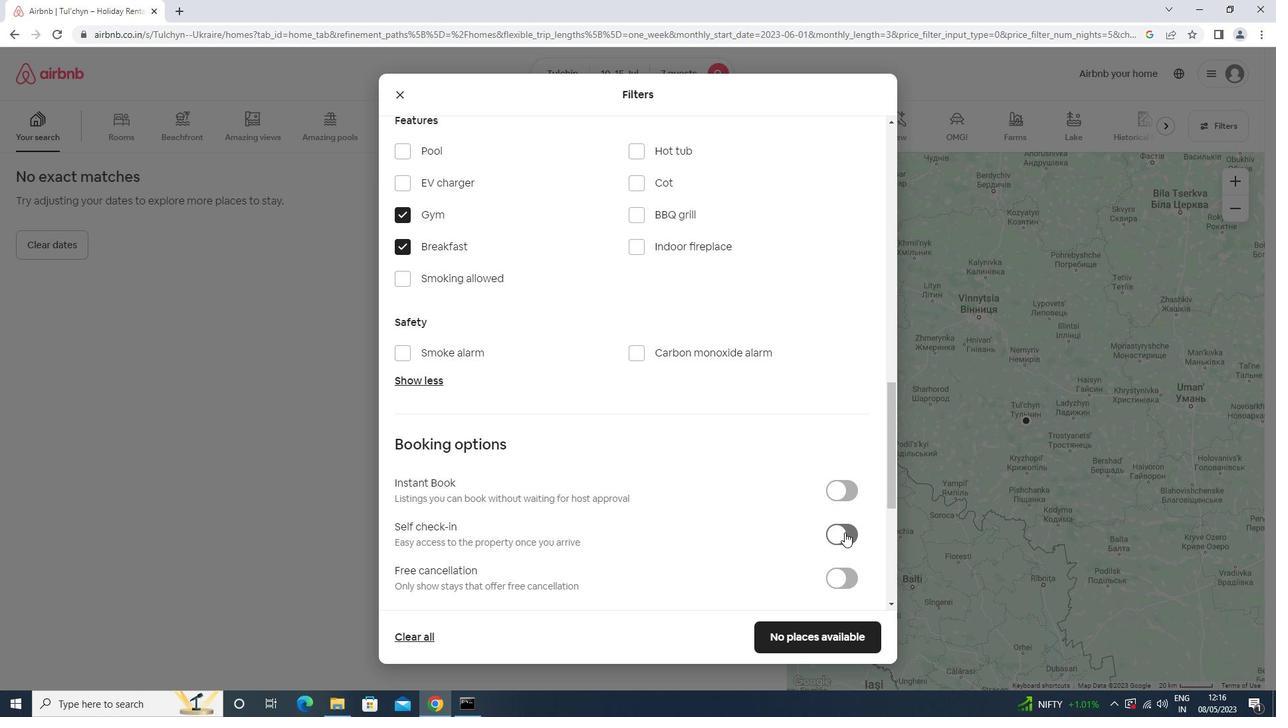 
Action: Mouse moved to (587, 490)
Screenshot: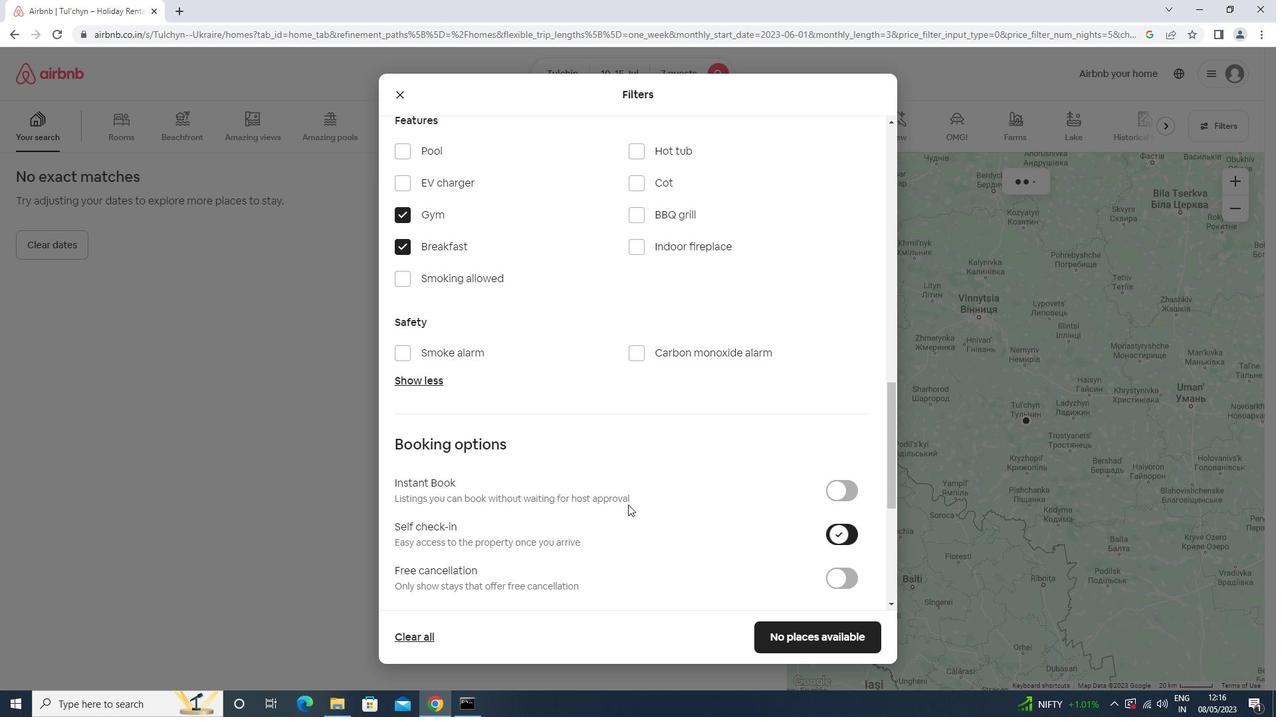
Action: Mouse scrolled (587, 489) with delta (0, 0)
Screenshot: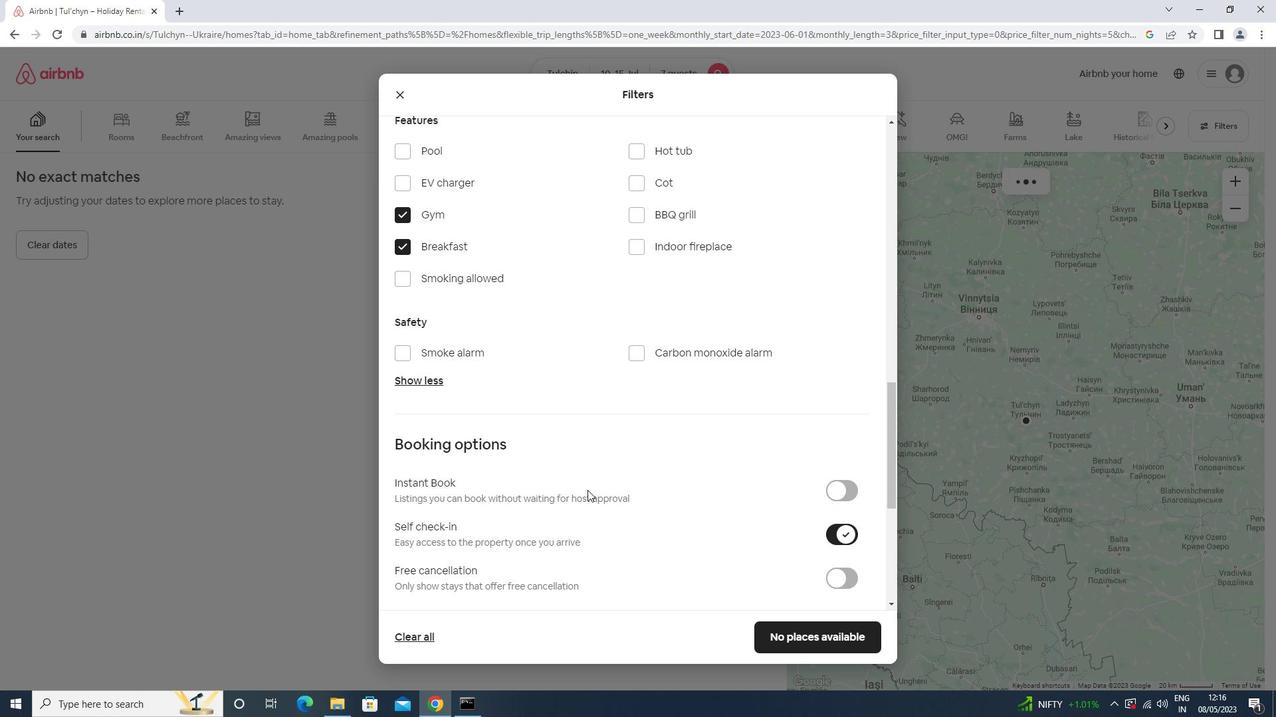 
Action: Mouse scrolled (587, 489) with delta (0, 0)
Screenshot: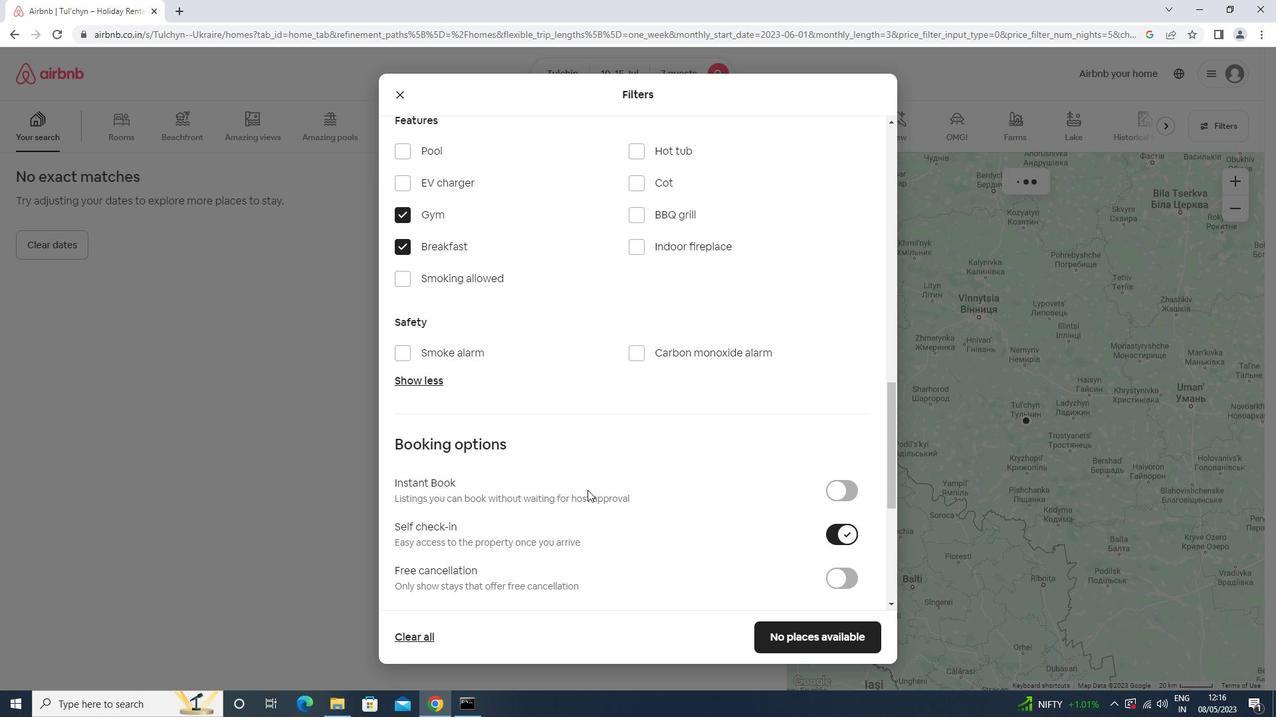 
Action: Mouse scrolled (587, 489) with delta (0, 0)
Screenshot: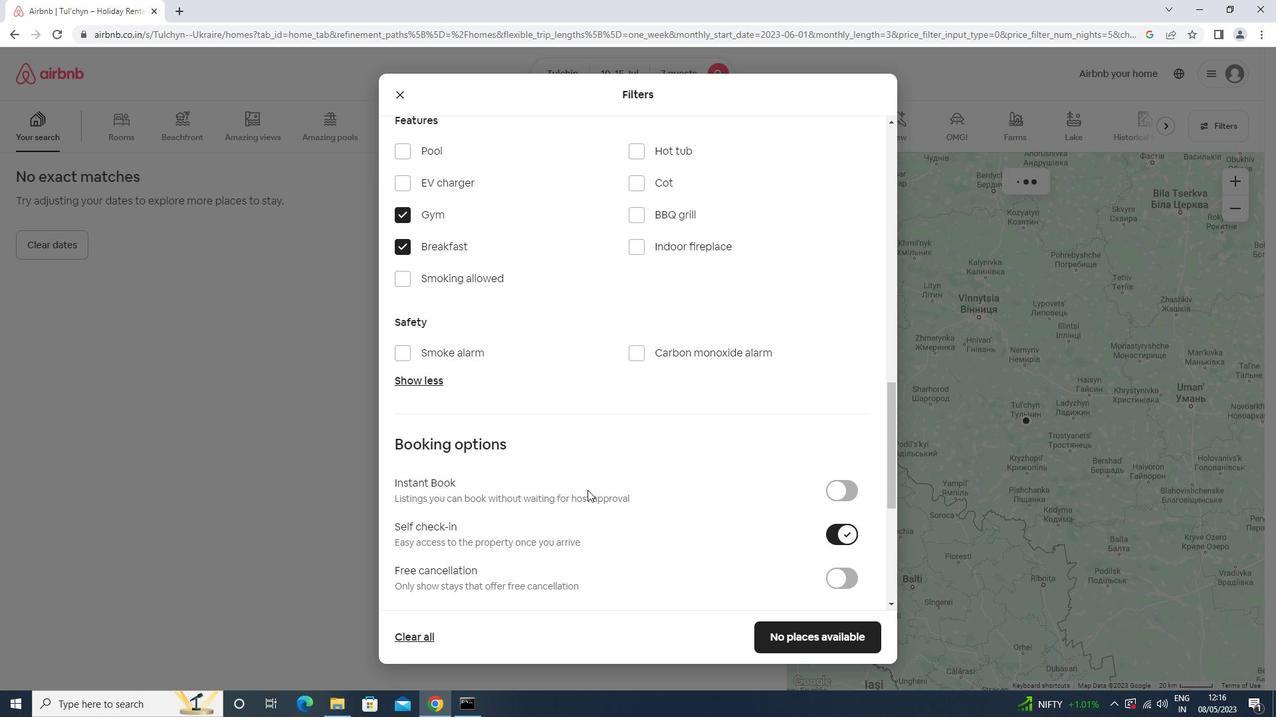 
Action: Mouse scrolled (587, 489) with delta (0, 0)
Screenshot: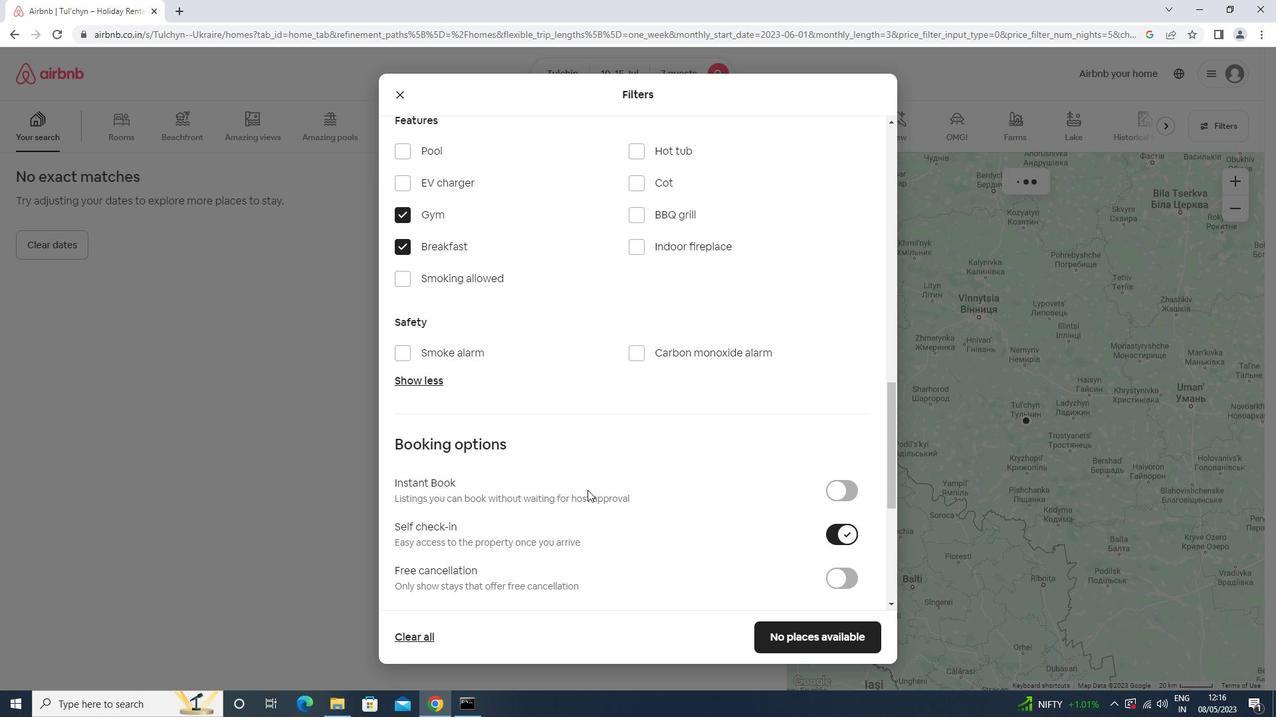 
Action: Mouse scrolled (587, 489) with delta (0, 0)
Screenshot: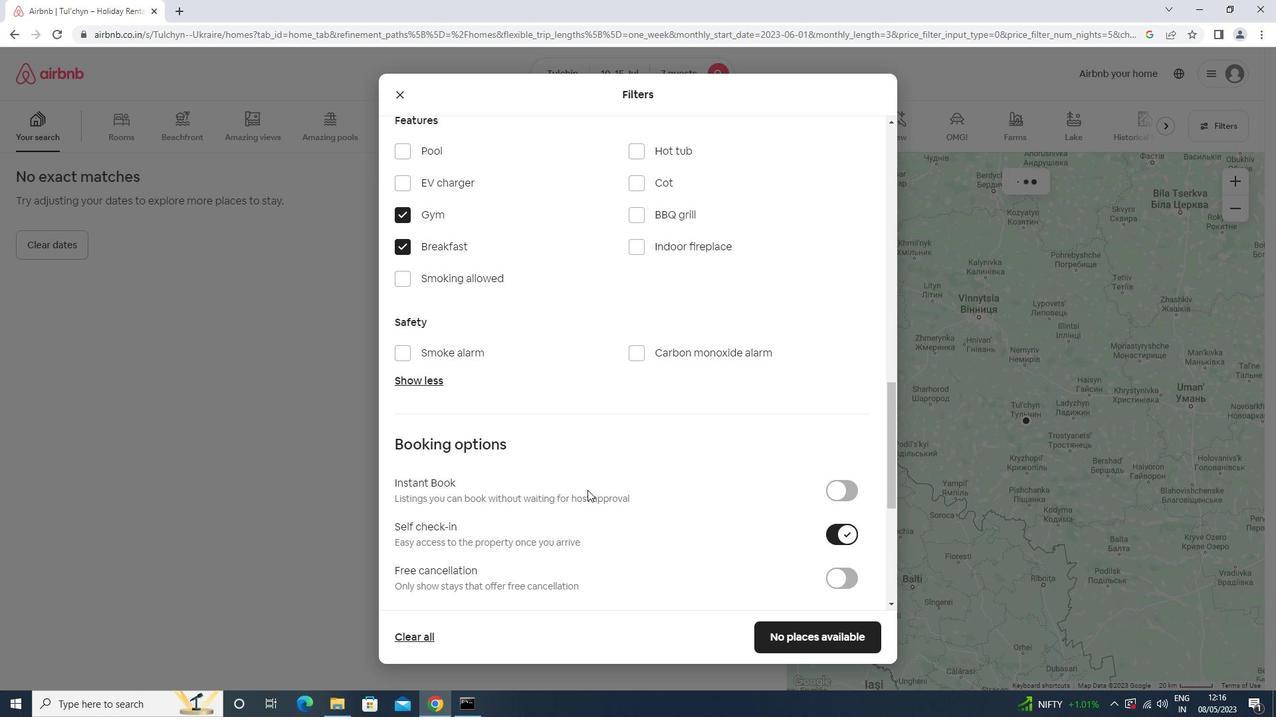 
Action: Mouse scrolled (587, 489) with delta (0, 0)
Screenshot: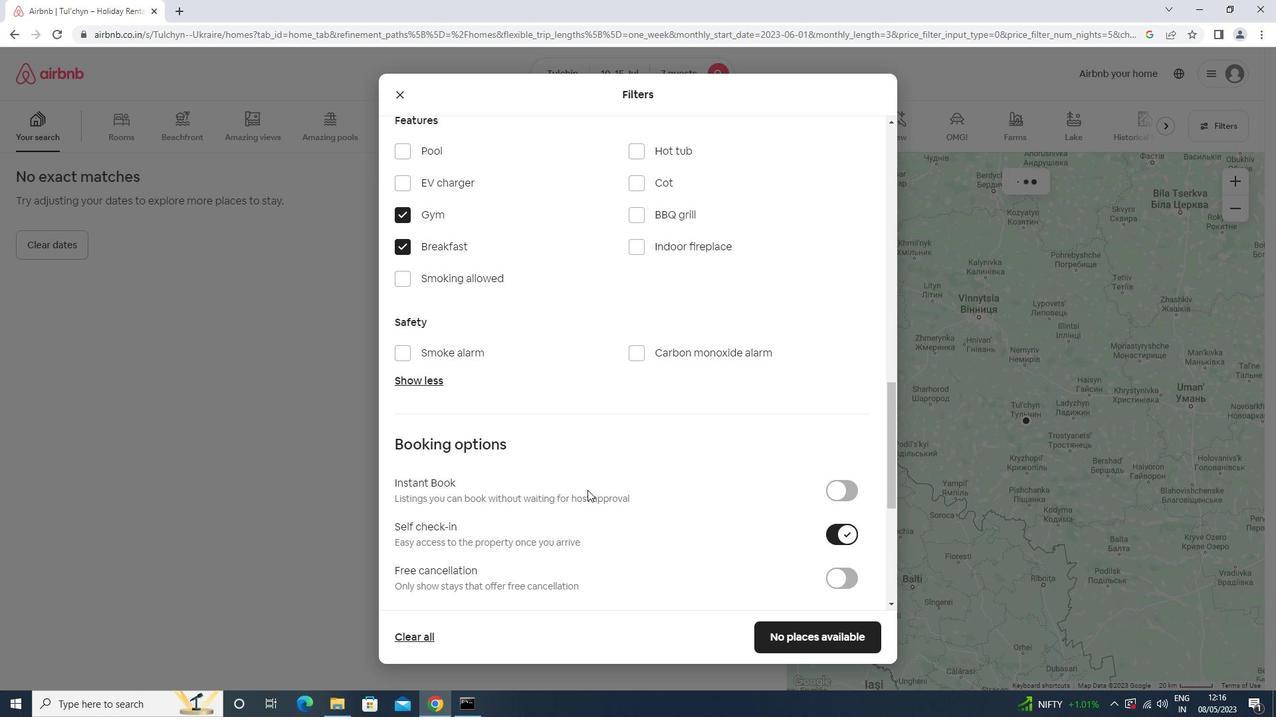 
Action: Mouse moved to (593, 452)
Screenshot: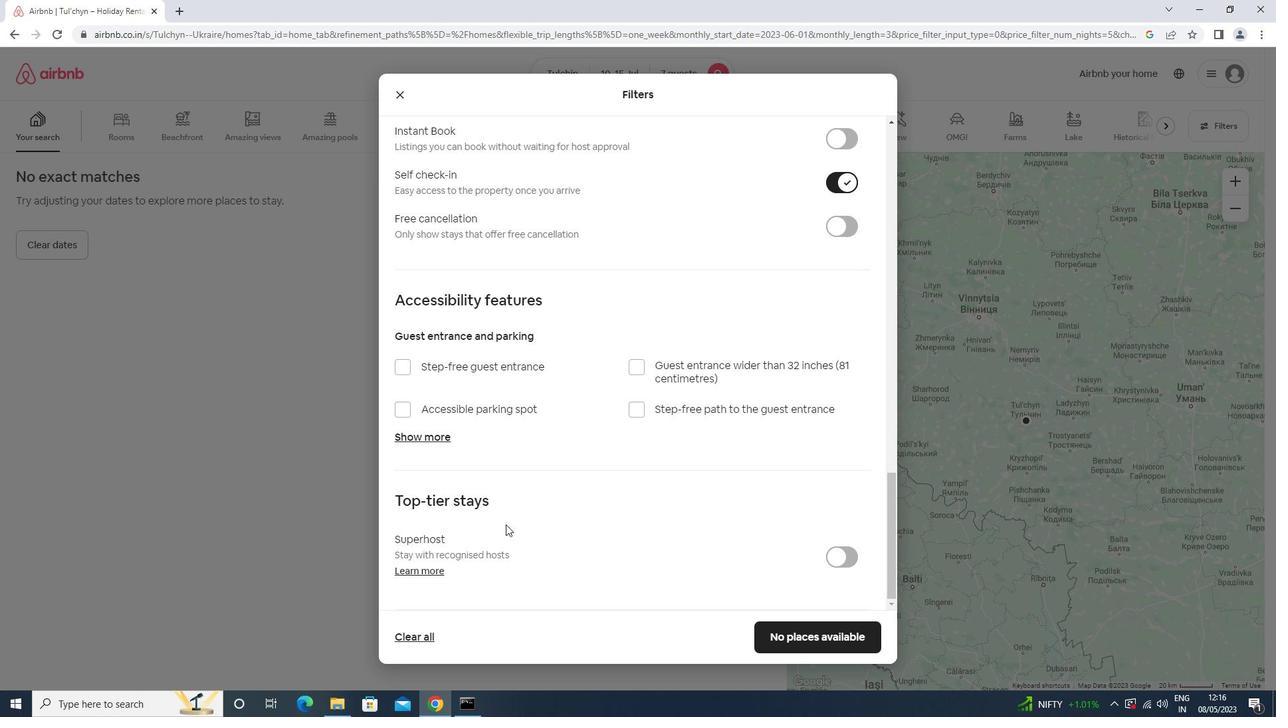 
Action: Mouse scrolled (593, 451) with delta (0, 0)
Screenshot: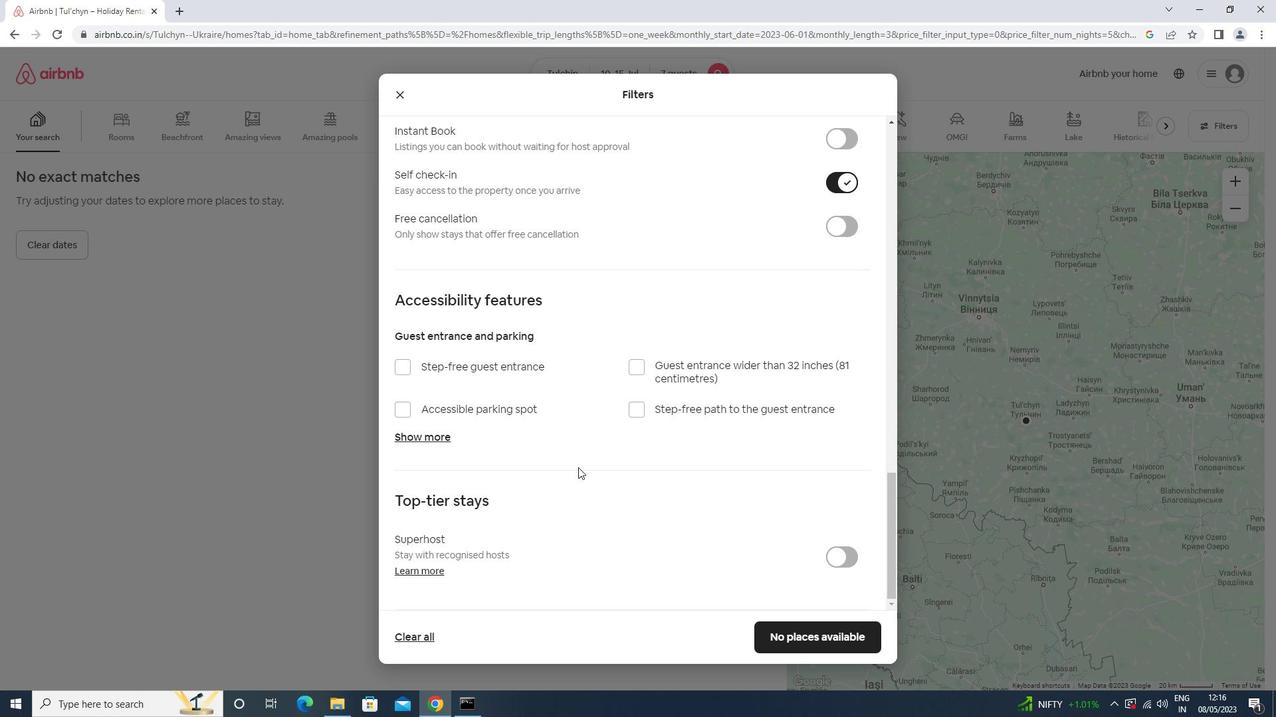 
Action: Mouse scrolled (593, 451) with delta (0, 0)
Screenshot: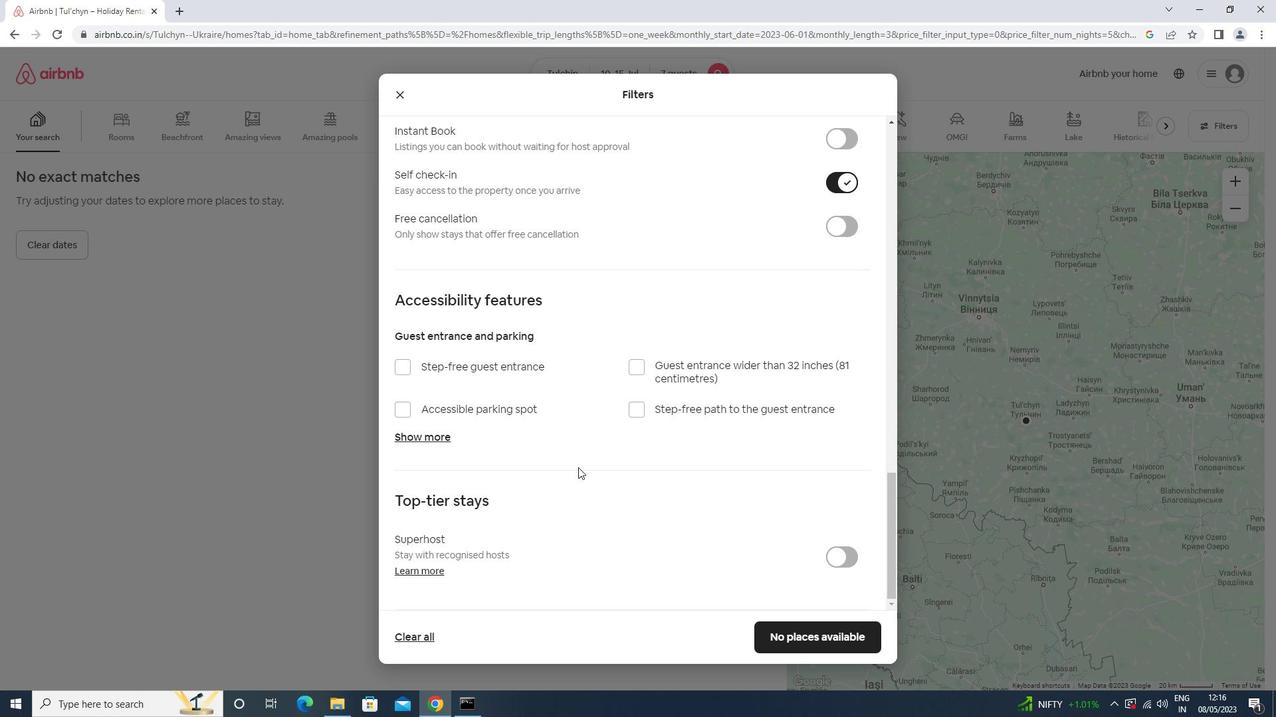 
Action: Mouse scrolled (593, 451) with delta (0, 0)
Screenshot: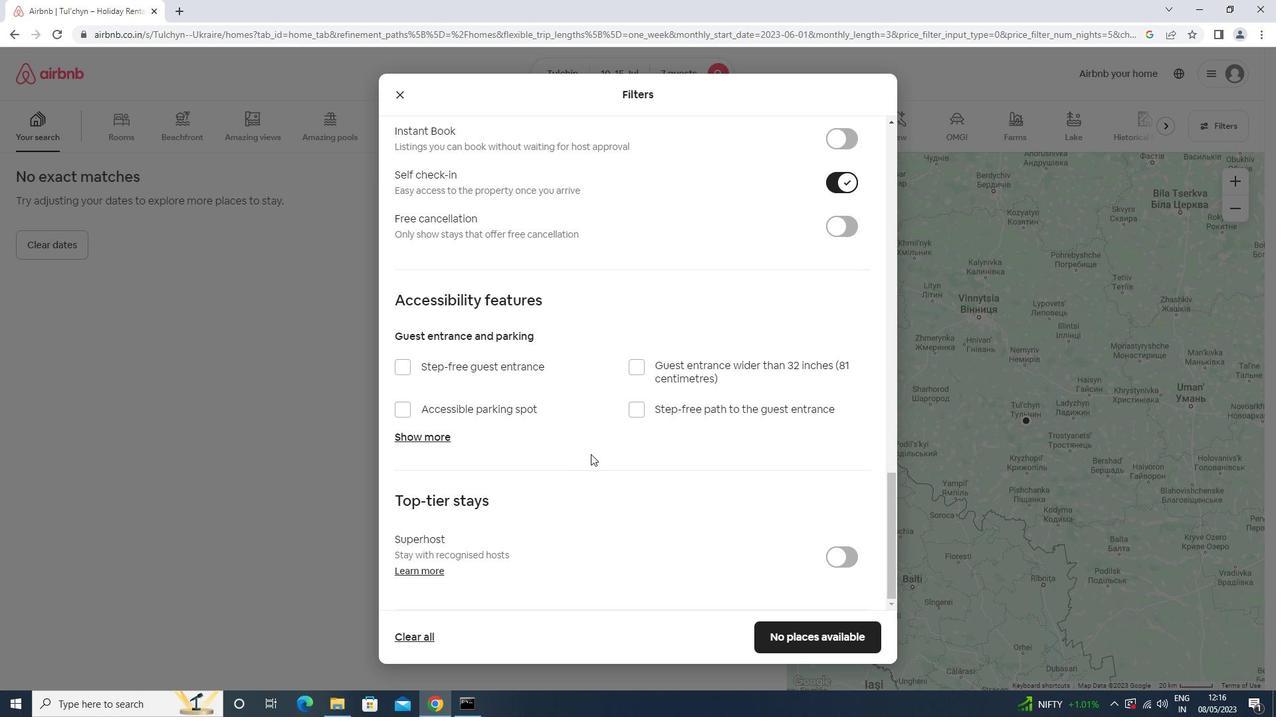 
Action: Mouse scrolled (593, 451) with delta (0, 0)
Screenshot: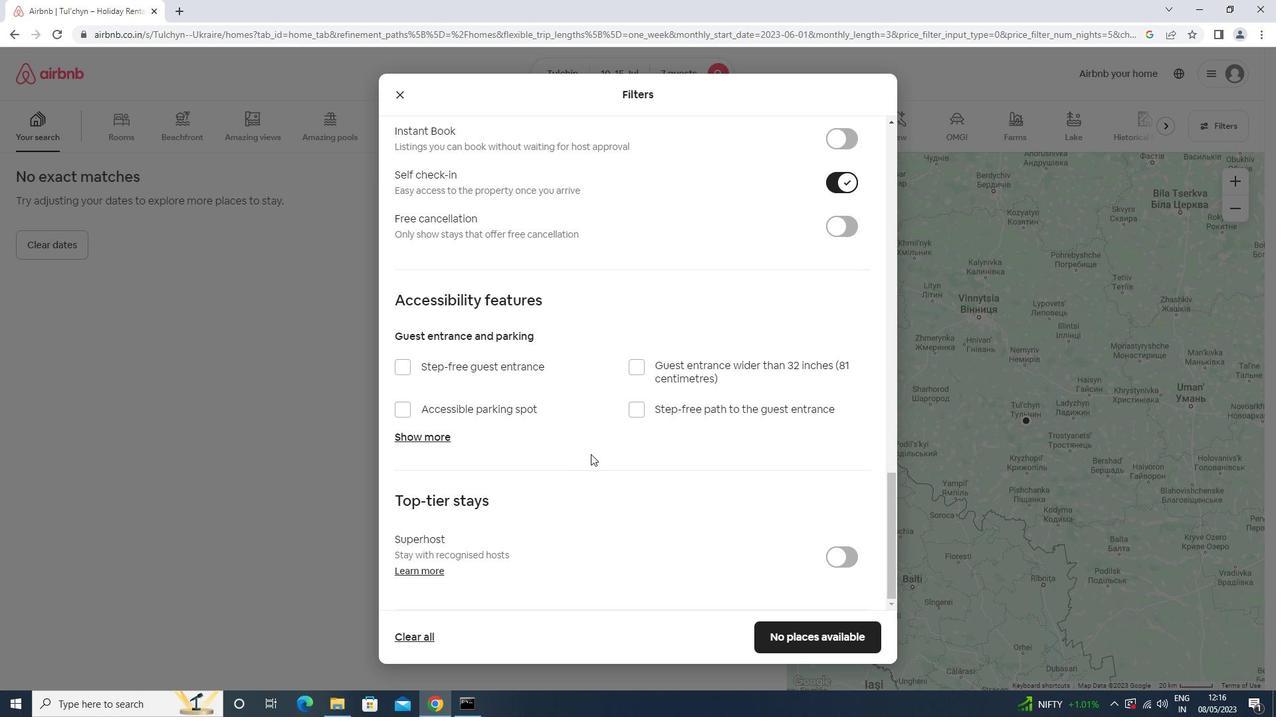 
Action: Mouse scrolled (593, 451) with delta (0, 0)
Screenshot: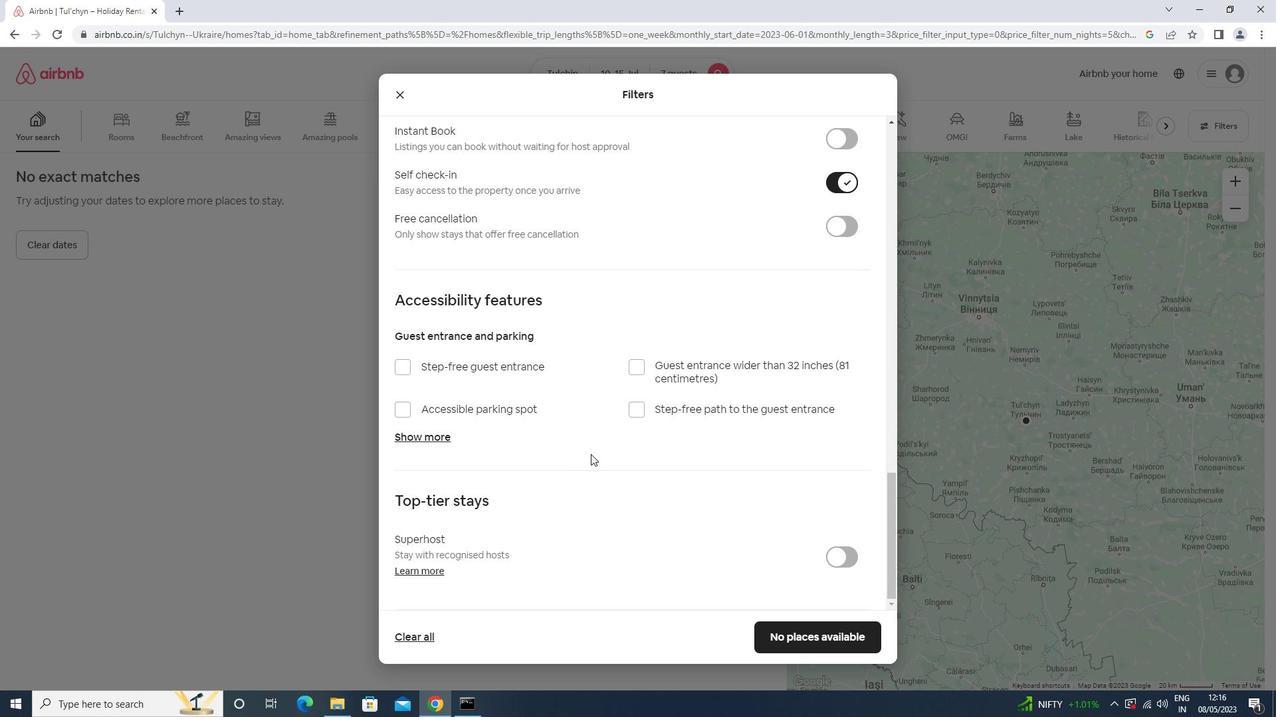 
Action: Mouse moved to (797, 633)
Screenshot: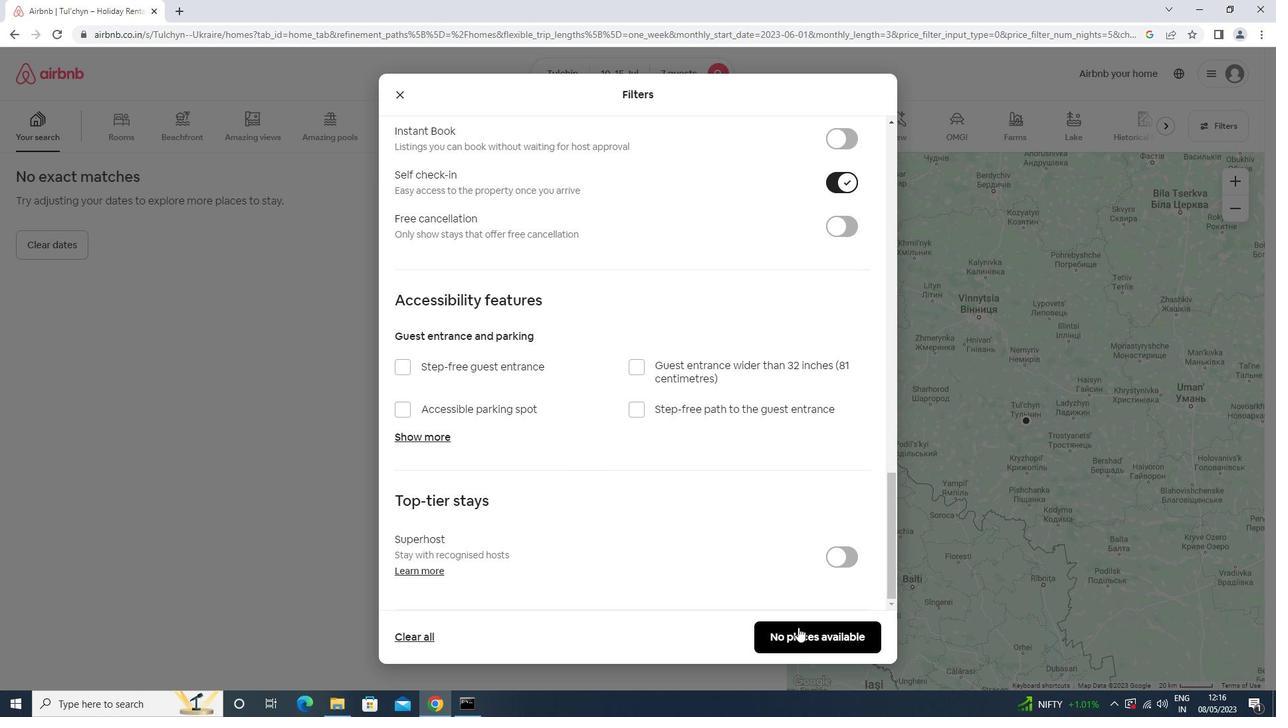 
Action: Mouse pressed left at (797, 633)
Screenshot: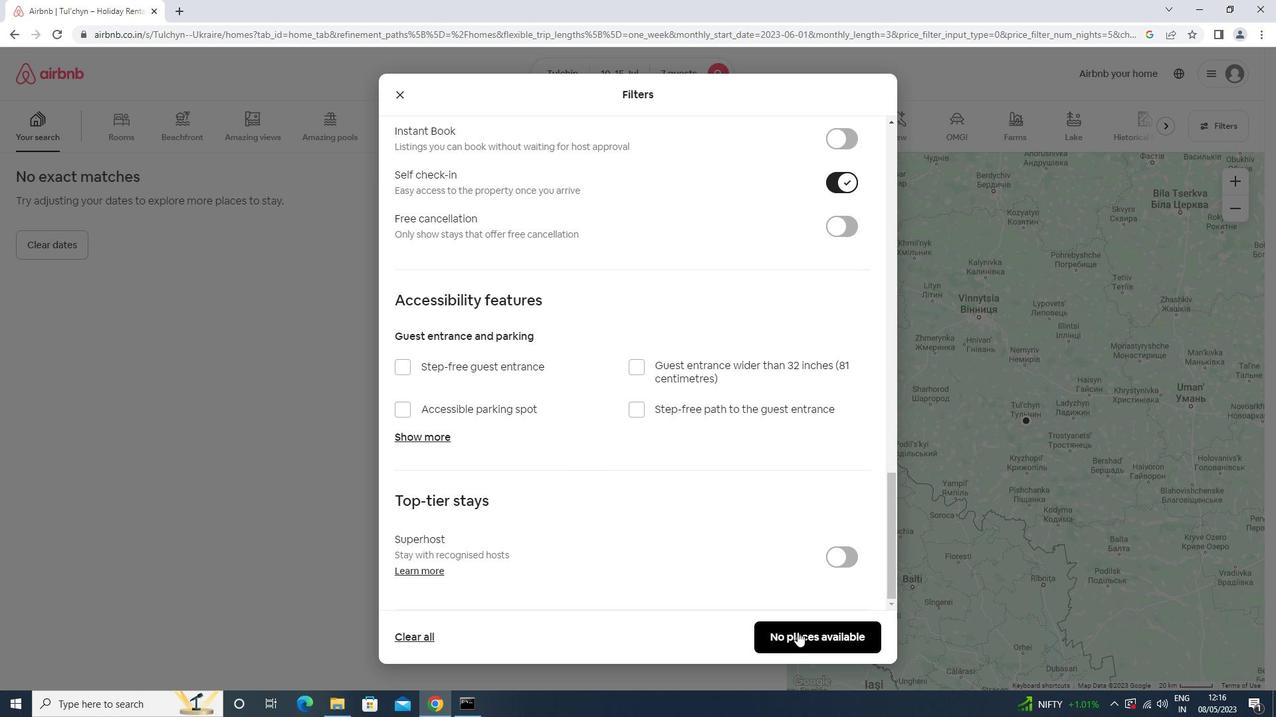 
Action: Mouse moved to (798, 632)
Screenshot: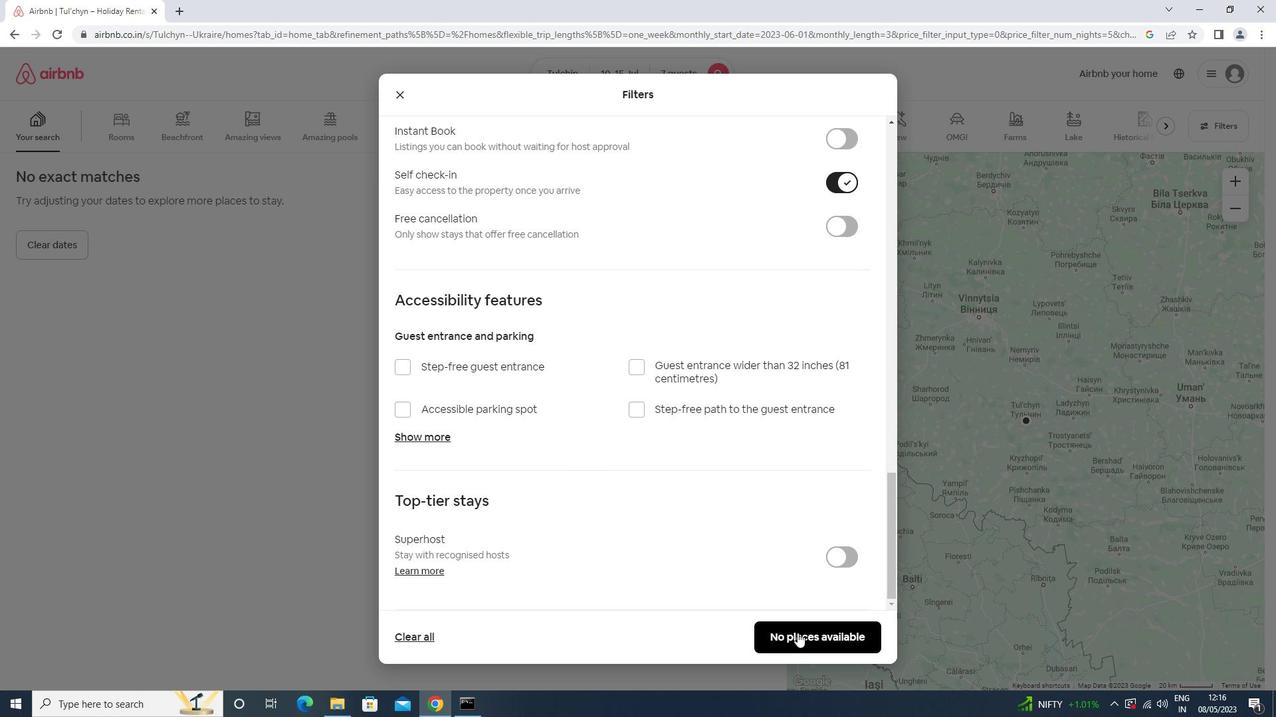 
